 Task: Explore for Airbnb stays in Lake Arrowhead with a private hot tub.
Action: Mouse pressed left at (395, 57)
Screenshot: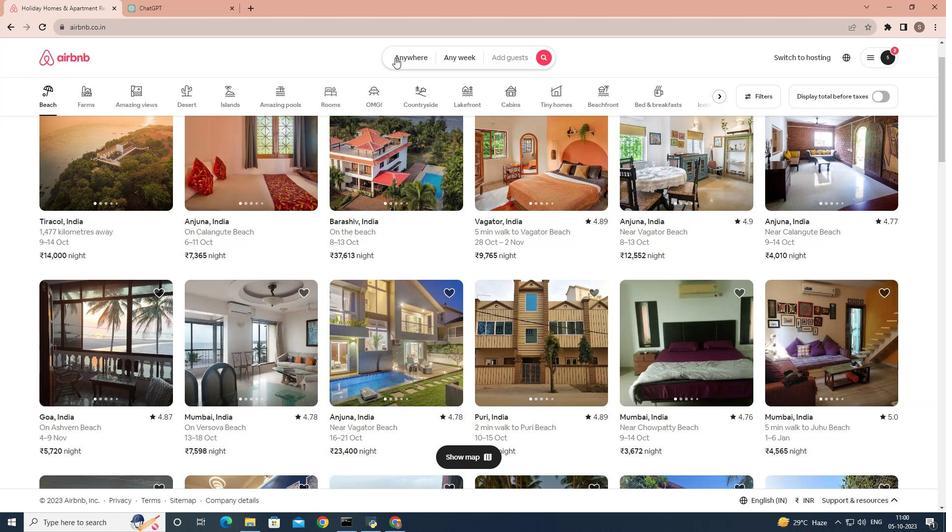 
Action: Mouse moved to (343, 93)
Screenshot: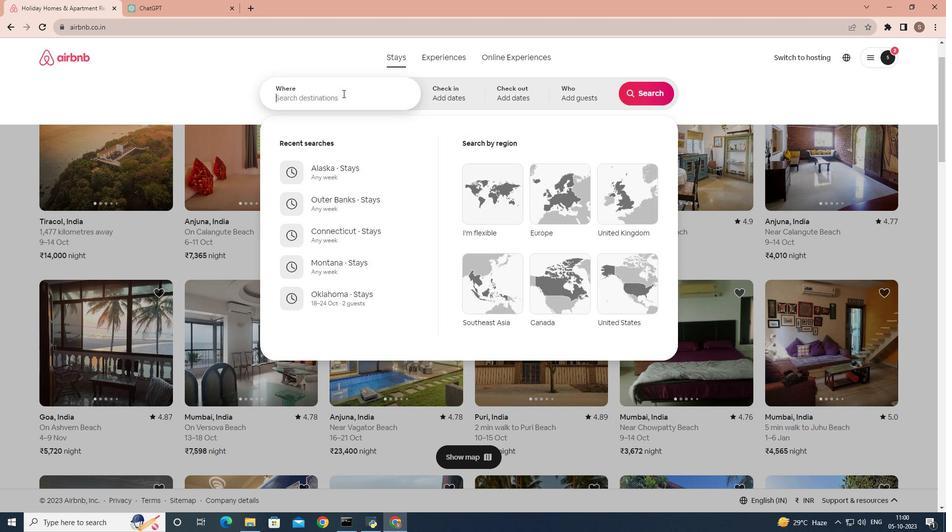 
Action: Mouse pressed left at (343, 93)
Screenshot: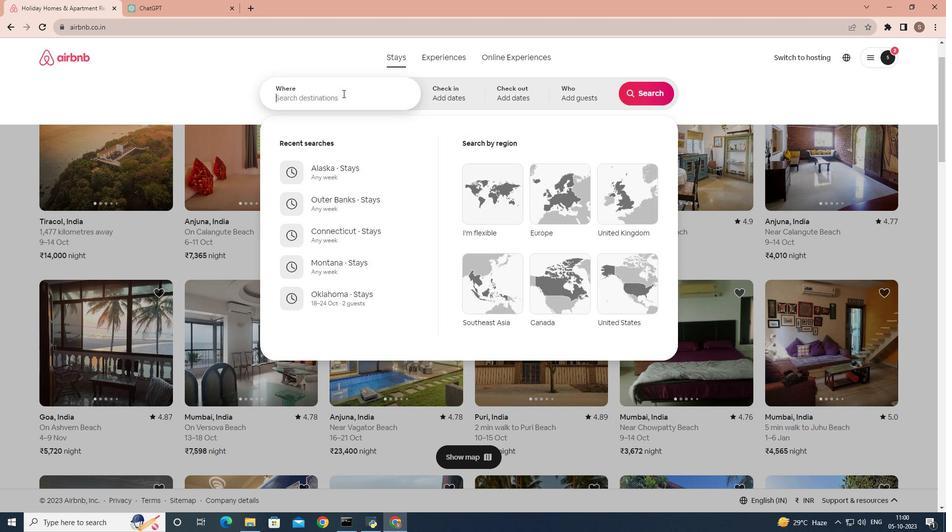 
Action: Key pressed lkake<Key.backspace><Key.backspace><Key.backspace><Key.backspace>ake<Key.space>arrowhead
Screenshot: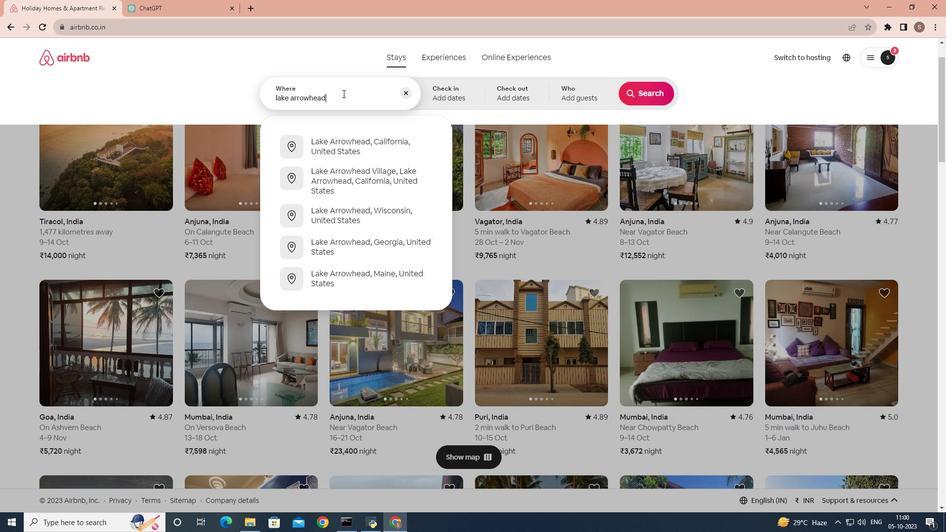 
Action: Mouse moved to (390, 145)
Screenshot: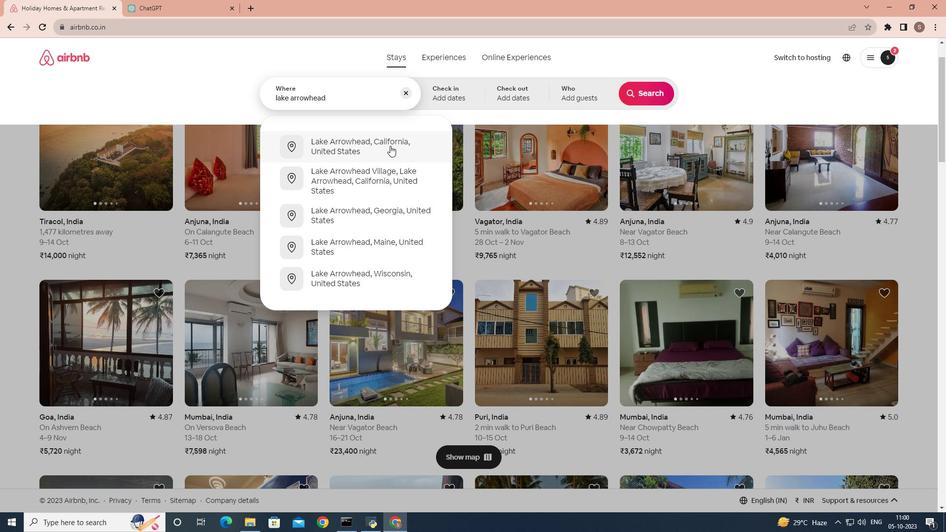 
Action: Mouse pressed left at (390, 145)
Screenshot: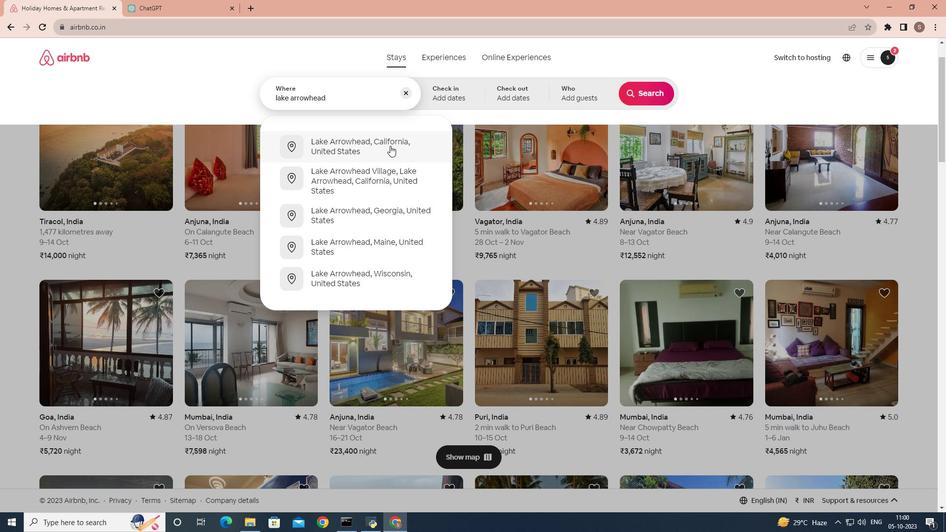 
Action: Mouse moved to (663, 95)
Screenshot: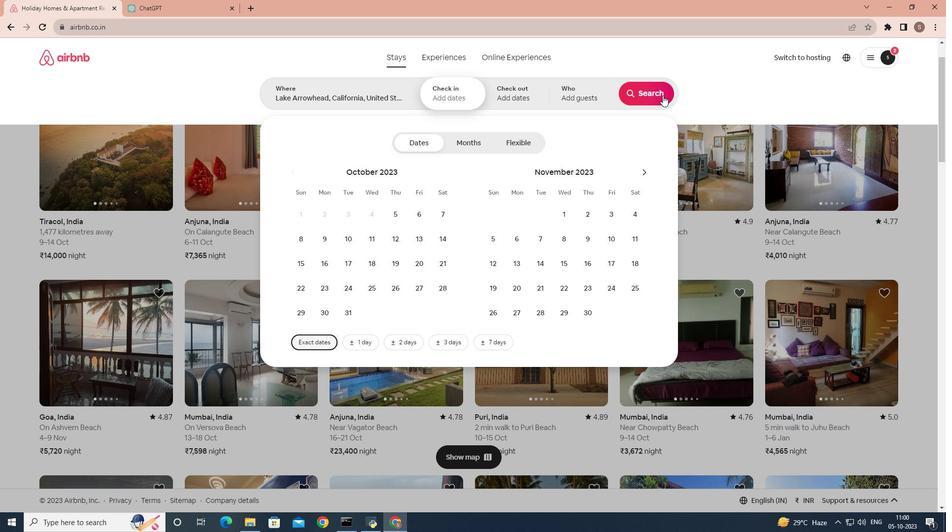 
Action: Mouse pressed left at (663, 95)
Screenshot: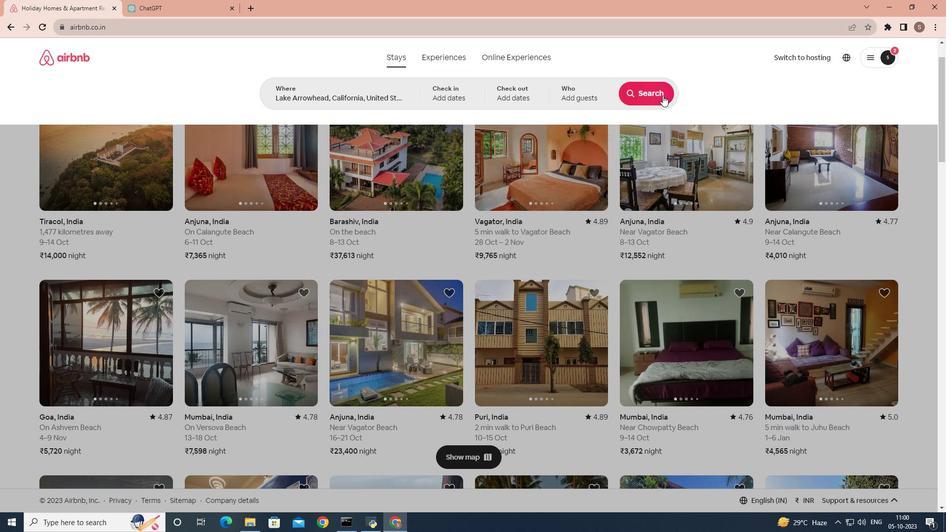 
Action: Mouse moved to (798, 105)
Screenshot: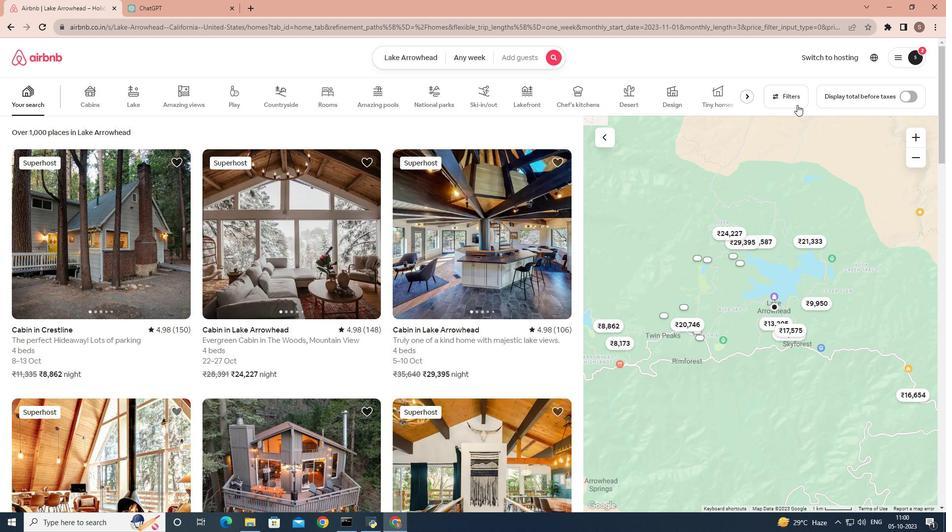 
Action: Mouse pressed left at (798, 105)
Screenshot: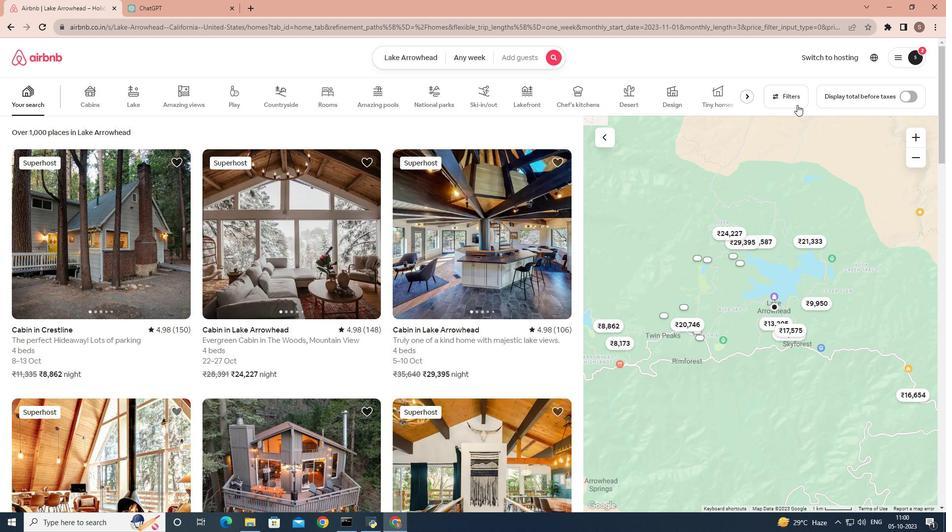 
Action: Mouse moved to (448, 330)
Screenshot: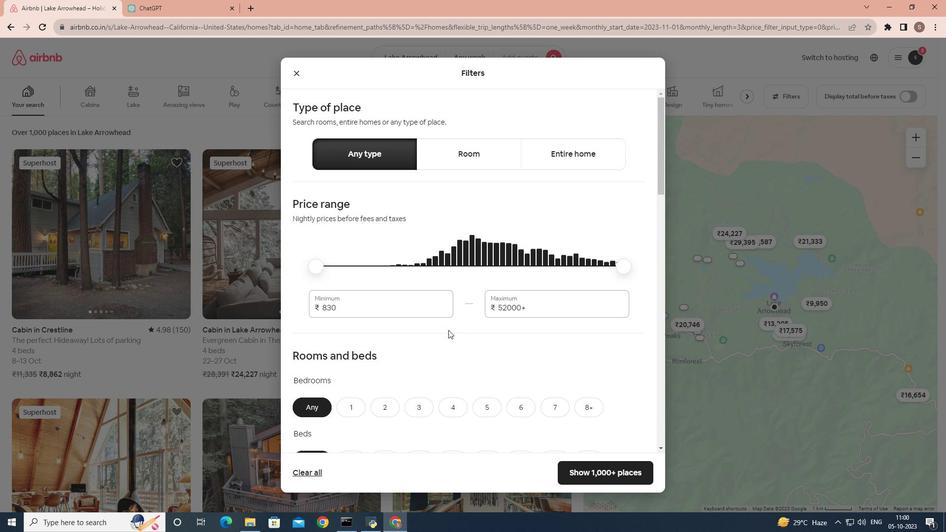 
Action: Mouse scrolled (448, 329) with delta (0, 0)
Screenshot: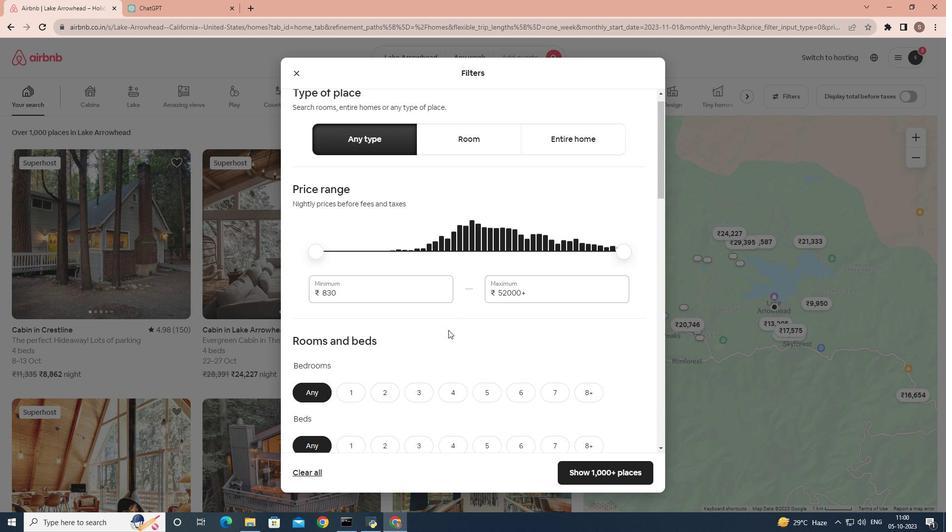 
Action: Mouse scrolled (448, 329) with delta (0, 0)
Screenshot: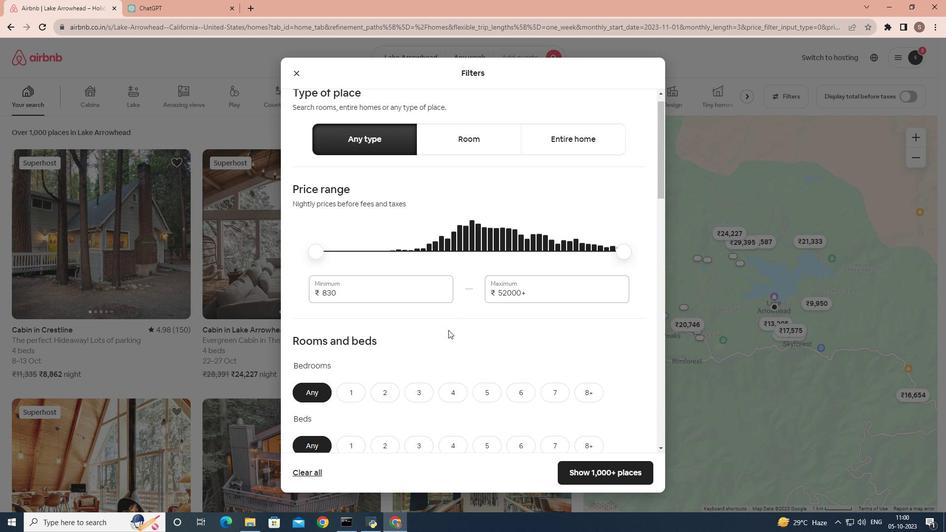 
Action: Mouse scrolled (448, 329) with delta (0, 0)
Screenshot: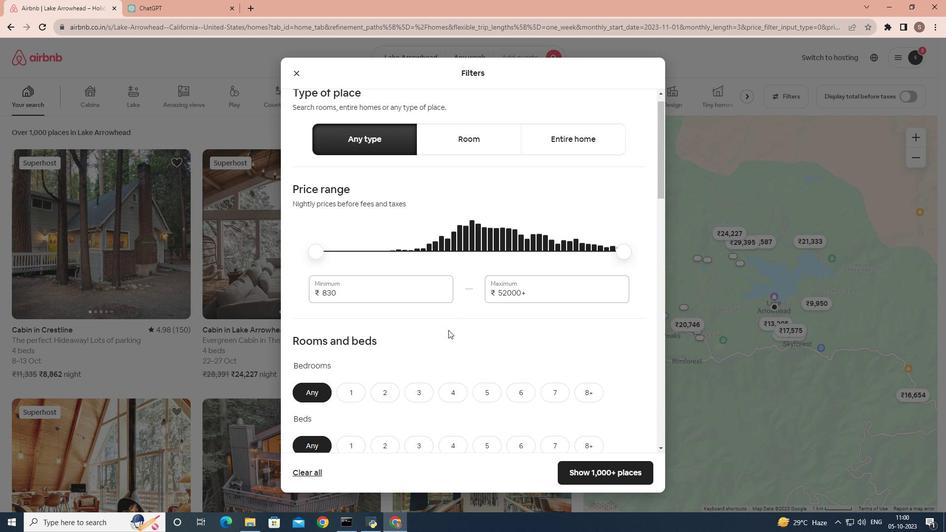 
Action: Mouse scrolled (448, 329) with delta (0, 0)
Screenshot: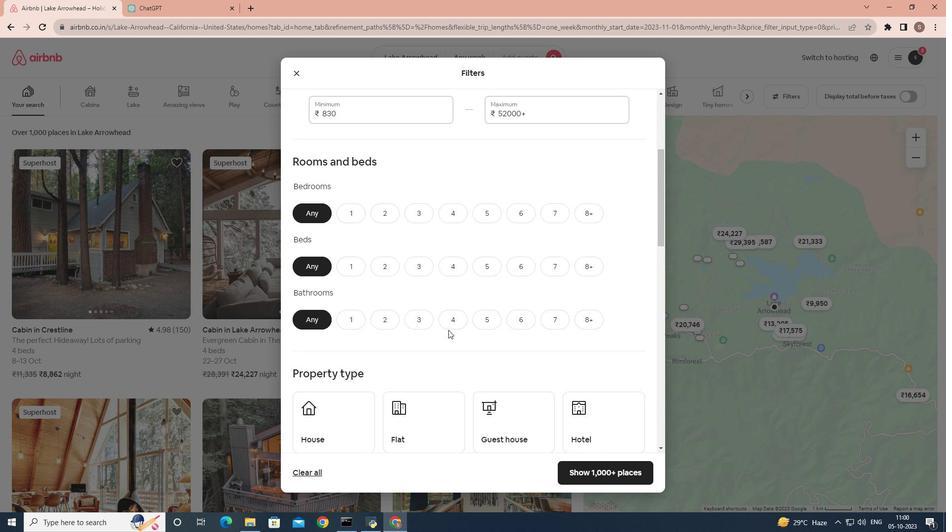 
Action: Mouse scrolled (448, 329) with delta (0, 0)
Screenshot: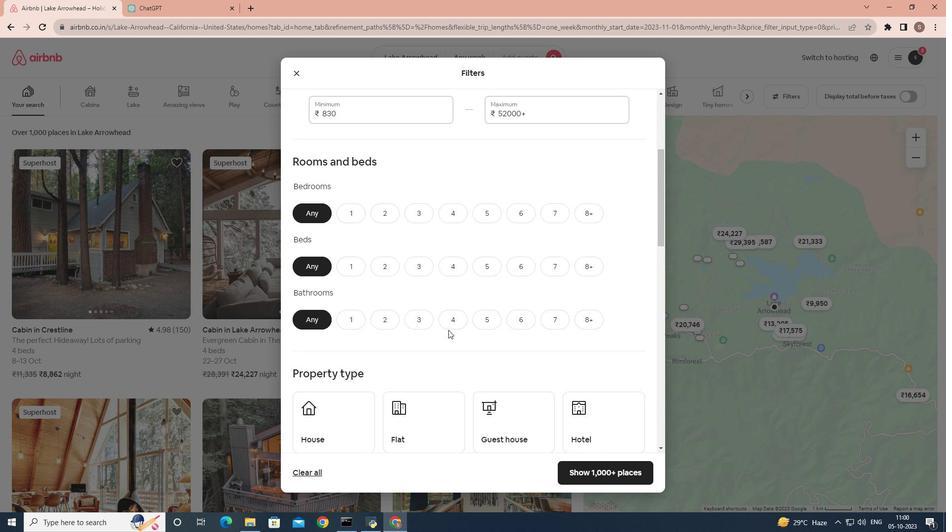 
Action: Mouse scrolled (448, 329) with delta (0, 0)
Screenshot: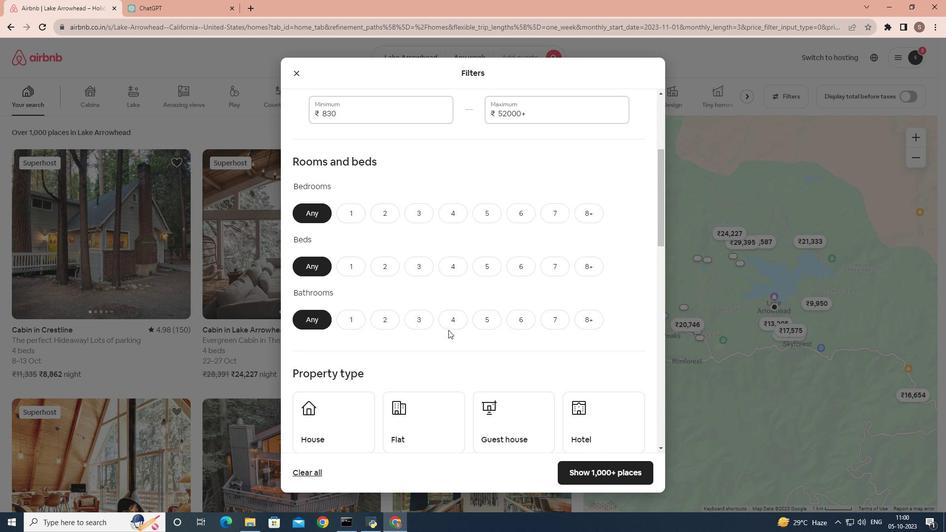 
Action: Mouse scrolled (448, 329) with delta (0, 0)
Screenshot: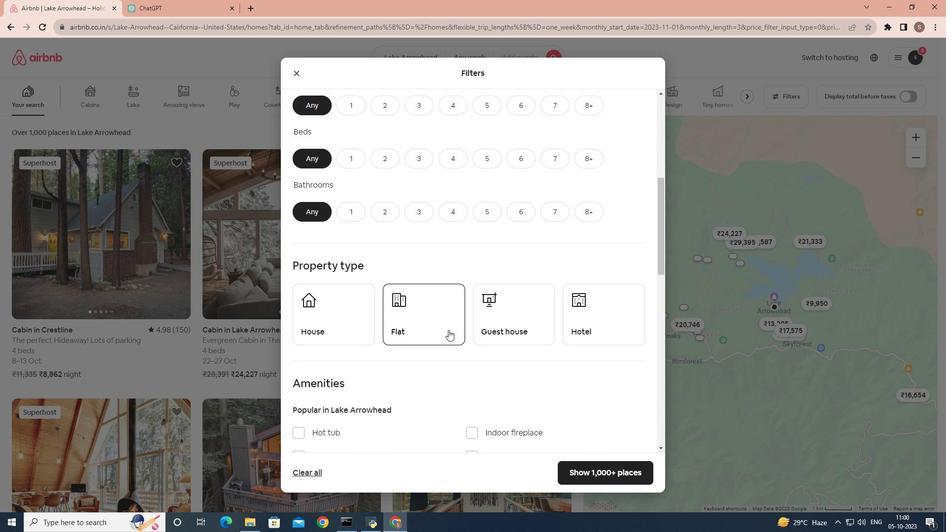 
Action: Mouse scrolled (448, 329) with delta (0, 0)
Screenshot: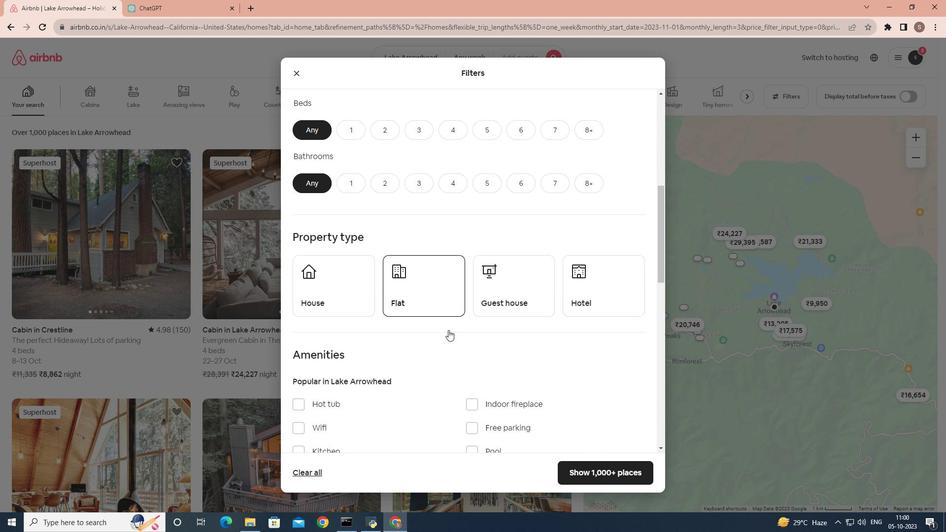 
Action: Mouse scrolled (448, 329) with delta (0, 0)
Screenshot: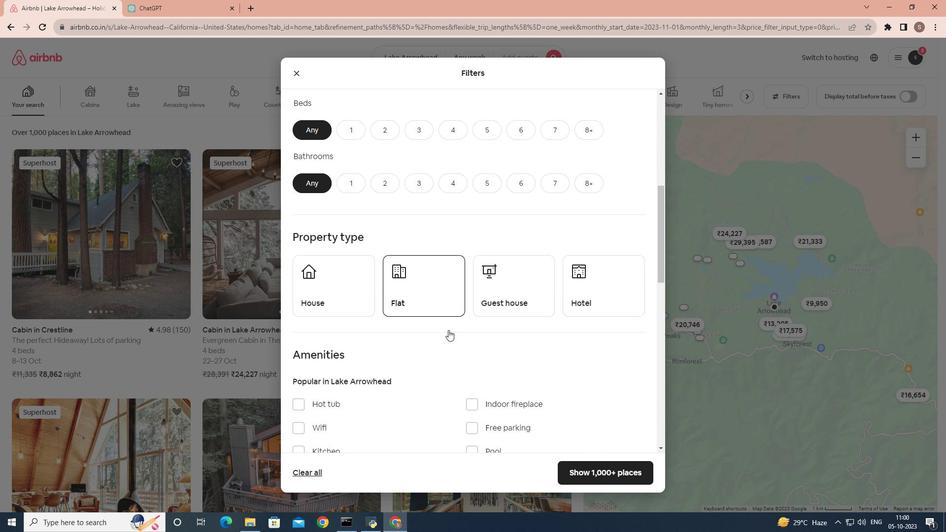 
Action: Mouse scrolled (448, 329) with delta (0, 0)
Screenshot: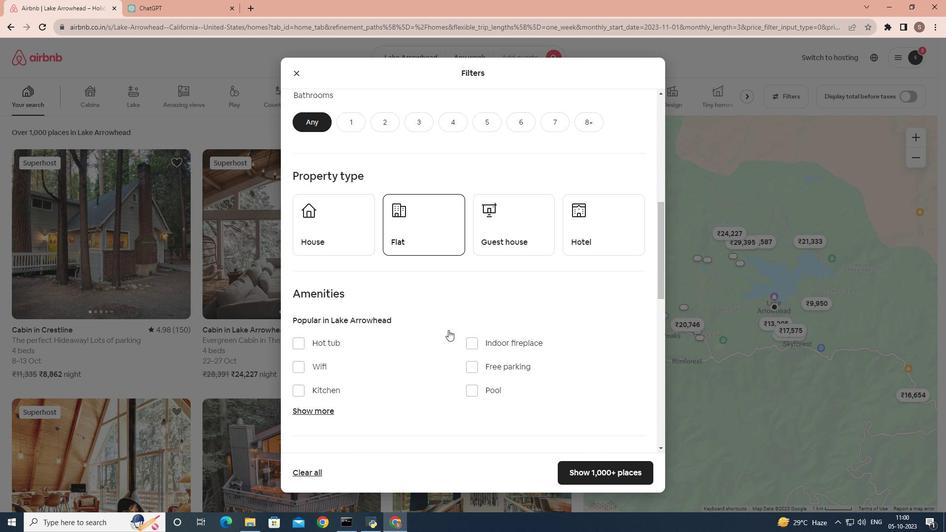 
Action: Mouse scrolled (448, 329) with delta (0, 0)
Screenshot: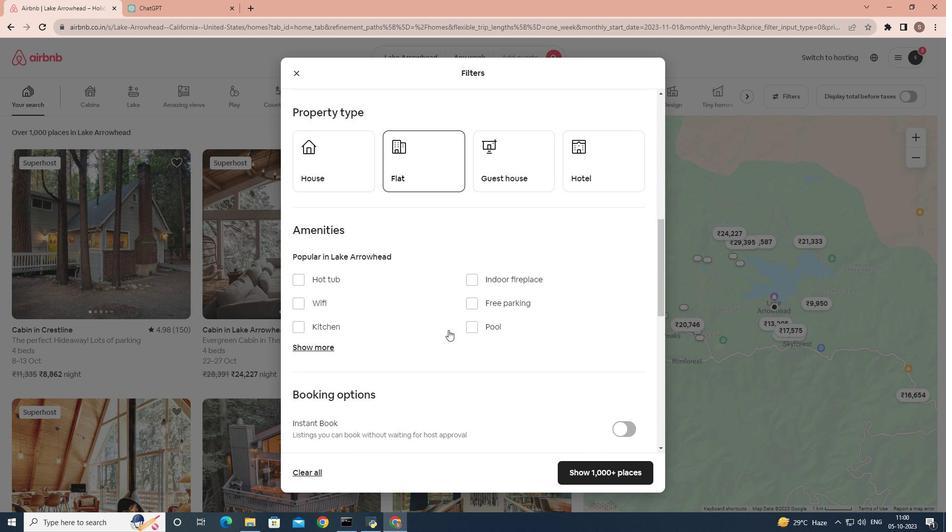 
Action: Mouse moved to (292, 259)
Screenshot: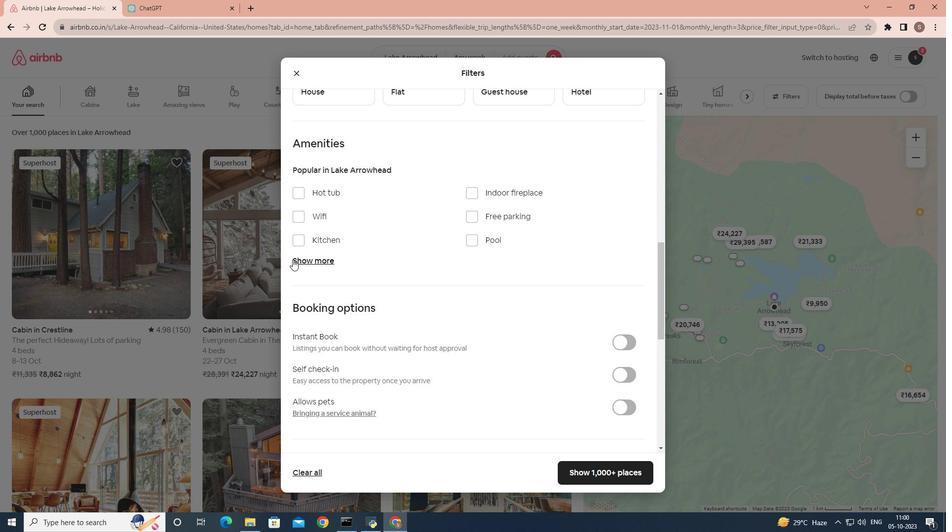 
Action: Mouse pressed left at (292, 259)
Screenshot: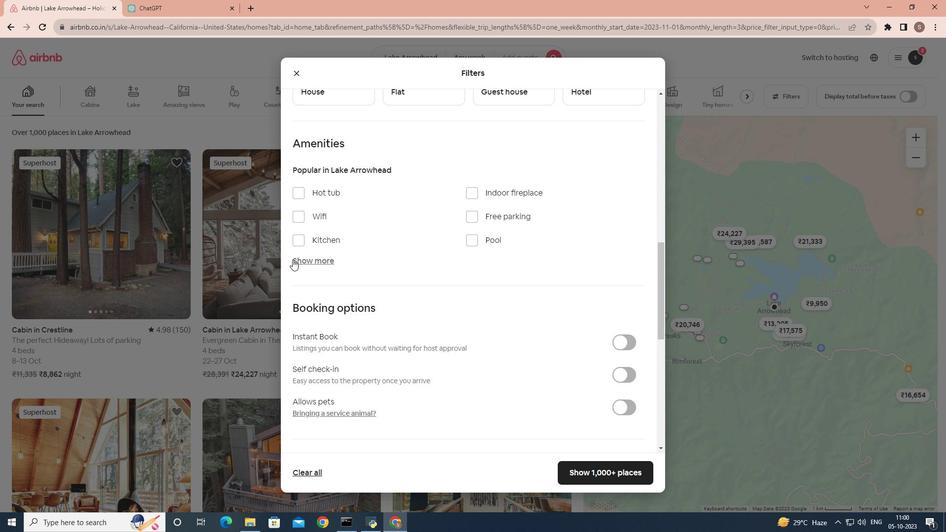 
Action: Mouse moved to (410, 300)
Screenshot: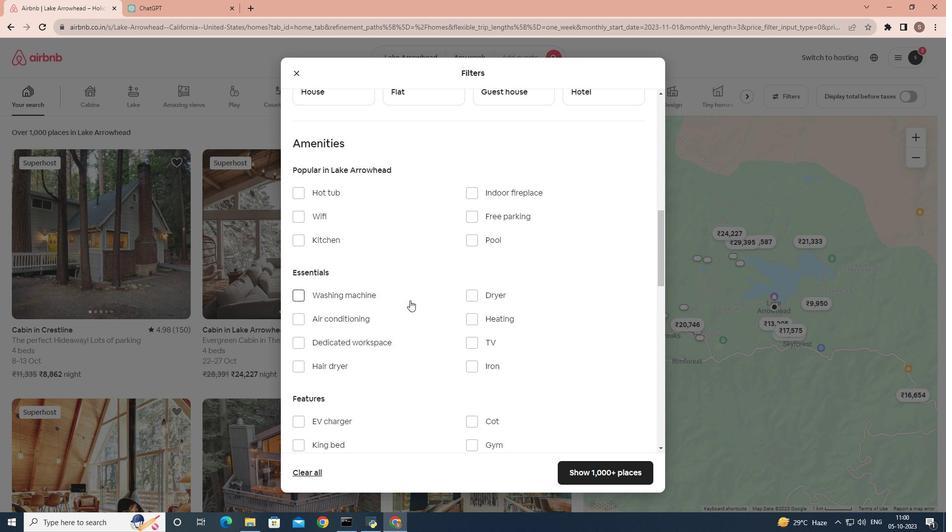 
Action: Mouse scrolled (410, 300) with delta (0, 0)
Screenshot: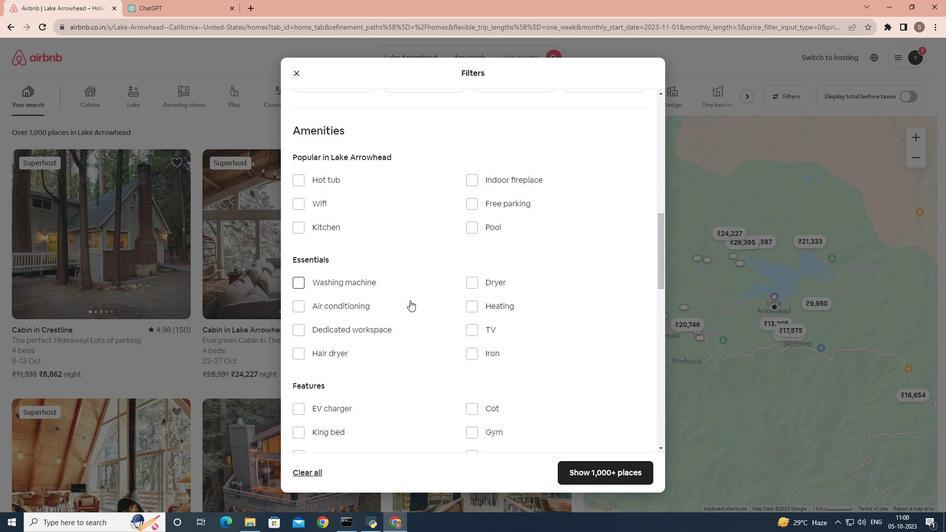 
Action: Mouse scrolled (410, 300) with delta (0, 0)
Screenshot: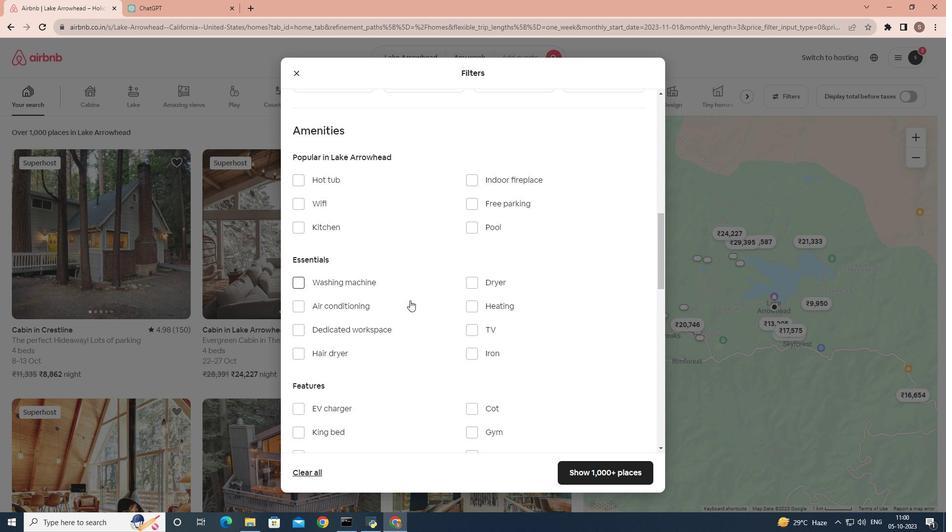 
Action: Mouse scrolled (410, 300) with delta (0, 0)
Screenshot: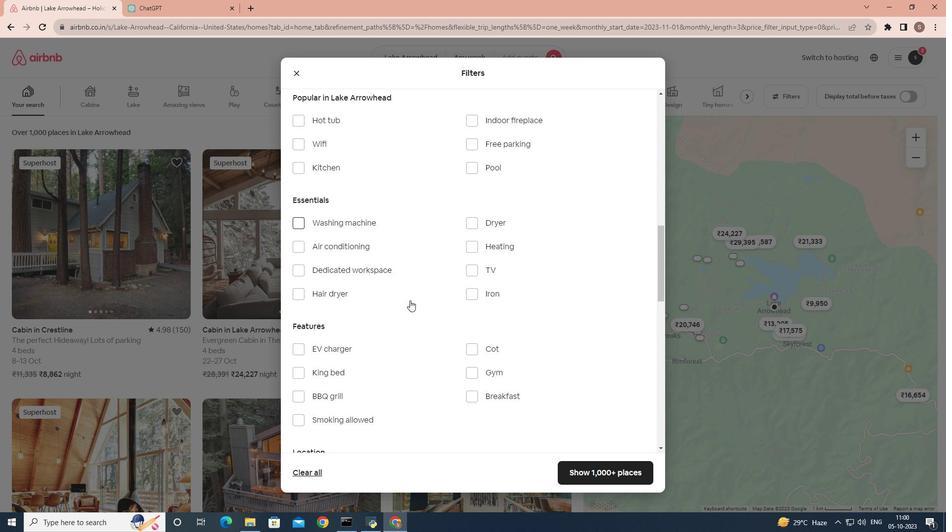 
Action: Mouse scrolled (410, 300) with delta (0, 0)
Screenshot: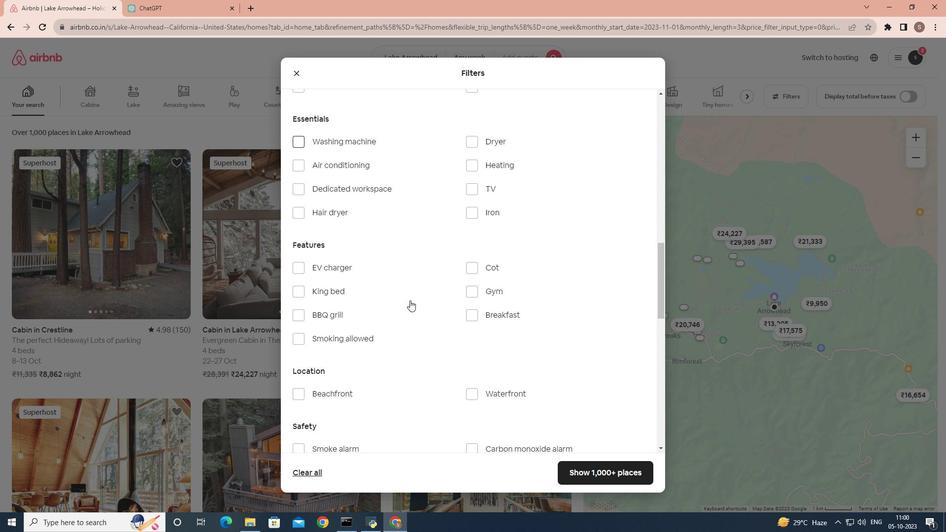 
Action: Mouse scrolled (410, 300) with delta (0, 0)
Screenshot: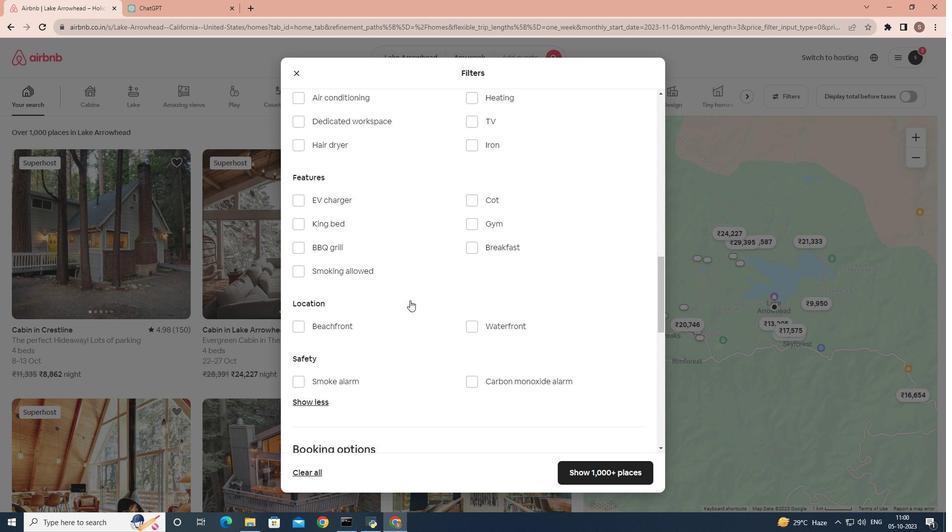 
Action: Mouse scrolled (410, 301) with delta (0, 0)
Screenshot: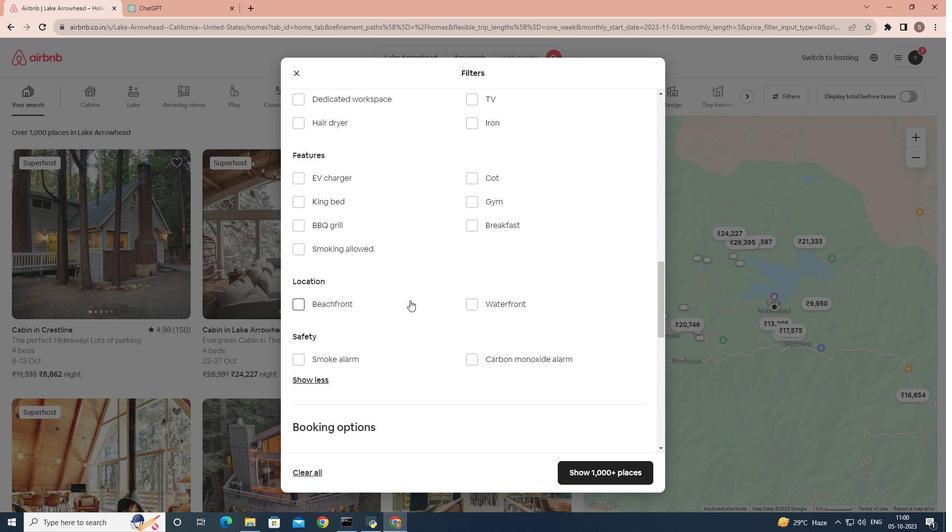 
Action: Mouse scrolled (410, 301) with delta (0, 0)
Screenshot: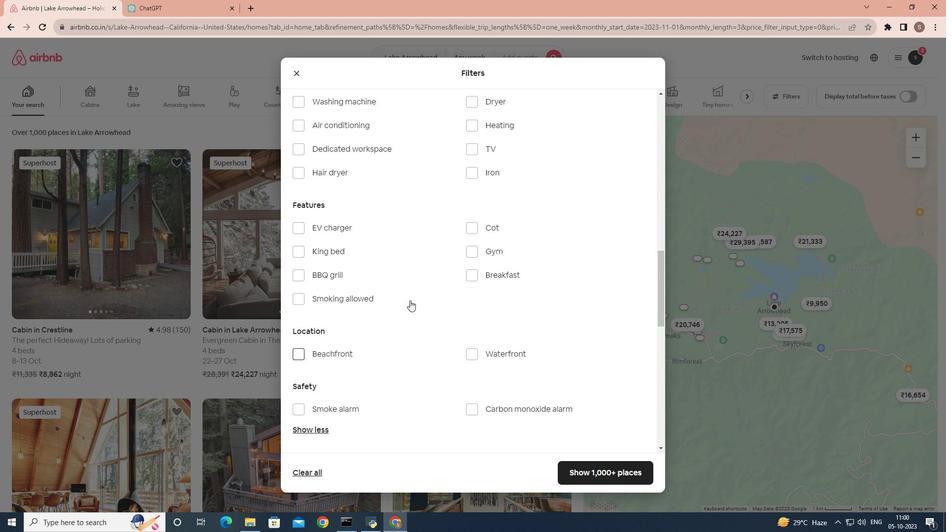 
Action: Mouse scrolled (410, 301) with delta (0, 0)
Screenshot: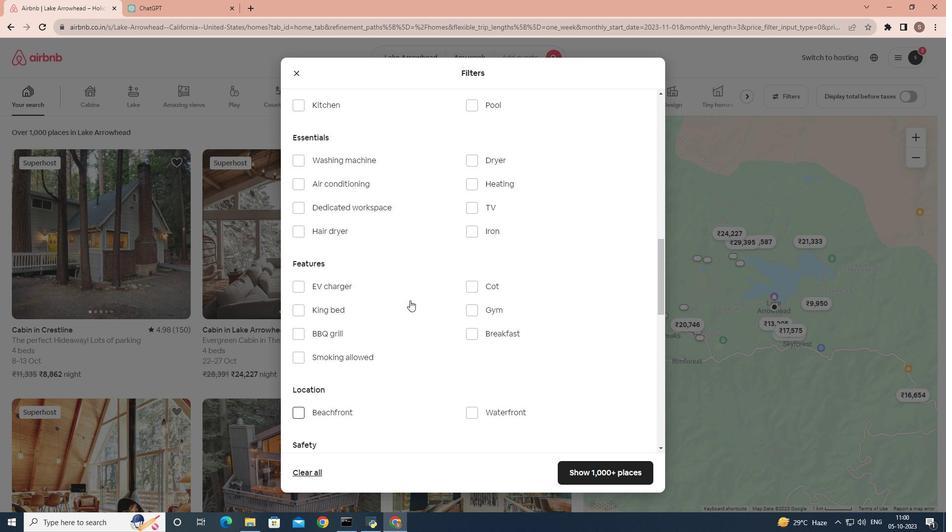 
Action: Mouse scrolled (410, 301) with delta (0, 0)
Screenshot: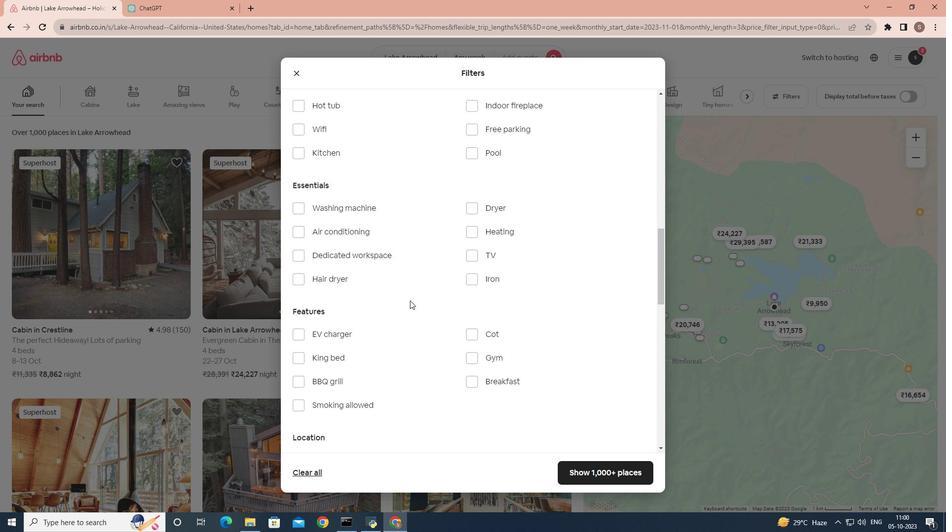 
Action: Mouse scrolled (410, 301) with delta (0, 0)
Screenshot: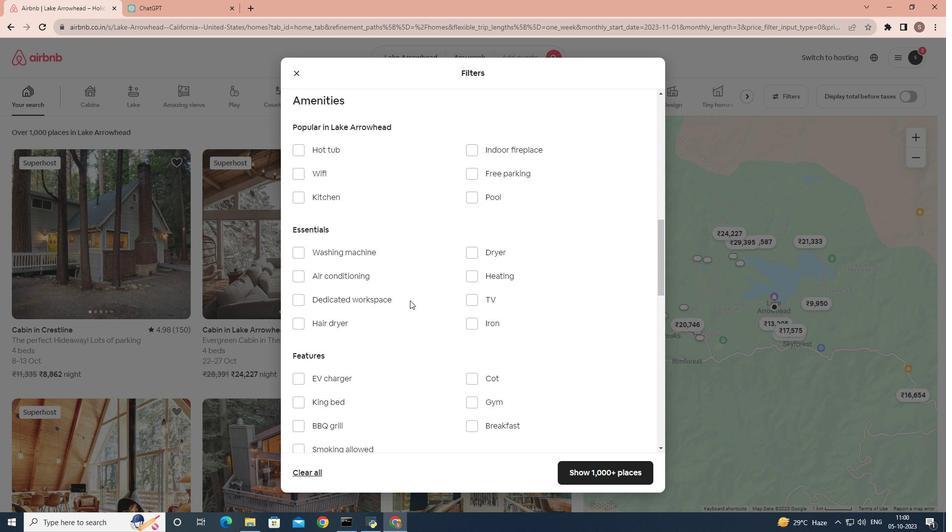 
Action: Mouse moved to (316, 193)
Screenshot: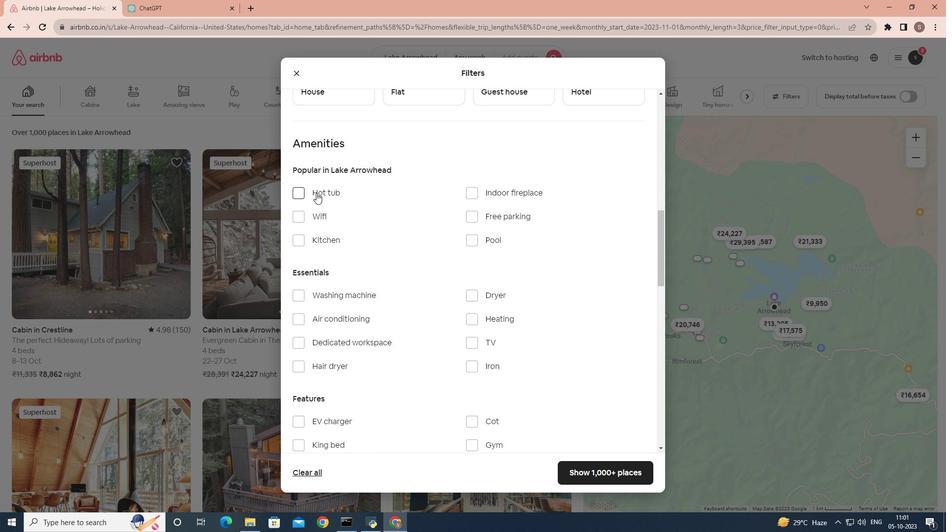 
Action: Mouse pressed left at (316, 193)
Screenshot: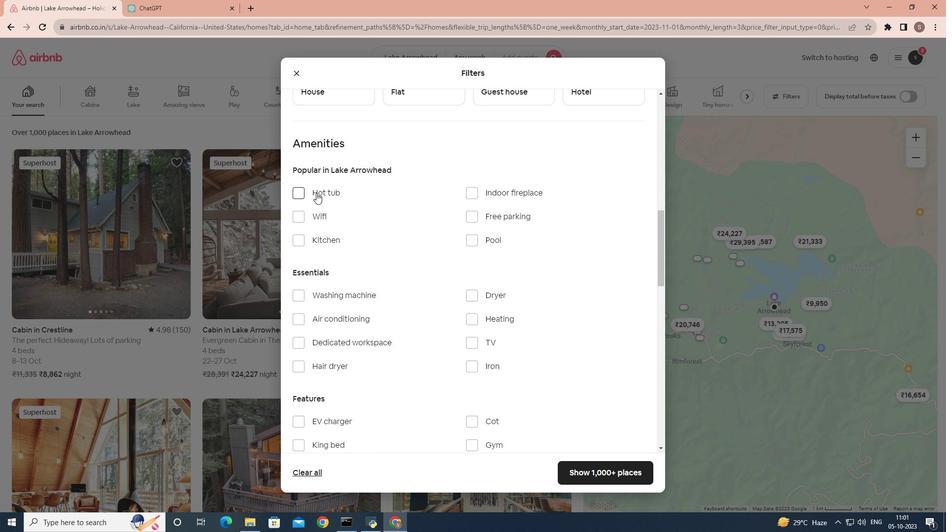 
Action: Mouse moved to (590, 472)
Screenshot: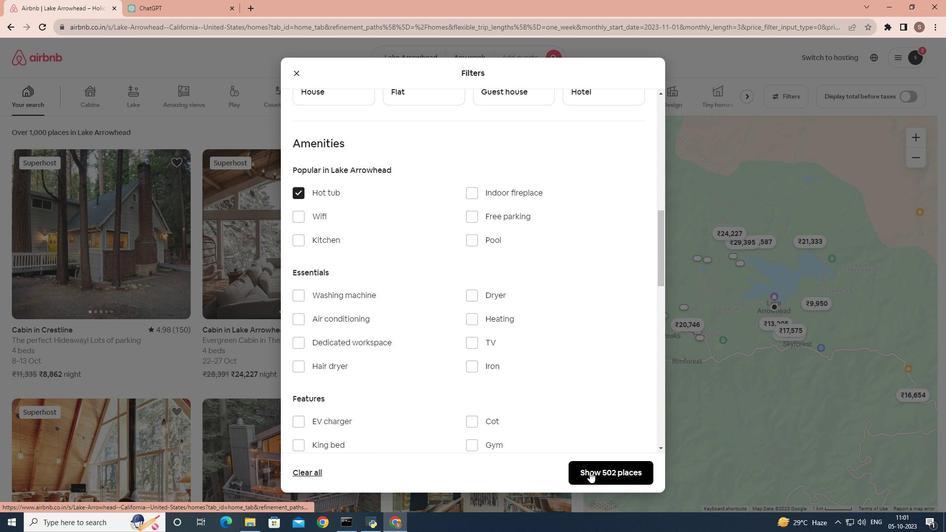 
Action: Mouse pressed left at (590, 472)
Screenshot: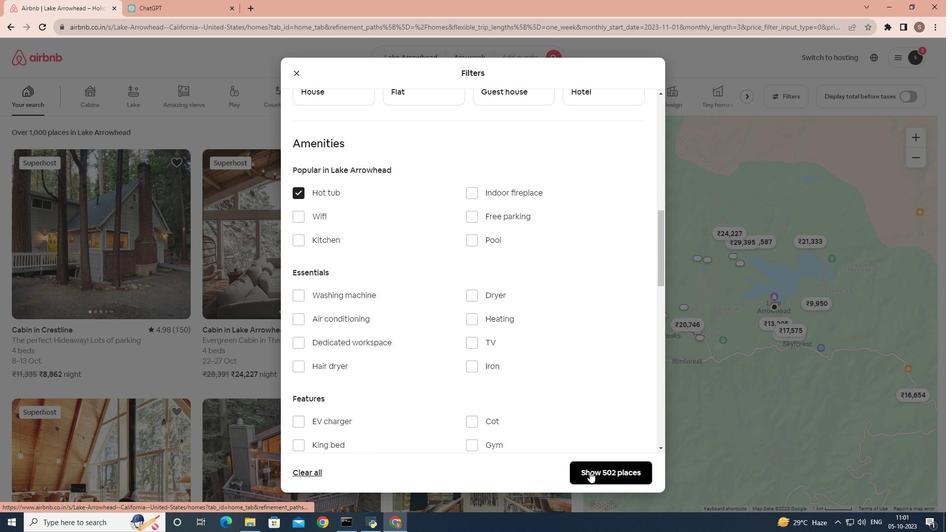 
Action: Mouse moved to (202, 301)
Screenshot: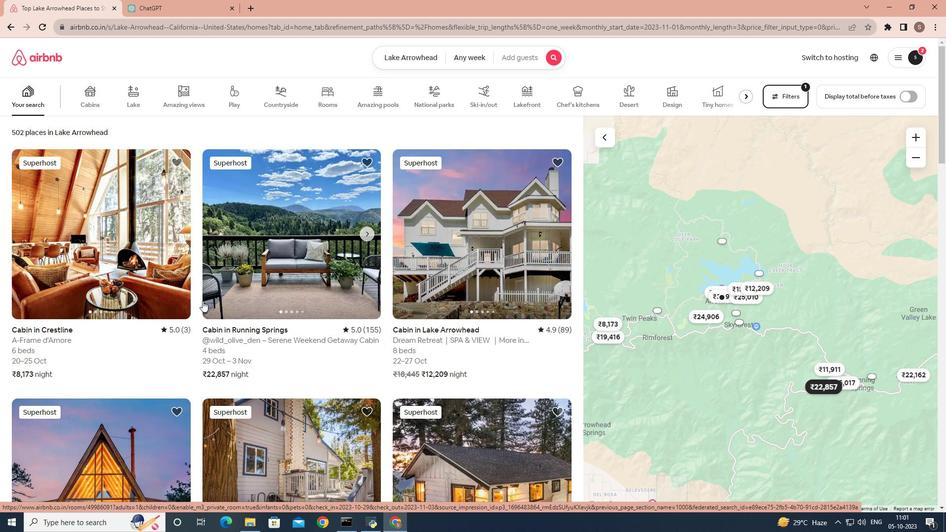 
Action: Mouse scrolled (202, 300) with delta (0, 0)
Screenshot: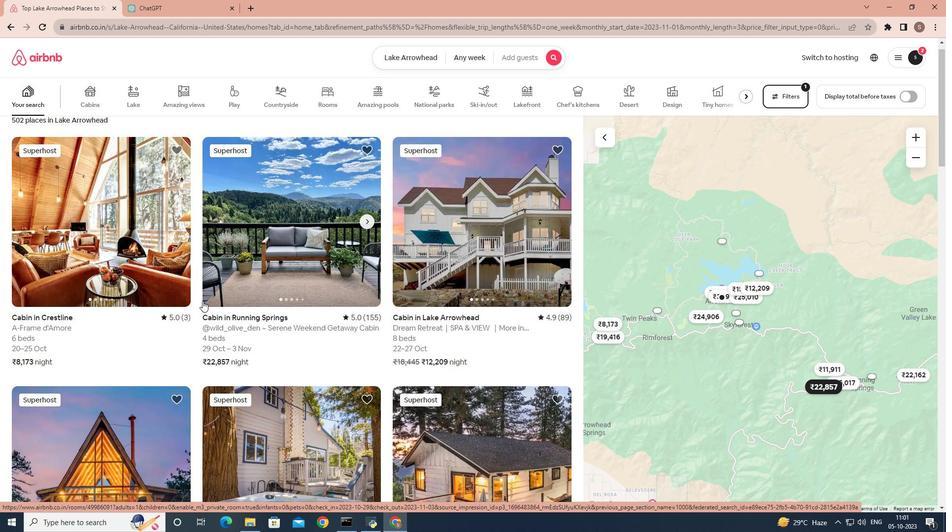 
Action: Mouse scrolled (202, 300) with delta (0, 0)
Screenshot: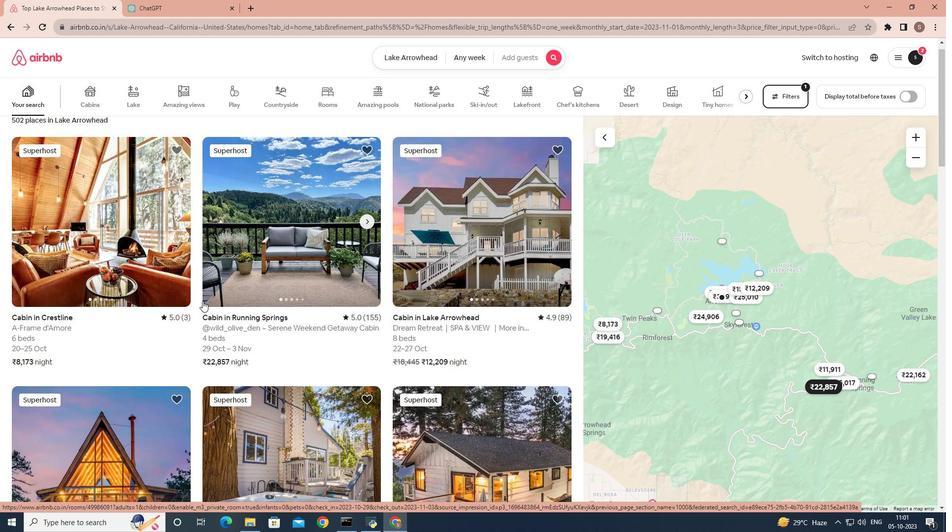 
Action: Mouse scrolled (202, 300) with delta (0, 0)
Screenshot: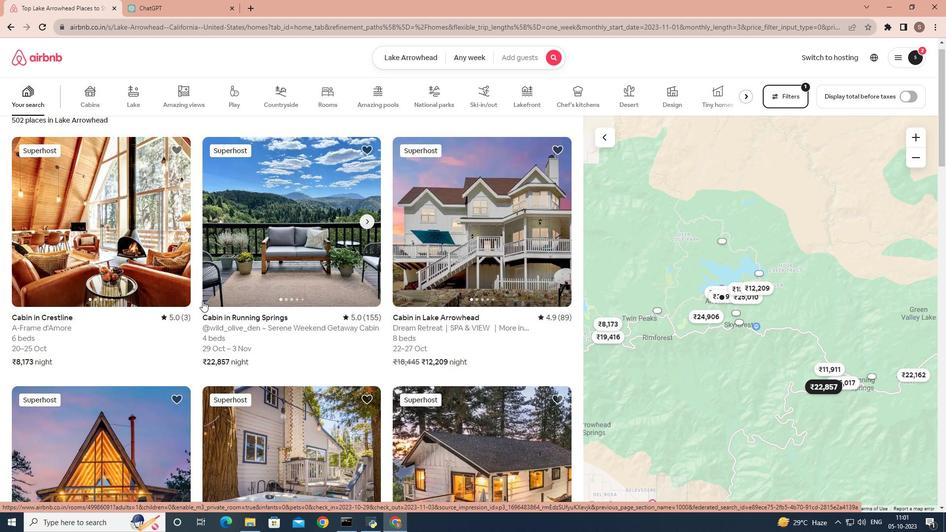 
Action: Mouse scrolled (202, 300) with delta (0, 0)
Screenshot: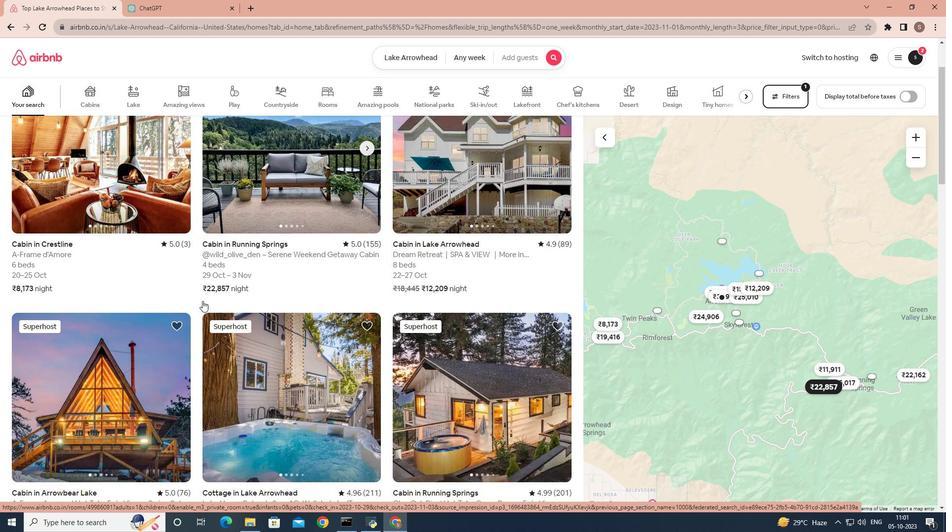 
Action: Mouse scrolled (202, 301) with delta (0, 0)
Screenshot: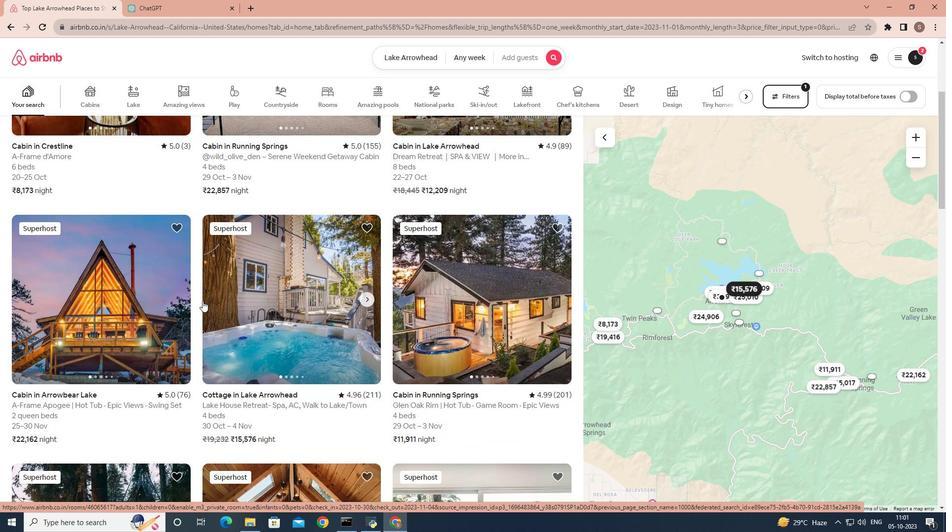 
Action: Mouse scrolled (202, 301) with delta (0, 0)
Screenshot: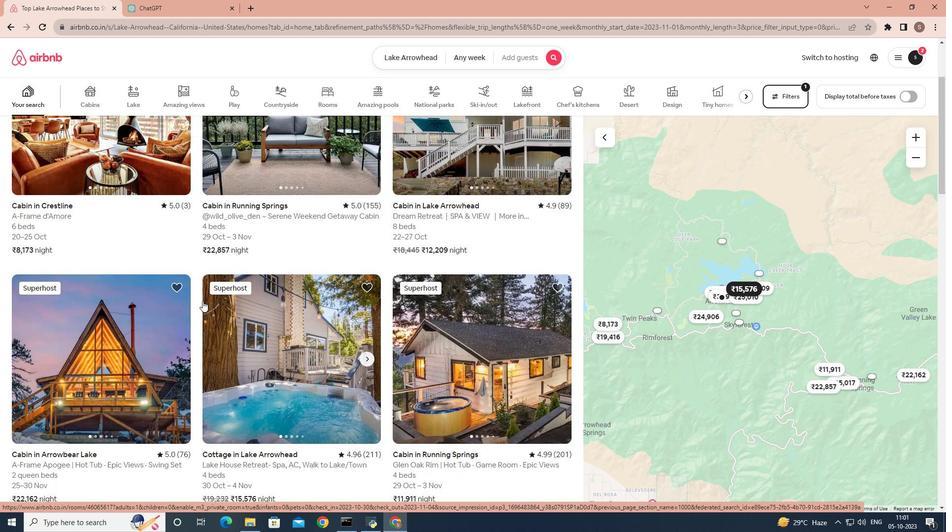 
Action: Mouse scrolled (202, 301) with delta (0, 0)
Screenshot: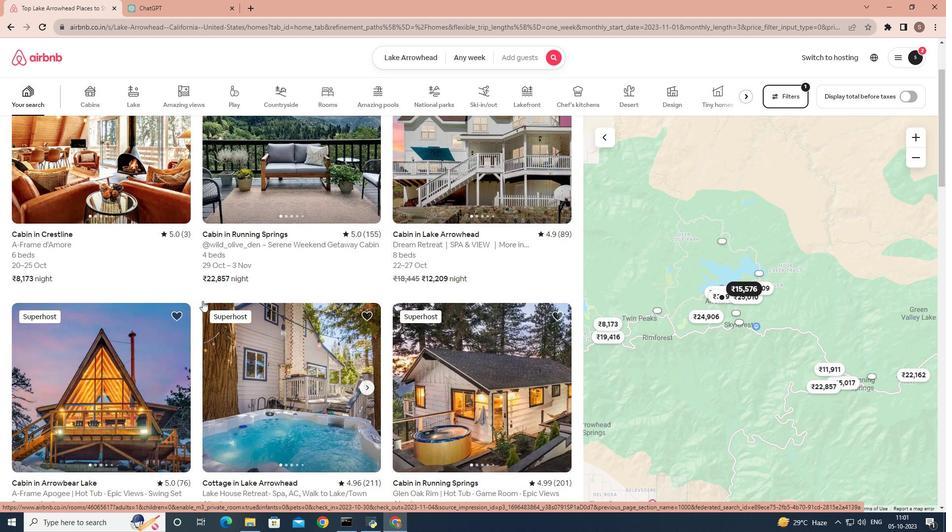
Action: Mouse scrolled (202, 301) with delta (0, 0)
Screenshot: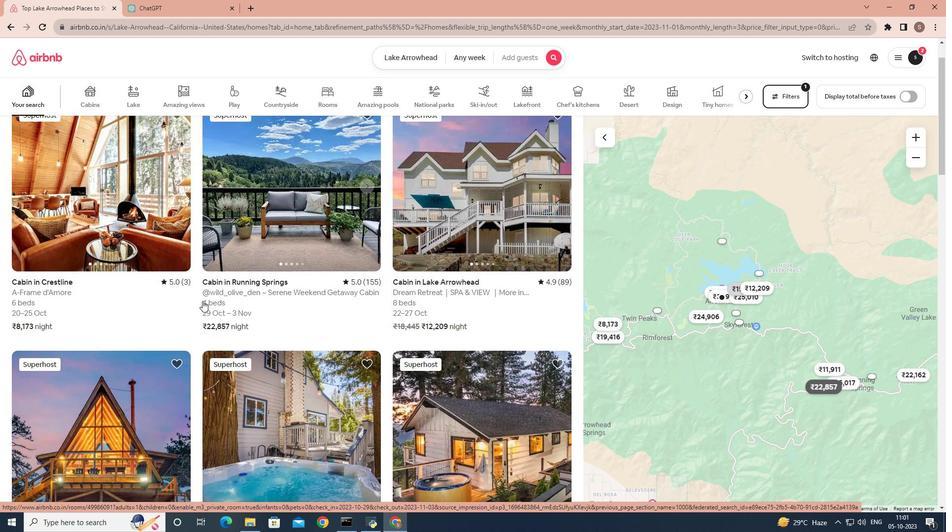 
Action: Mouse scrolled (202, 300) with delta (0, 0)
Screenshot: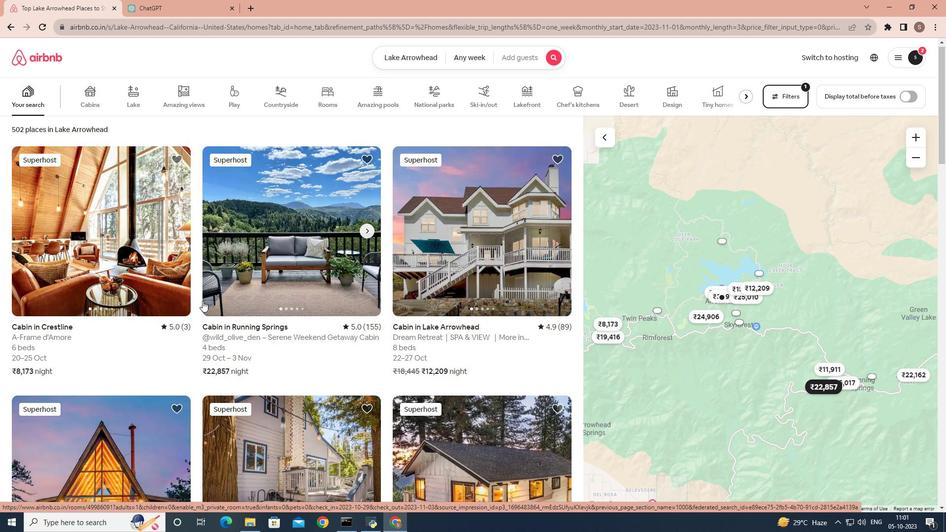 
Action: Mouse scrolled (202, 300) with delta (0, 0)
Screenshot: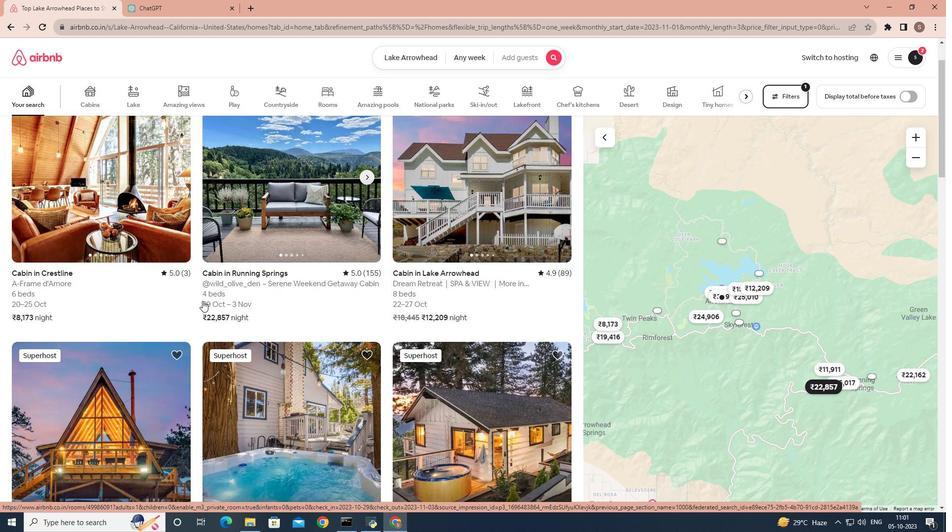
Action: Mouse scrolled (202, 300) with delta (0, 0)
Screenshot: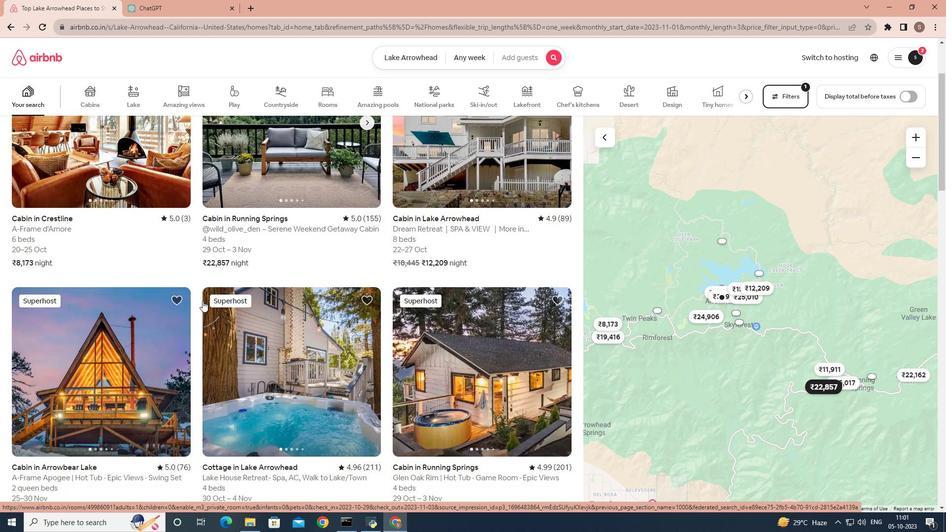 
Action: Mouse scrolled (202, 301) with delta (0, 0)
Screenshot: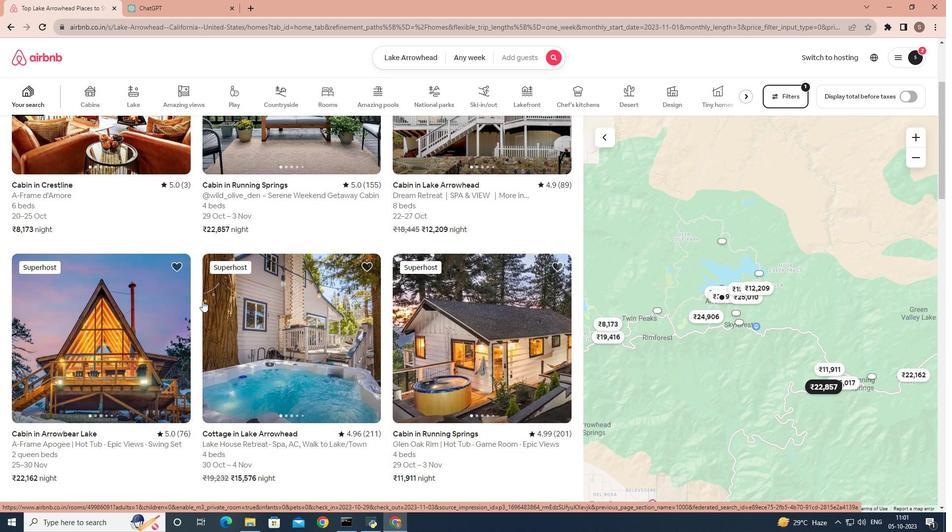 
Action: Mouse scrolled (202, 300) with delta (0, 0)
Screenshot: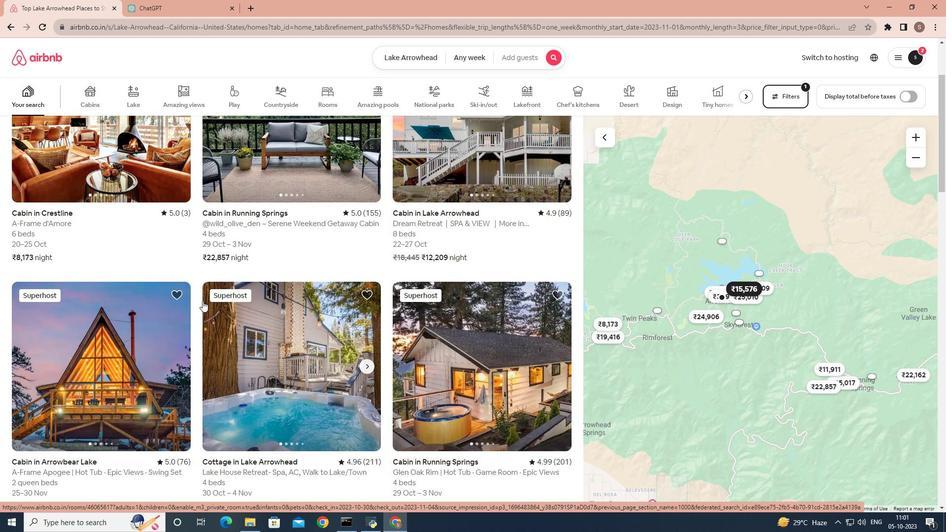 
Action: Mouse scrolled (202, 300) with delta (0, 0)
Screenshot: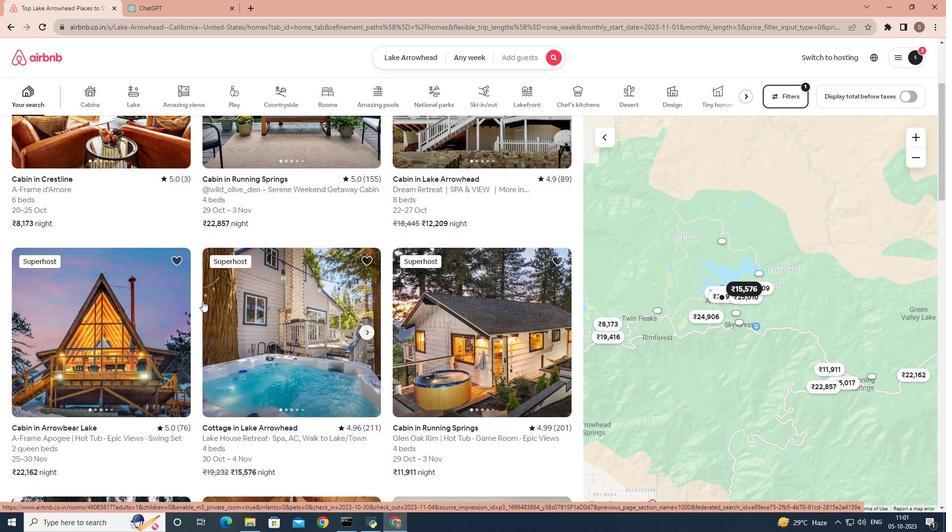 
Action: Mouse scrolled (202, 300) with delta (0, 0)
Screenshot: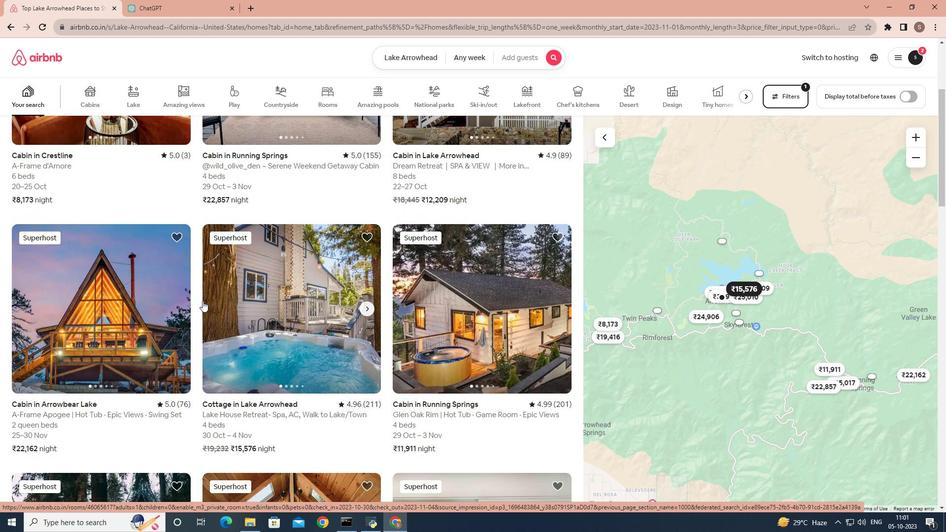 
Action: Mouse moved to (240, 292)
Screenshot: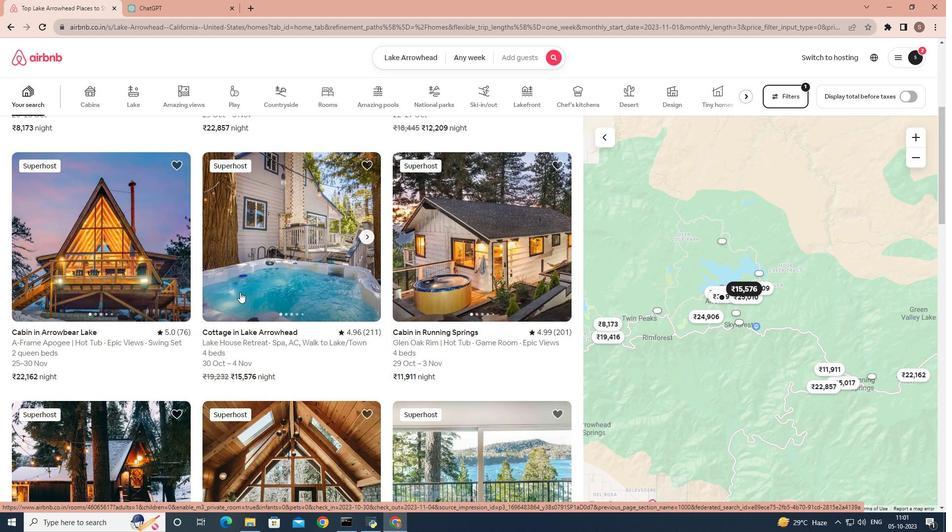 
Action: Mouse pressed left at (240, 292)
Screenshot: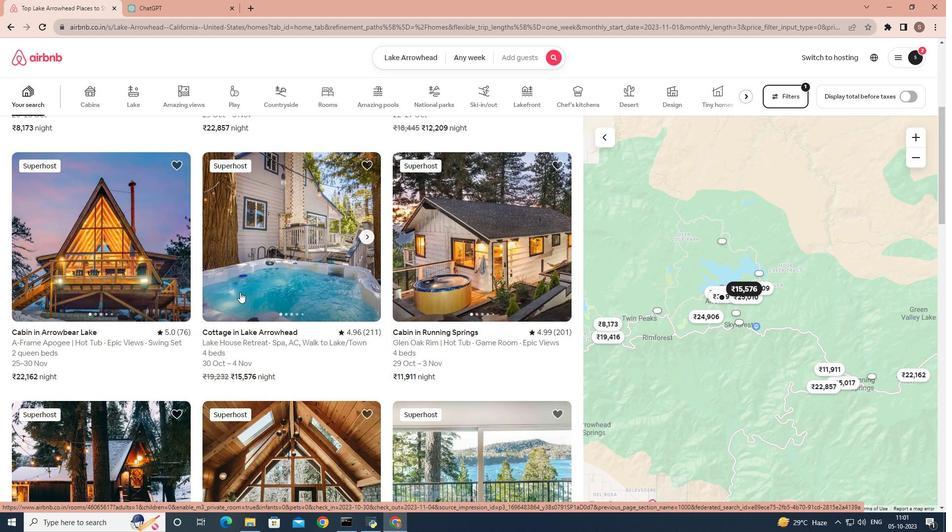 
Action: Mouse scrolled (240, 291) with delta (0, 0)
Screenshot: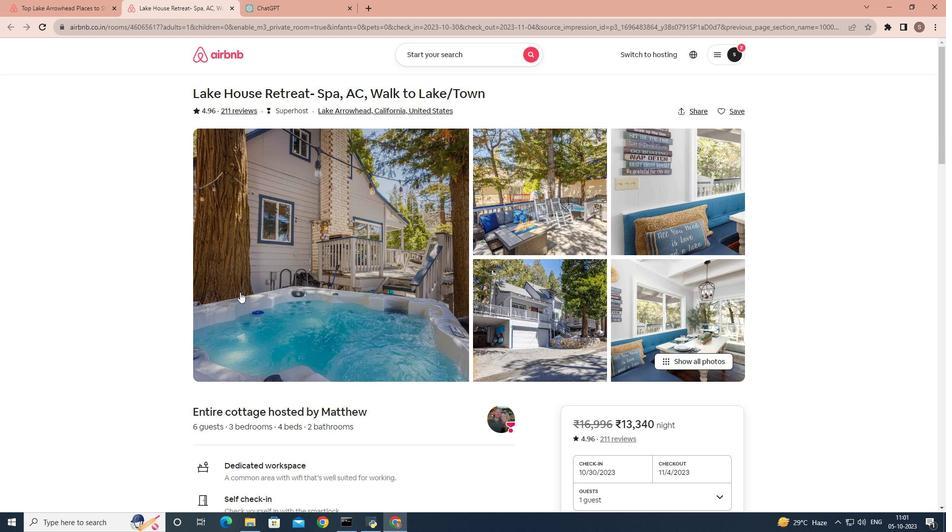 
Action: Mouse scrolled (240, 291) with delta (0, 0)
Screenshot: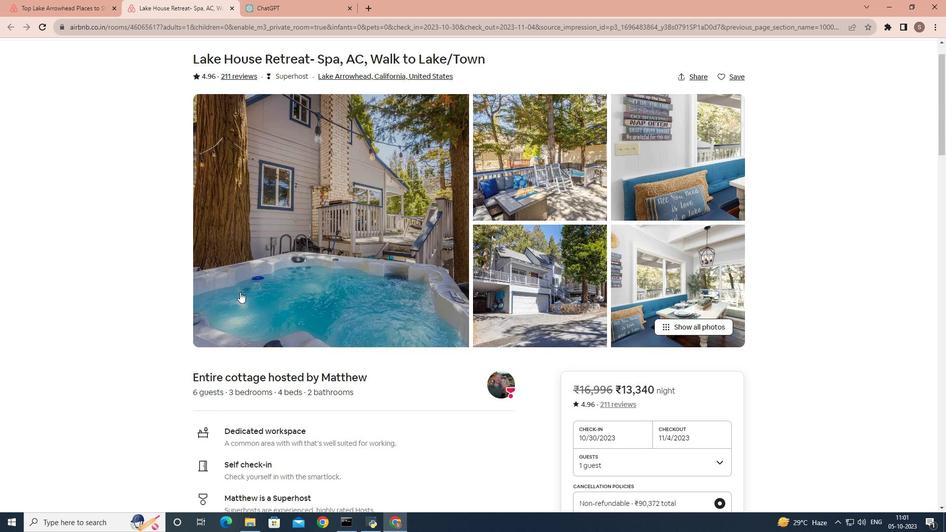 
Action: Mouse scrolled (240, 291) with delta (0, 0)
Screenshot: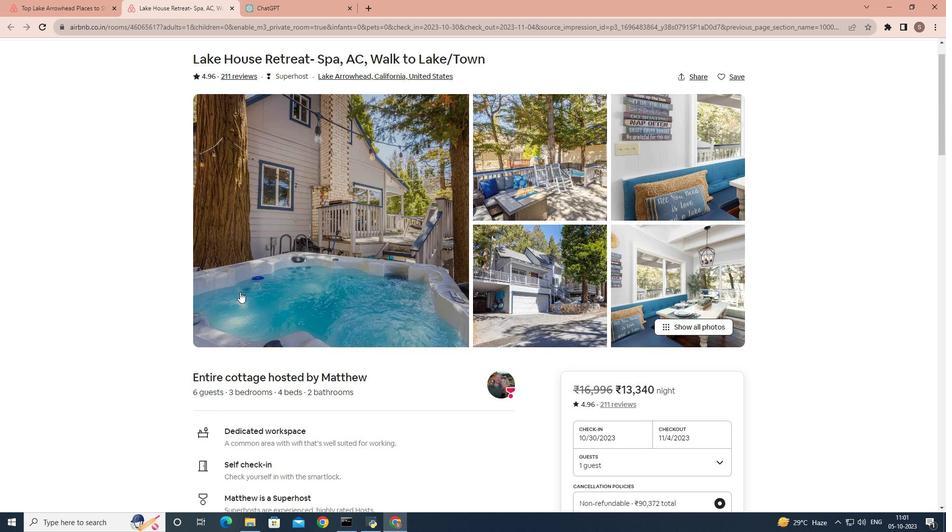
Action: Mouse scrolled (240, 291) with delta (0, 0)
Screenshot: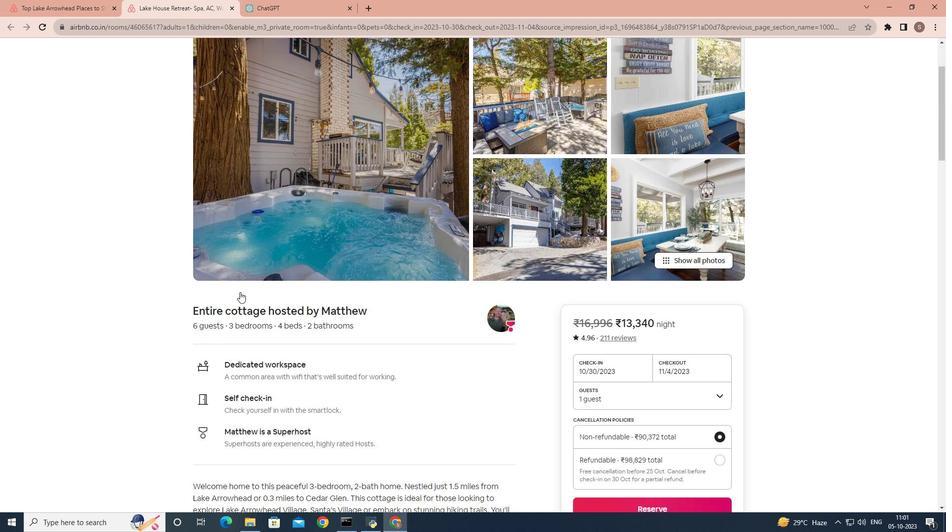 
Action: Mouse scrolled (240, 291) with delta (0, 0)
Screenshot: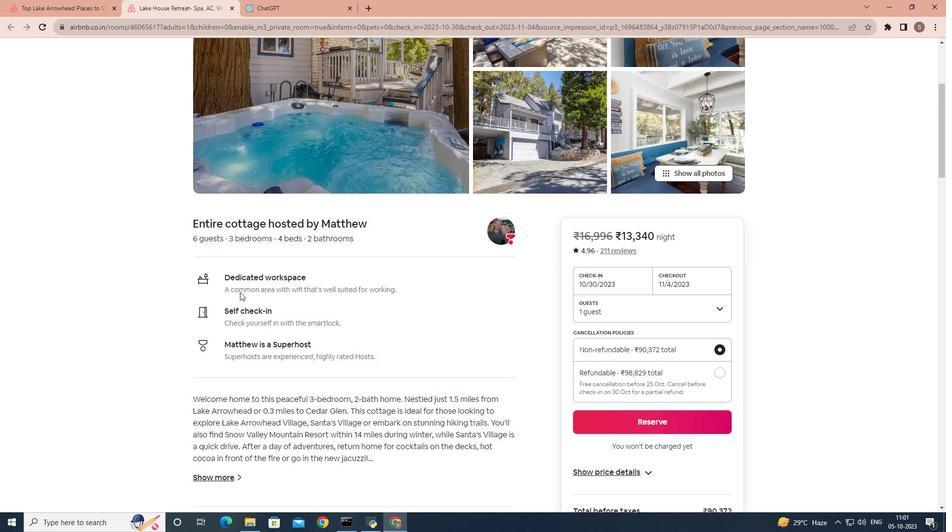 
Action: Mouse scrolled (240, 291) with delta (0, 0)
Screenshot: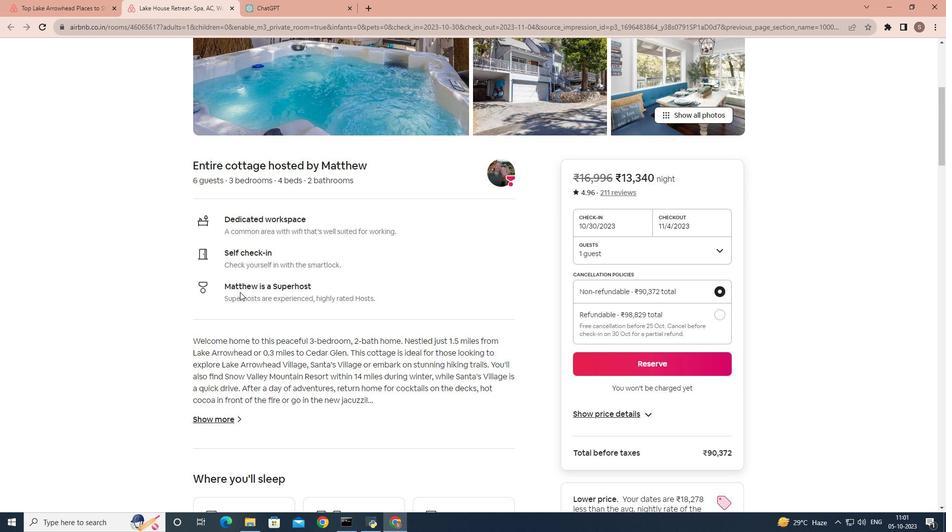 
Action: Mouse scrolled (240, 291) with delta (0, 0)
Screenshot: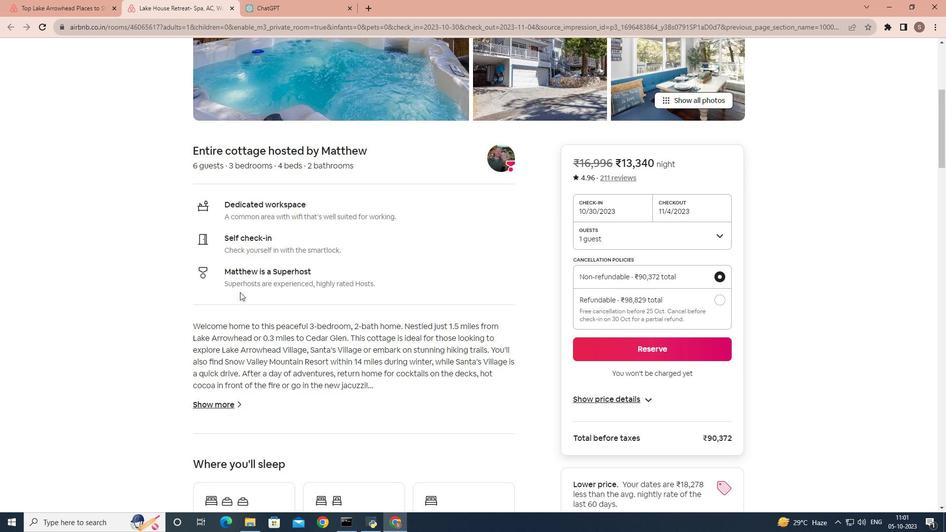 
Action: Mouse moved to (225, 324)
Screenshot: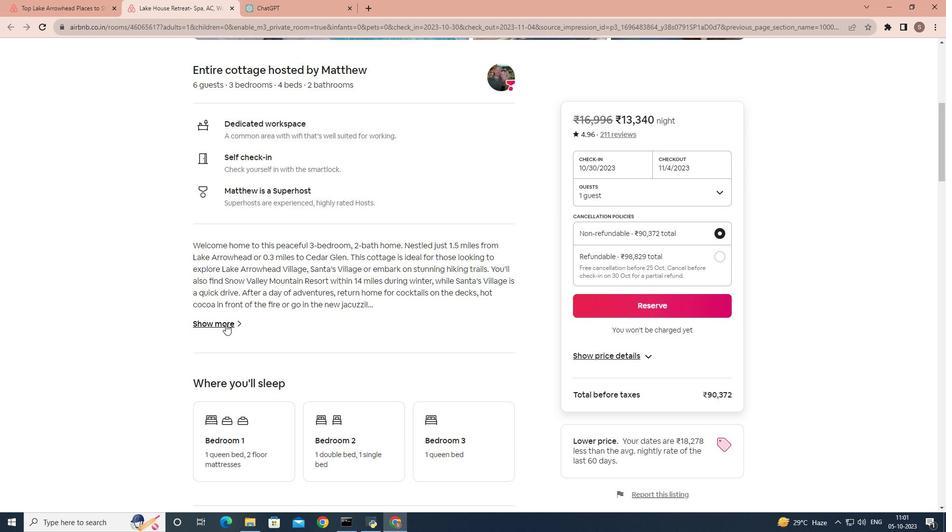 
Action: Mouse pressed left at (225, 324)
Screenshot: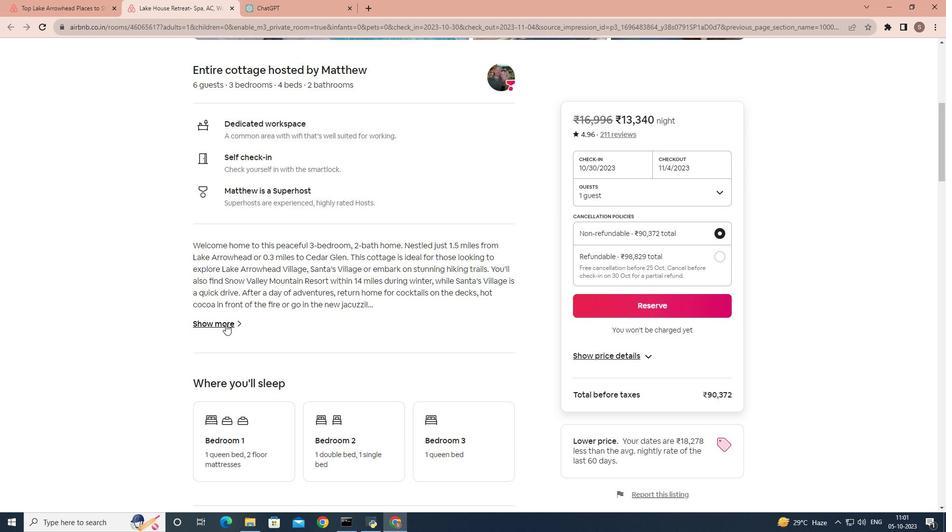 
Action: Mouse moved to (320, 305)
Screenshot: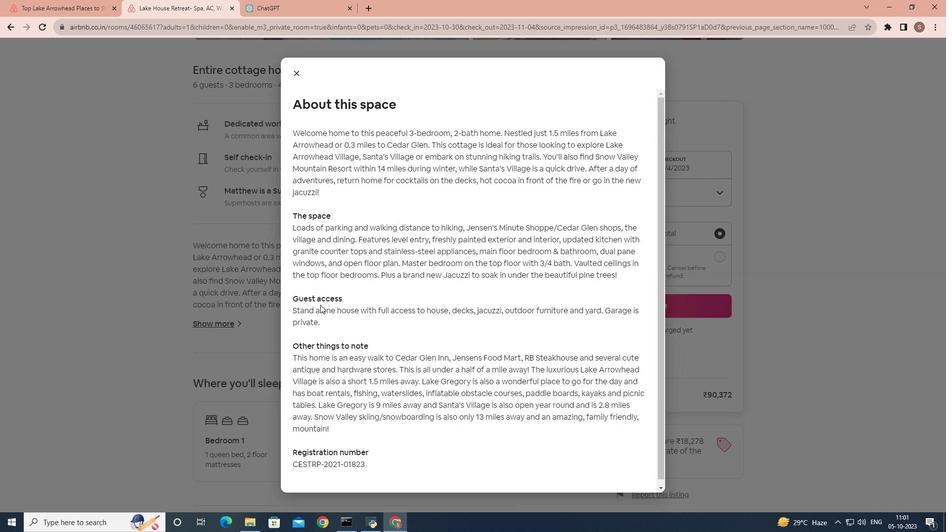
Action: Mouse scrolled (320, 304) with delta (0, 0)
Screenshot: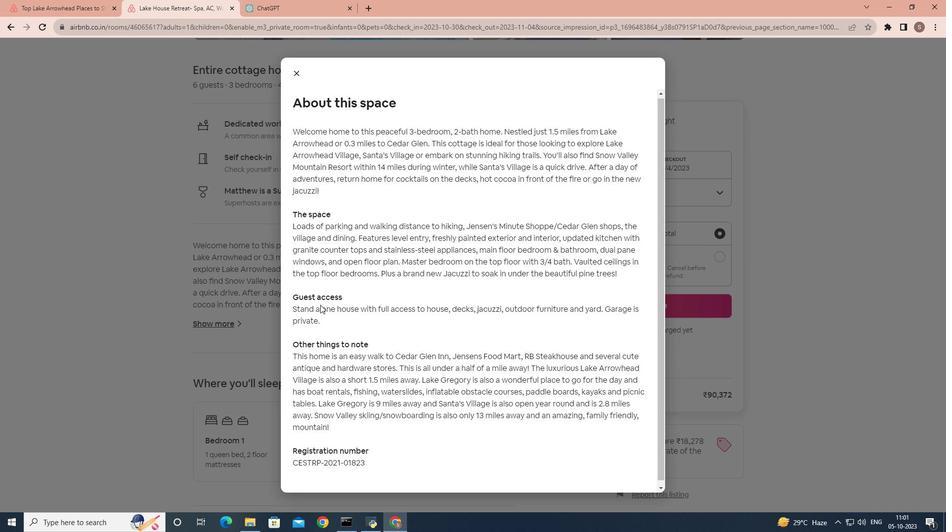 
Action: Mouse scrolled (320, 304) with delta (0, 0)
Screenshot: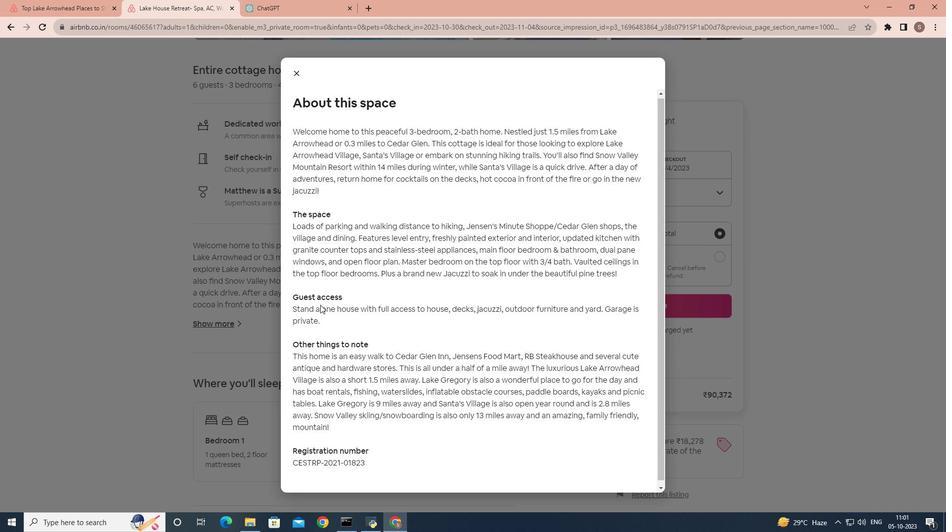 
Action: Mouse scrolled (320, 304) with delta (0, 0)
Screenshot: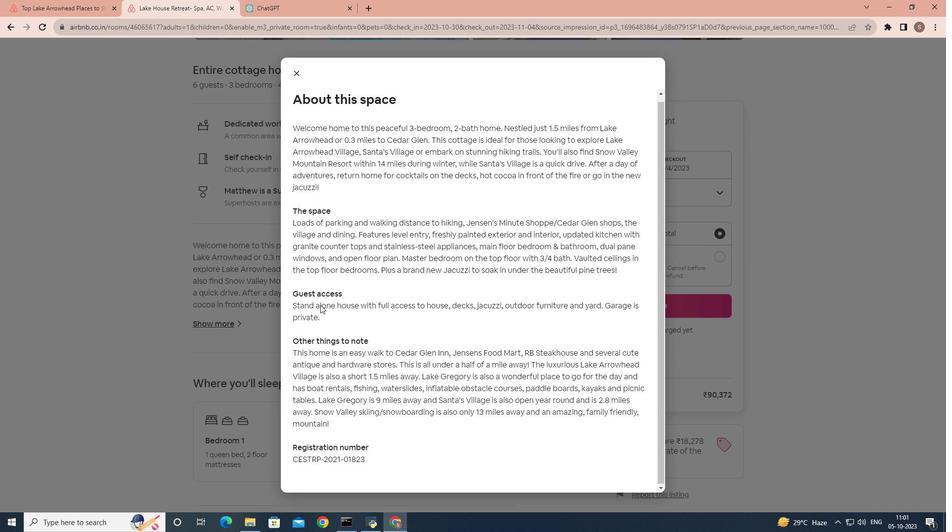 
Action: Mouse scrolled (320, 304) with delta (0, 0)
Screenshot: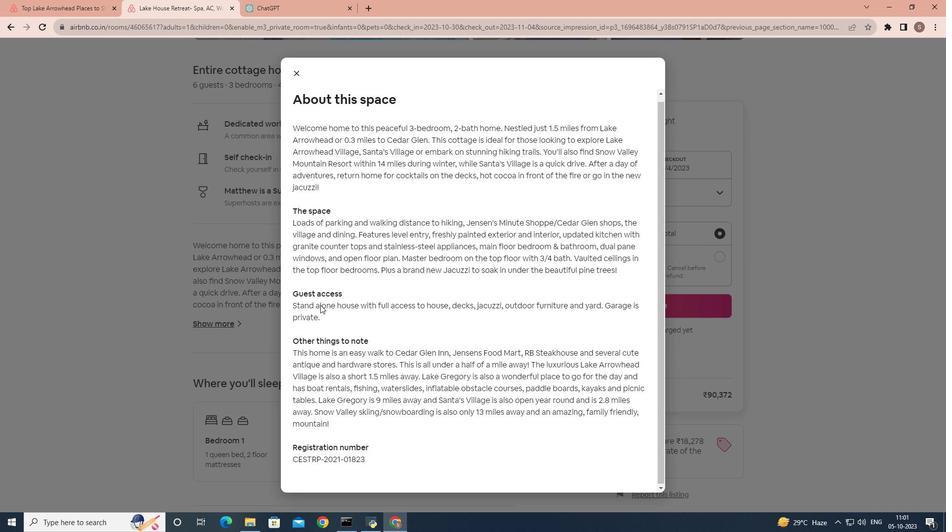 
Action: Mouse scrolled (320, 304) with delta (0, 0)
Screenshot: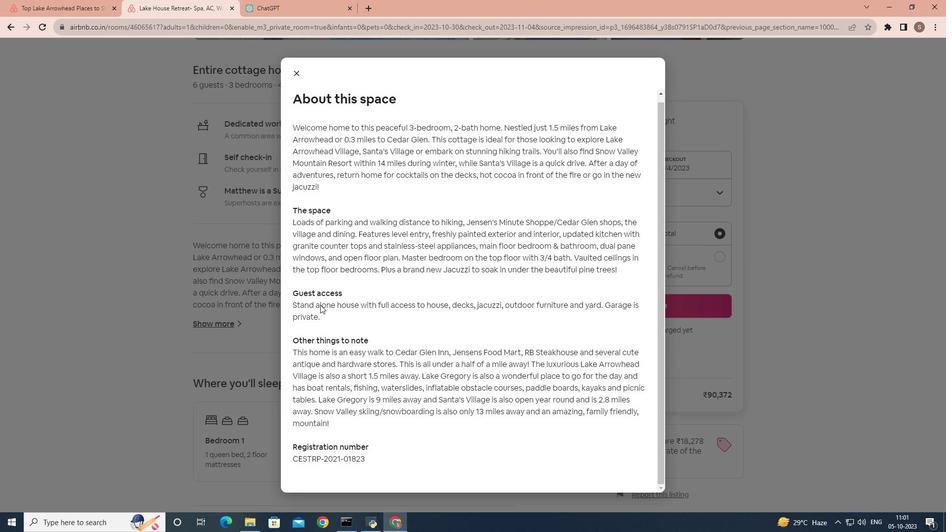 
Action: Mouse moved to (300, 77)
Screenshot: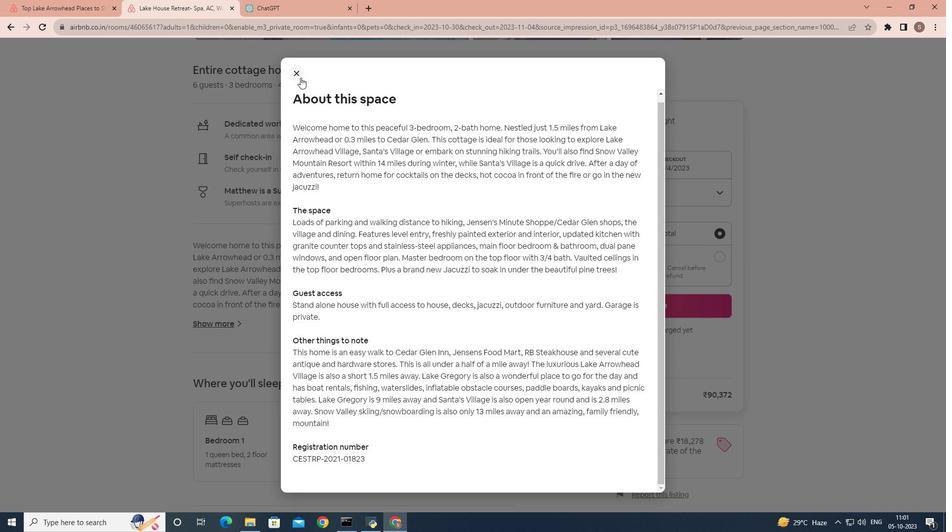 
Action: Mouse pressed left at (300, 77)
Screenshot: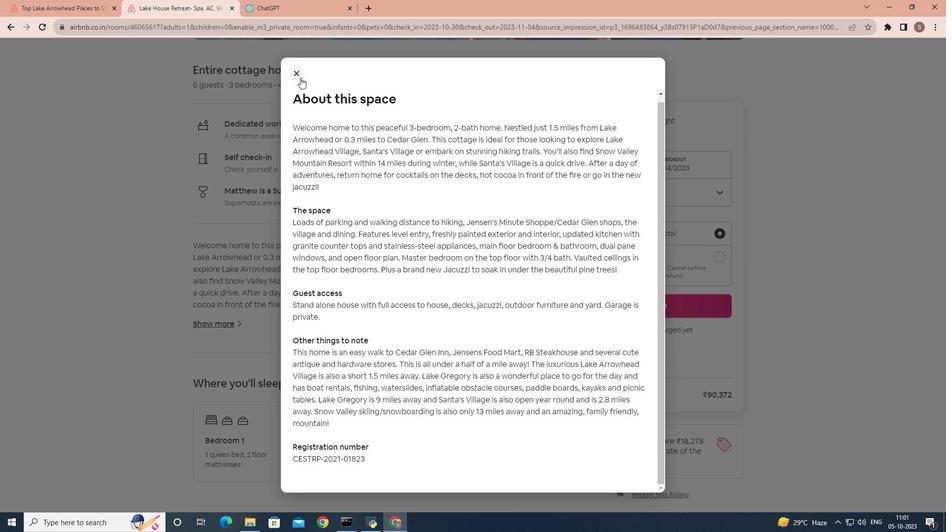 
Action: Mouse moved to (322, 385)
Screenshot: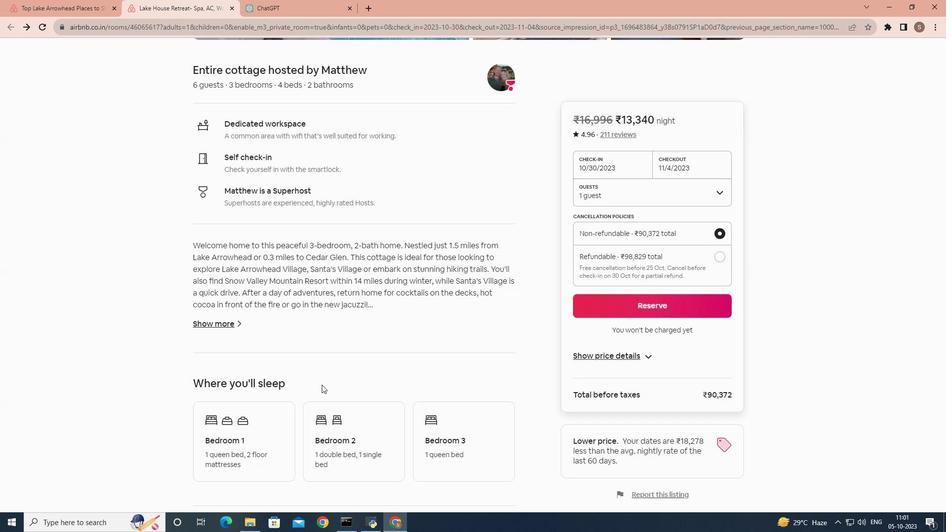 
Action: Mouse scrolled (322, 384) with delta (0, 0)
Screenshot: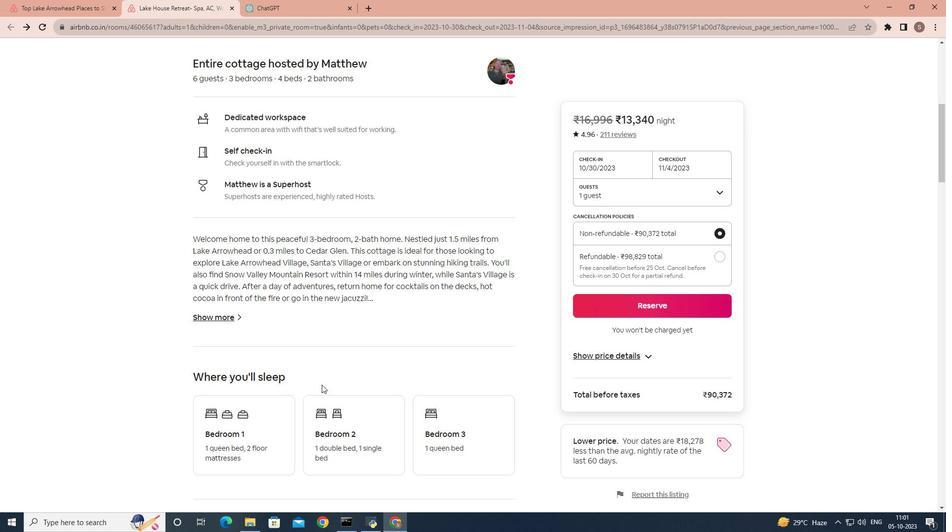 
Action: Mouse scrolled (322, 384) with delta (0, 0)
Screenshot: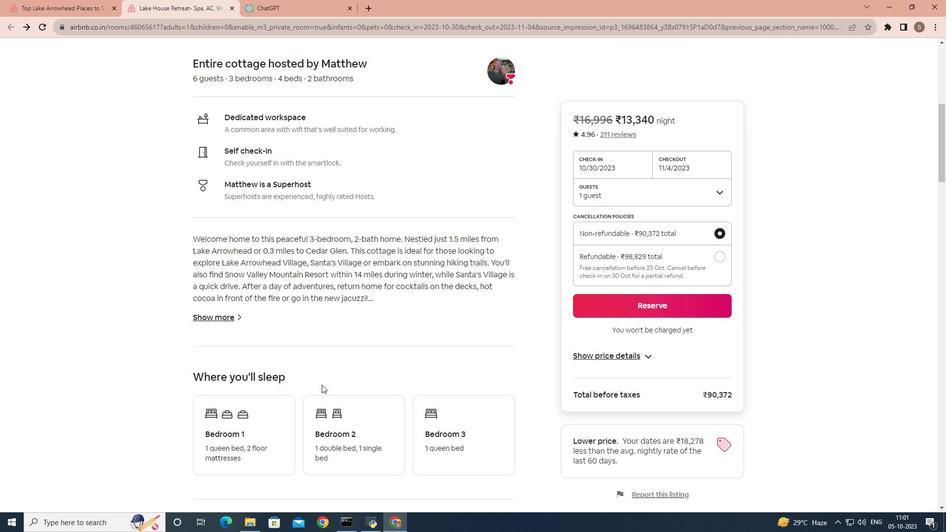 
Action: Mouse scrolled (322, 384) with delta (0, 0)
Screenshot: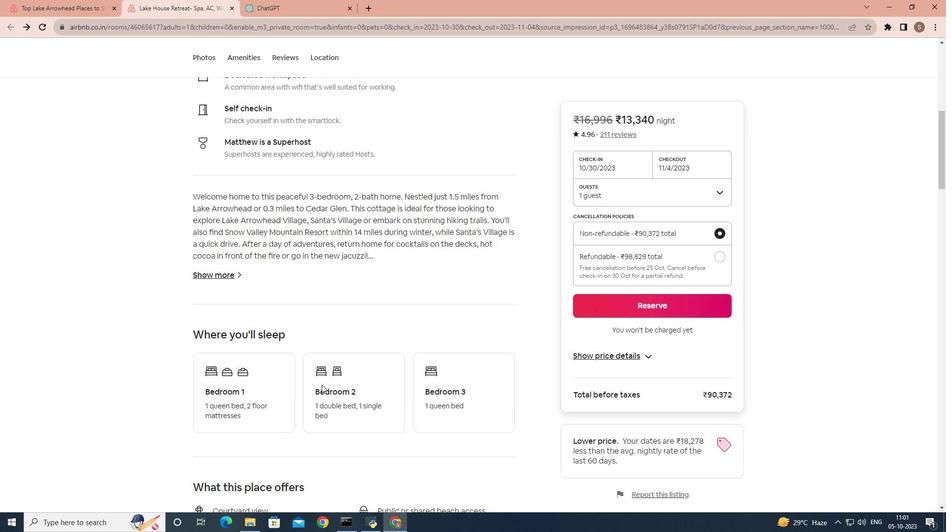 
Action: Mouse scrolled (322, 384) with delta (0, 0)
Screenshot: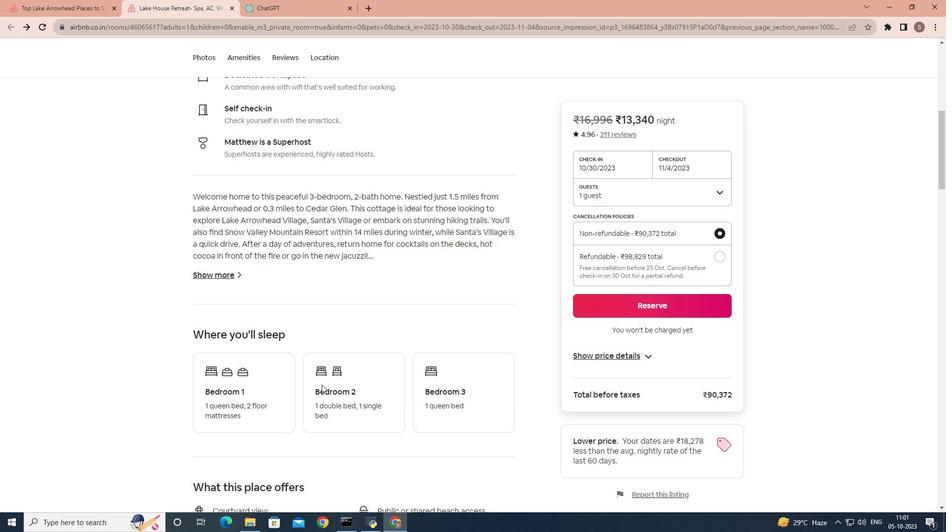 
Action: Mouse scrolled (322, 384) with delta (0, 0)
Screenshot: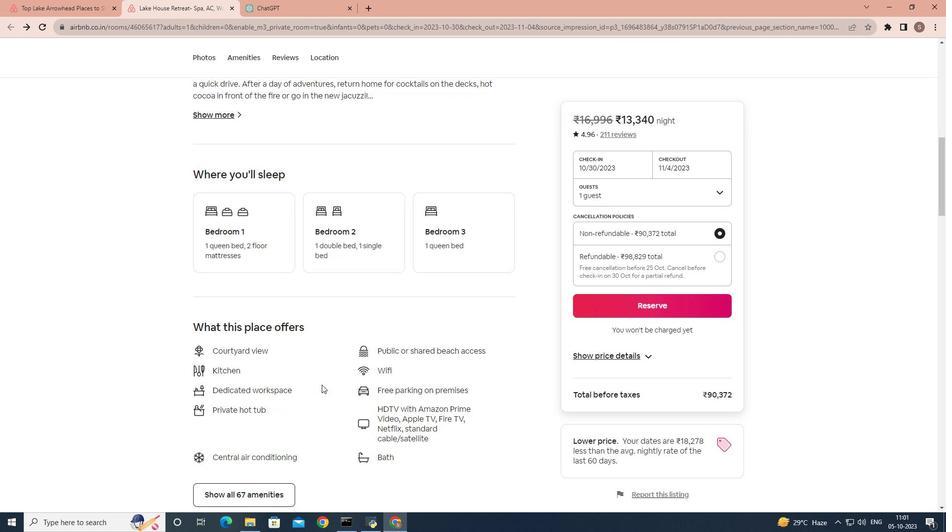 
Action: Mouse scrolled (322, 384) with delta (0, 0)
Screenshot: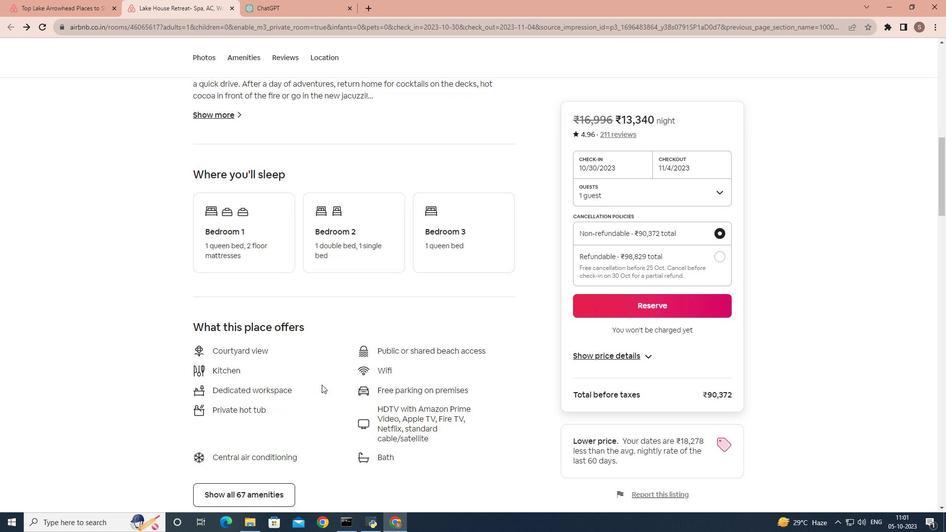 
Action: Mouse scrolled (322, 384) with delta (0, 0)
Screenshot: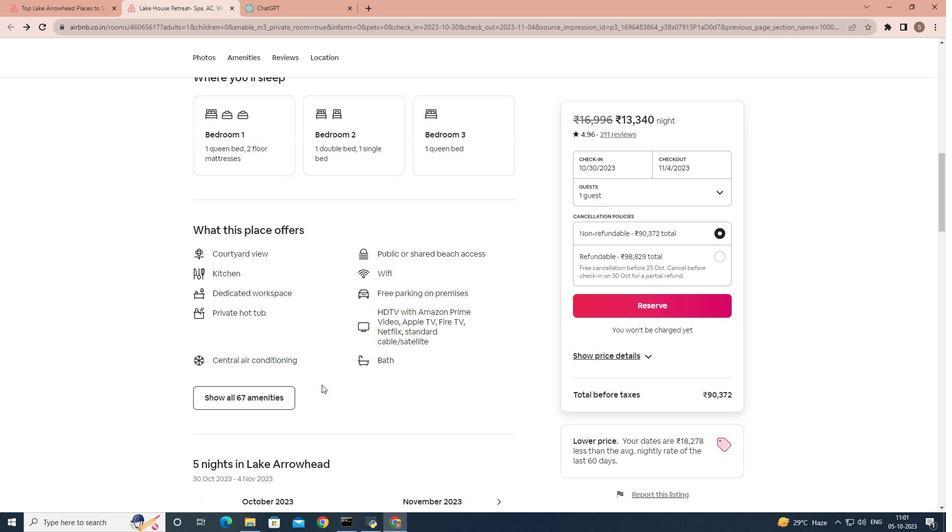
Action: Mouse moved to (277, 359)
Screenshot: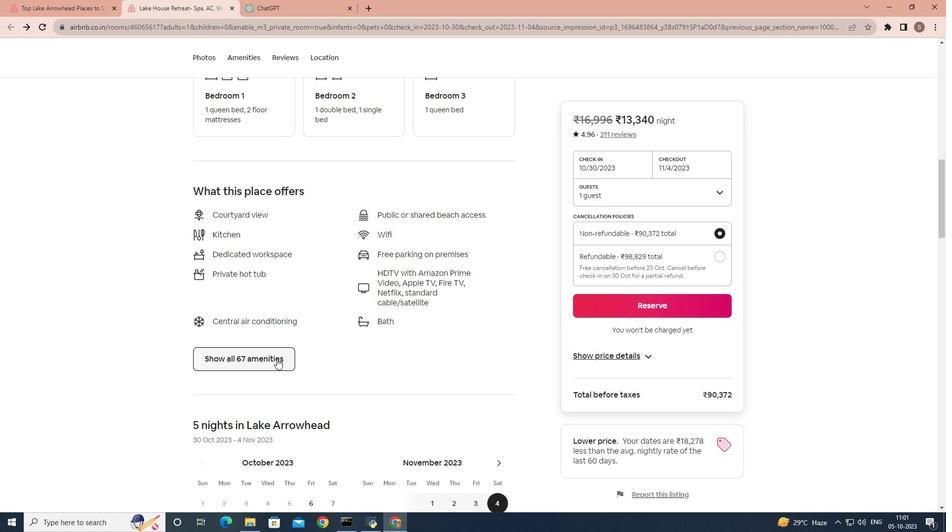 
Action: Mouse pressed left at (277, 359)
Screenshot: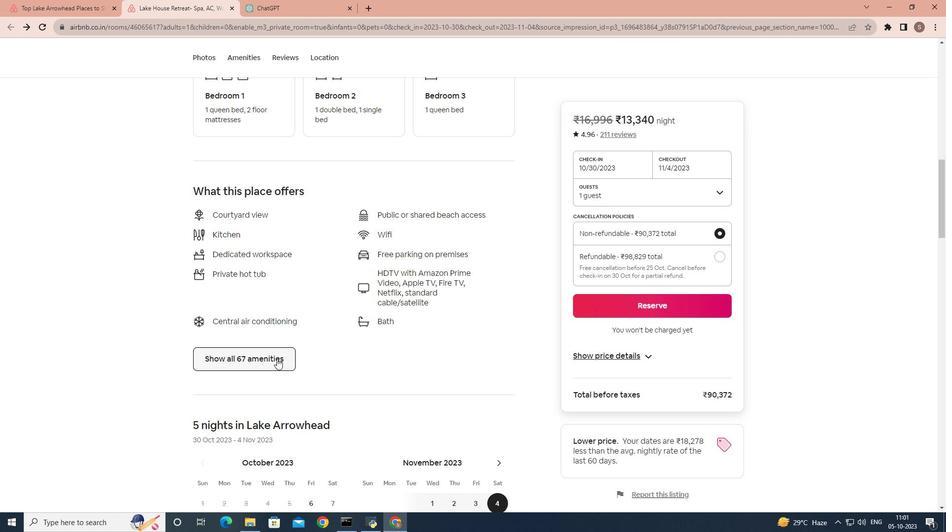 
Action: Mouse moved to (486, 364)
Screenshot: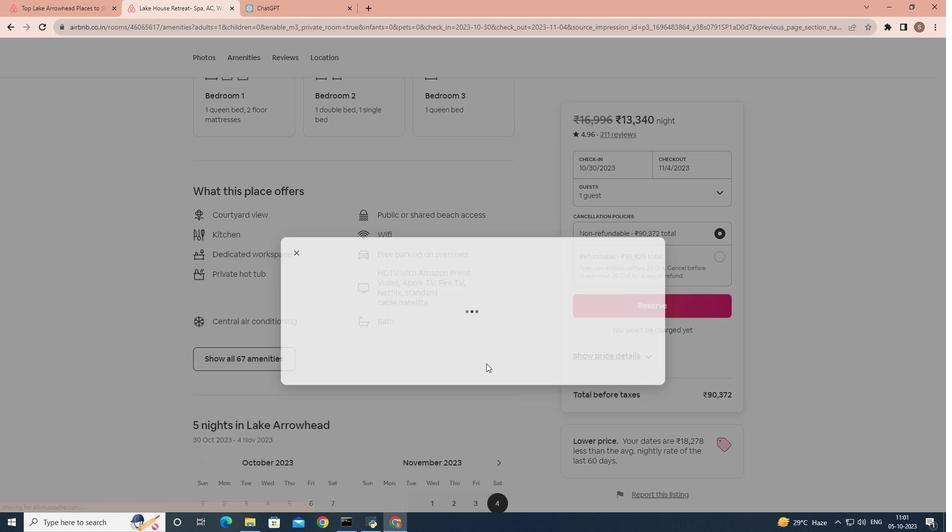 
Action: Mouse scrolled (486, 363) with delta (0, 0)
Screenshot: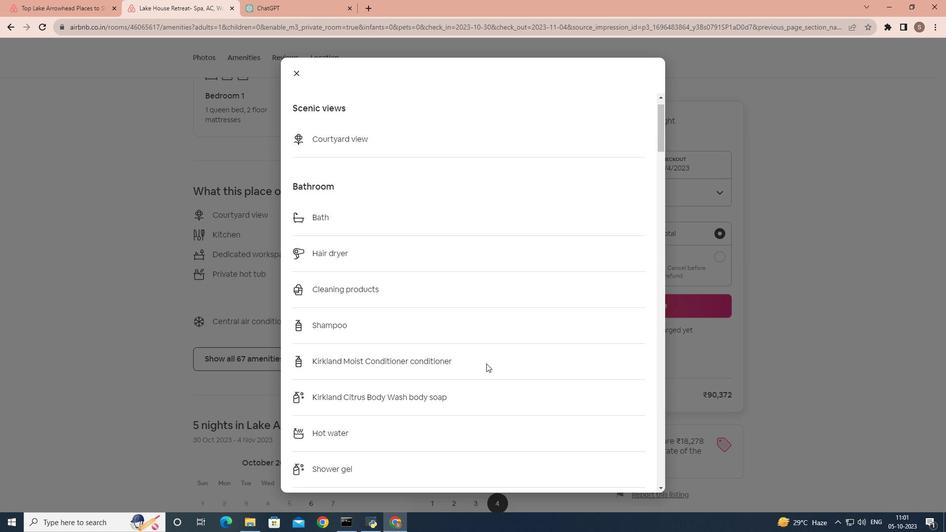 
Action: Mouse scrolled (486, 363) with delta (0, 0)
Screenshot: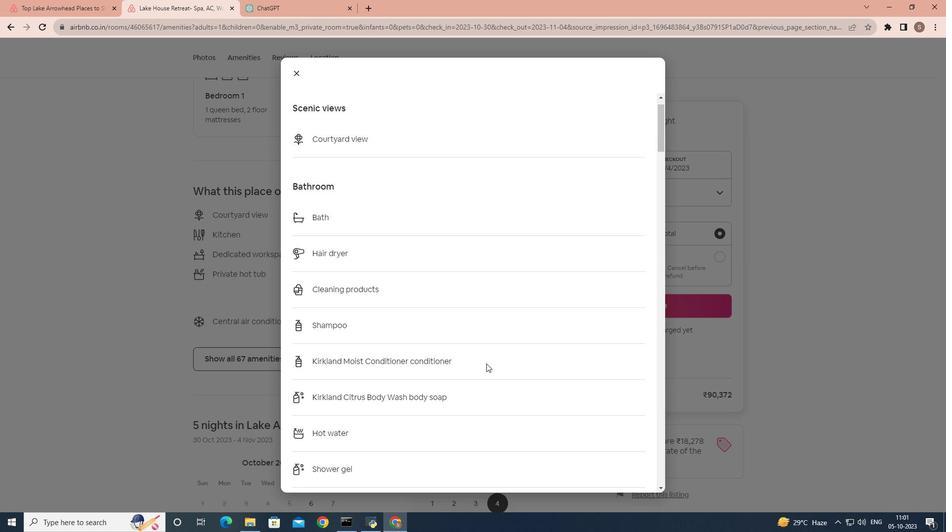 
Action: Mouse scrolled (486, 363) with delta (0, 0)
Screenshot: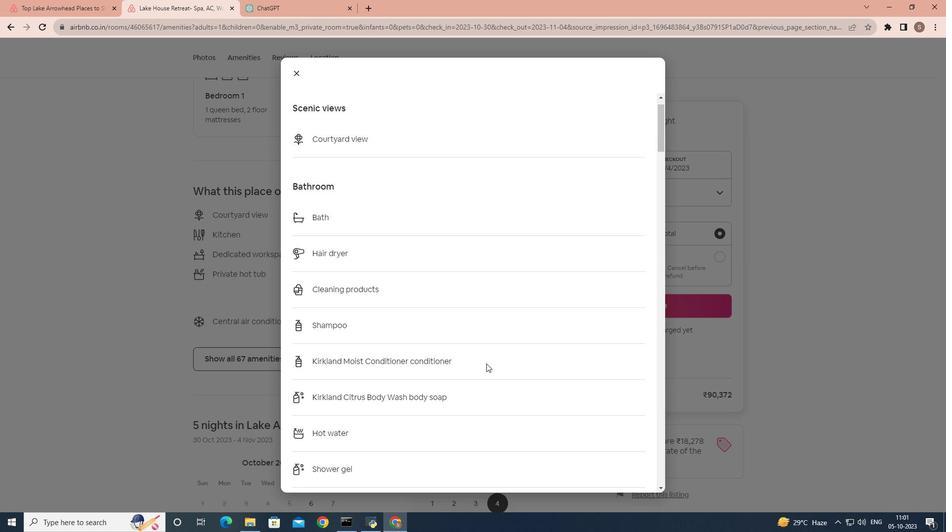 
Action: Mouse scrolled (486, 363) with delta (0, 0)
Screenshot: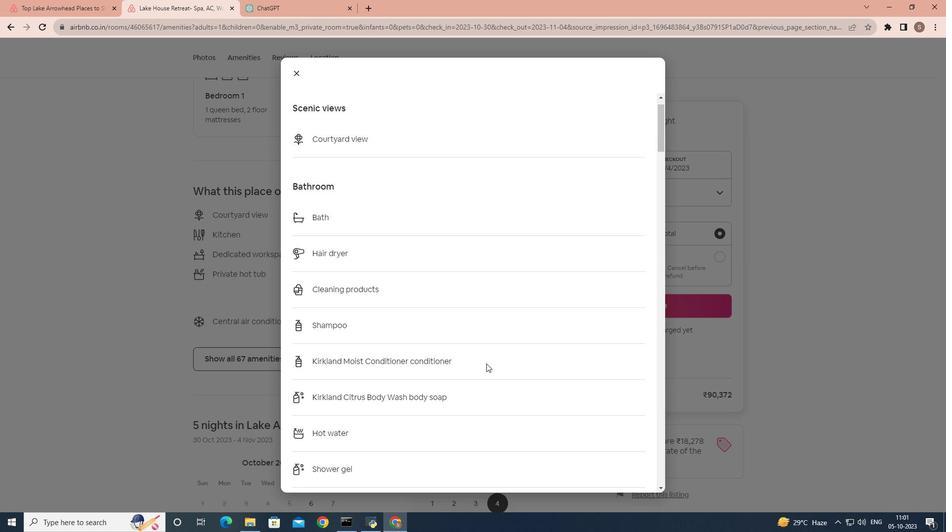 
Action: Mouse scrolled (486, 363) with delta (0, 0)
Screenshot: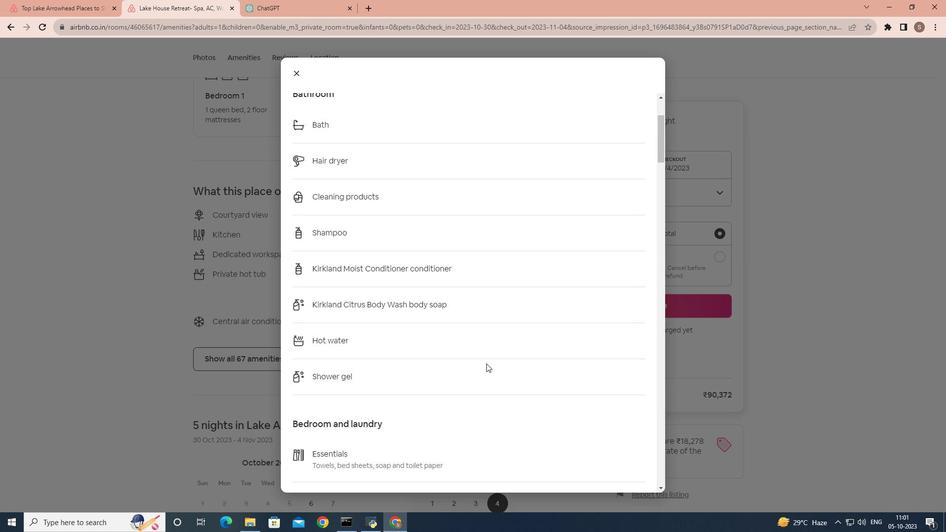 
Action: Mouse scrolled (486, 363) with delta (0, 0)
Screenshot: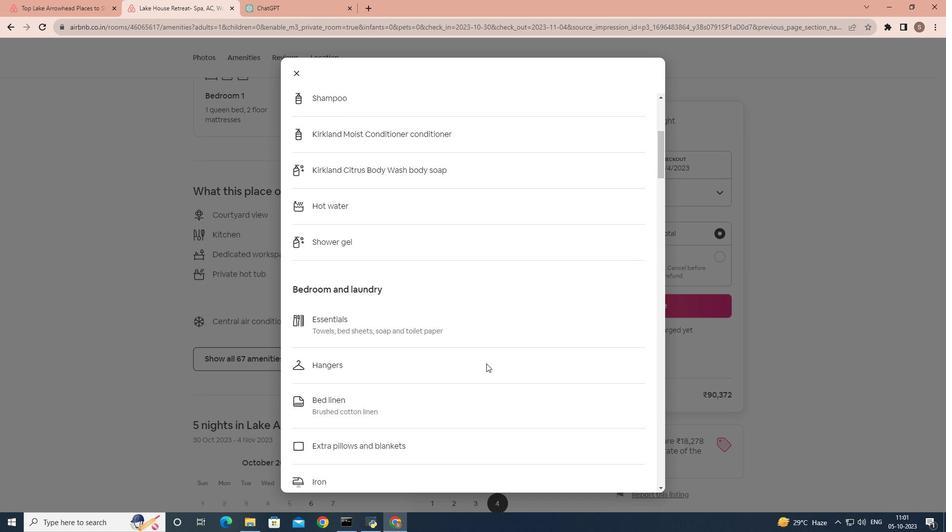 
Action: Mouse scrolled (486, 363) with delta (0, 0)
Screenshot: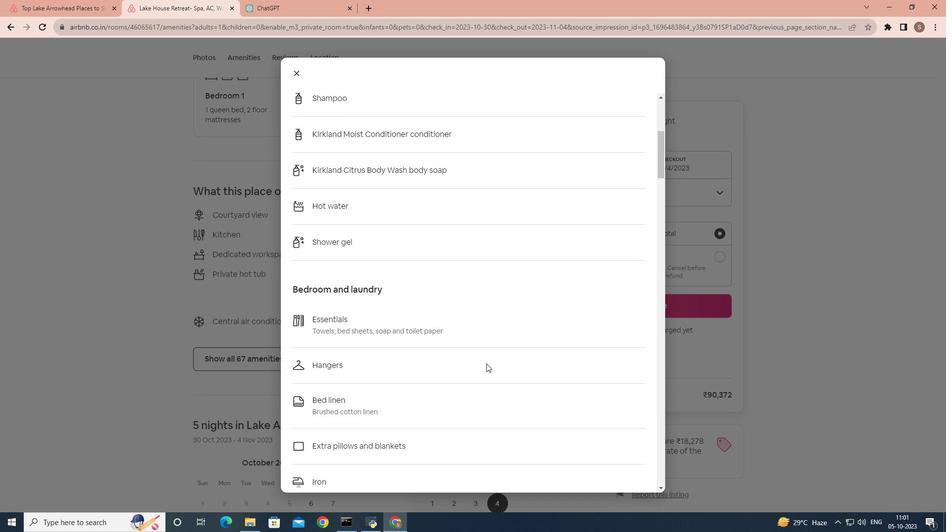 
Action: Mouse scrolled (486, 363) with delta (0, 0)
Screenshot: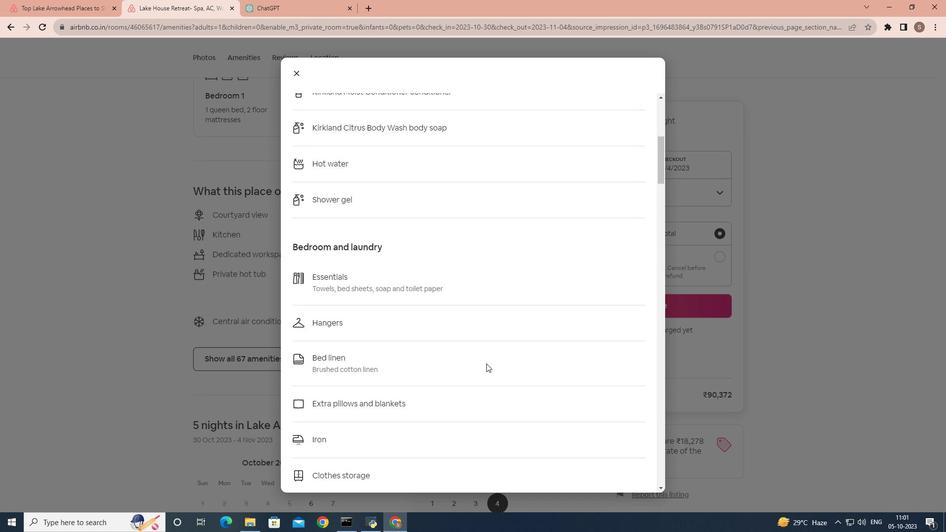 
Action: Mouse scrolled (486, 363) with delta (0, 0)
Screenshot: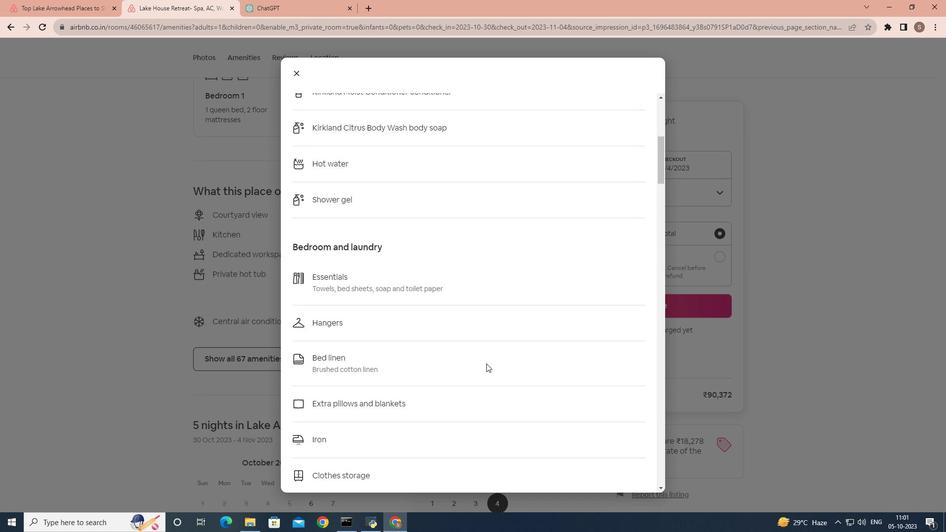 
Action: Mouse scrolled (486, 363) with delta (0, 0)
Screenshot: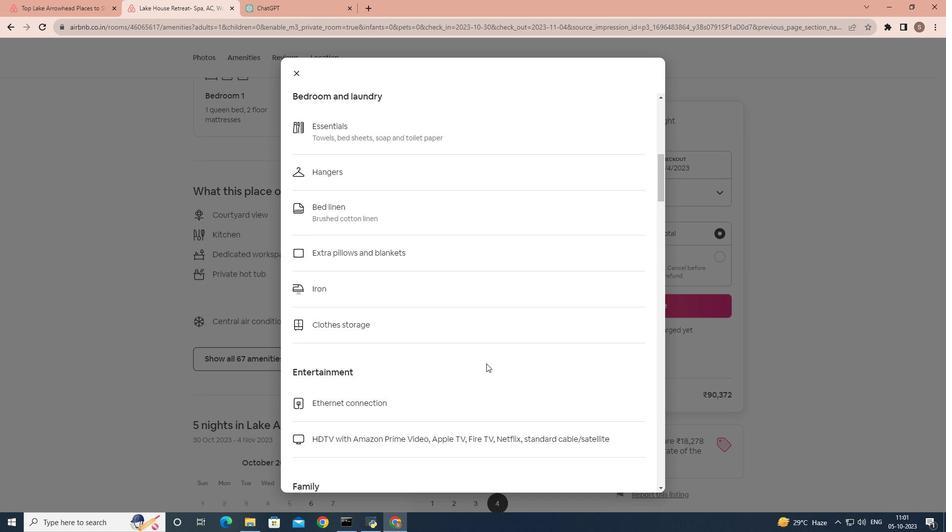 
Action: Mouse scrolled (486, 363) with delta (0, 0)
Screenshot: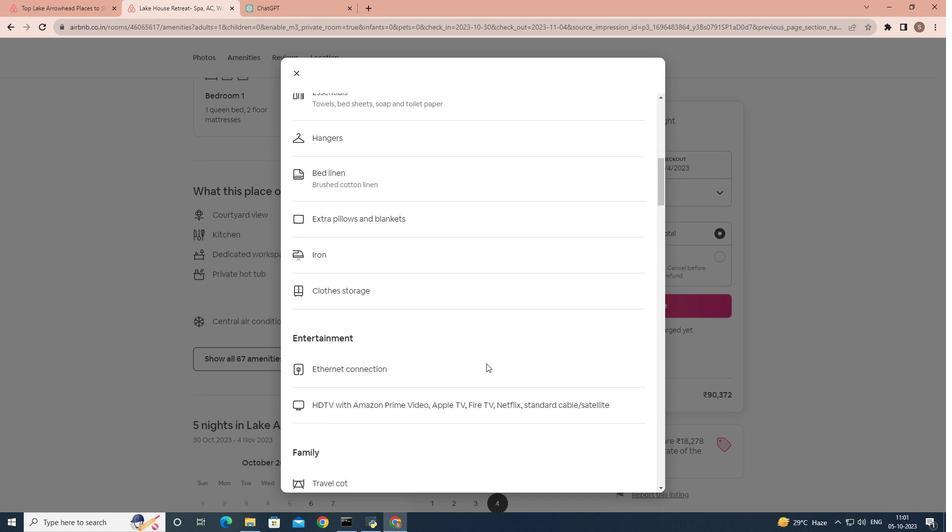 
Action: Mouse scrolled (486, 363) with delta (0, 0)
Screenshot: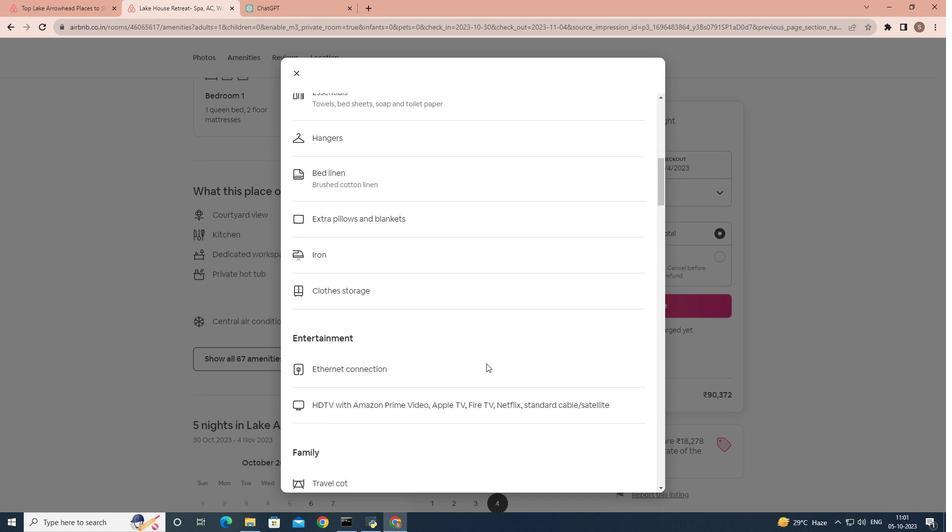 
Action: Mouse scrolled (486, 363) with delta (0, 0)
Screenshot: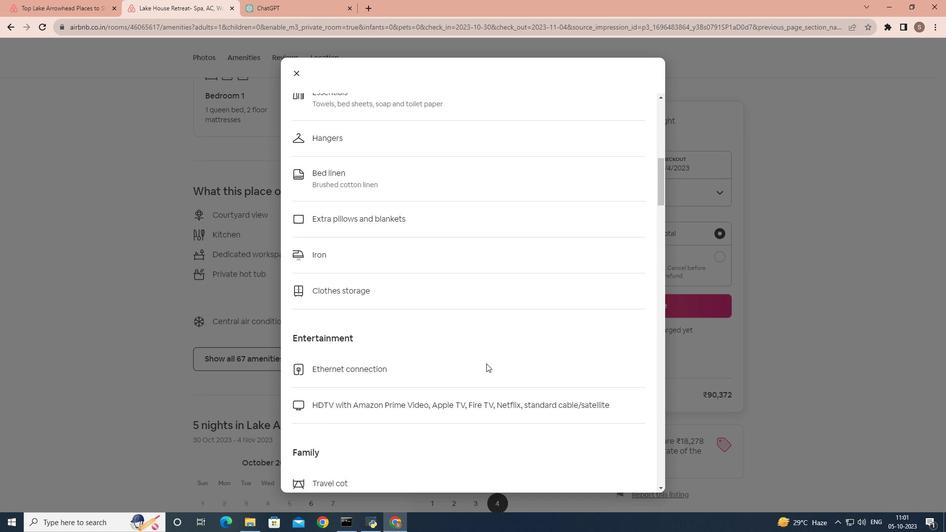 
Action: Mouse scrolled (486, 363) with delta (0, 0)
Screenshot: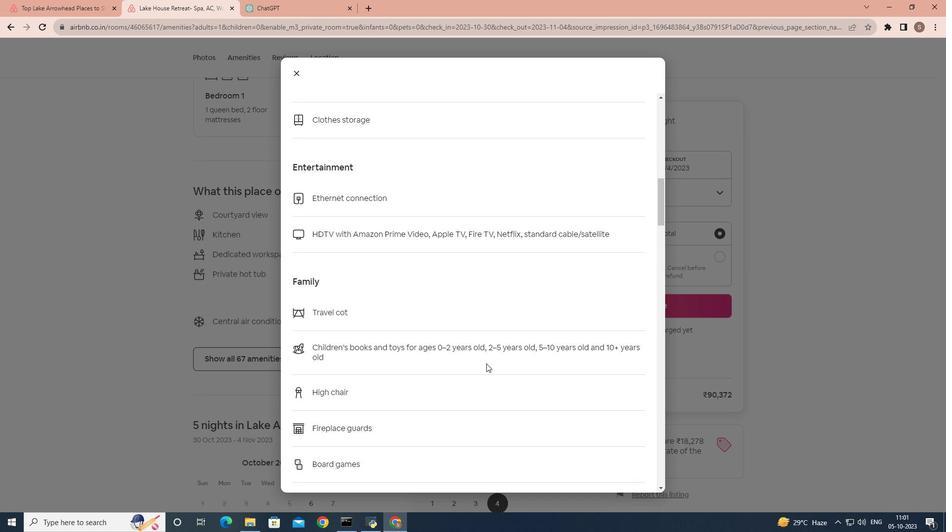 
Action: Mouse scrolled (486, 363) with delta (0, 0)
Screenshot: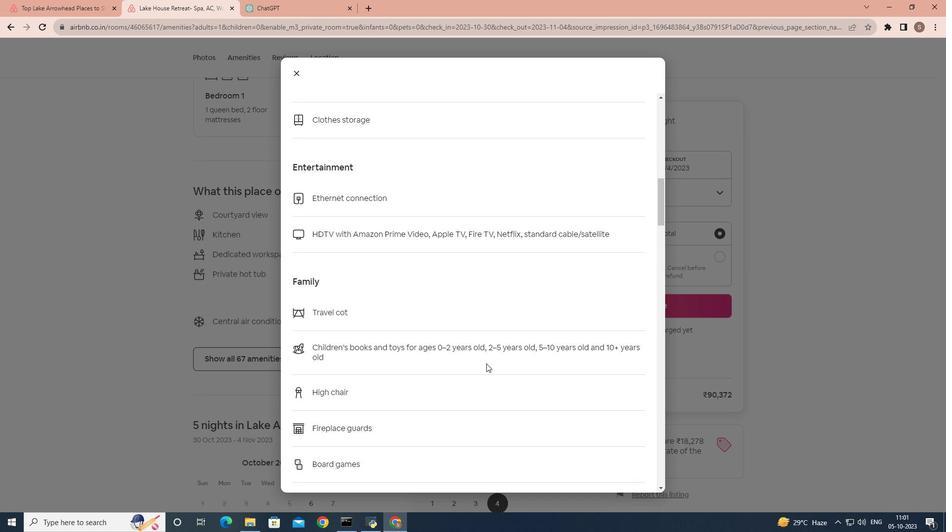 
Action: Mouse scrolled (486, 363) with delta (0, 0)
Screenshot: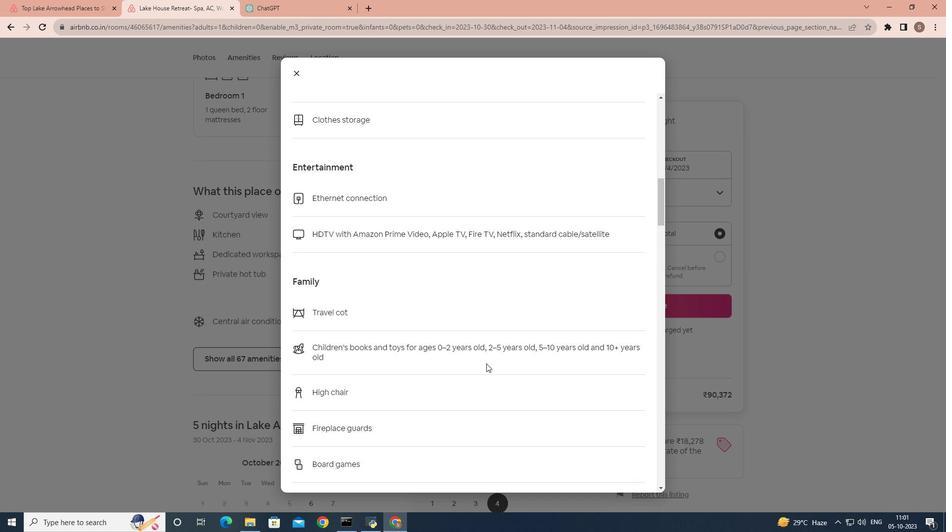 
Action: Mouse scrolled (486, 363) with delta (0, 0)
Screenshot: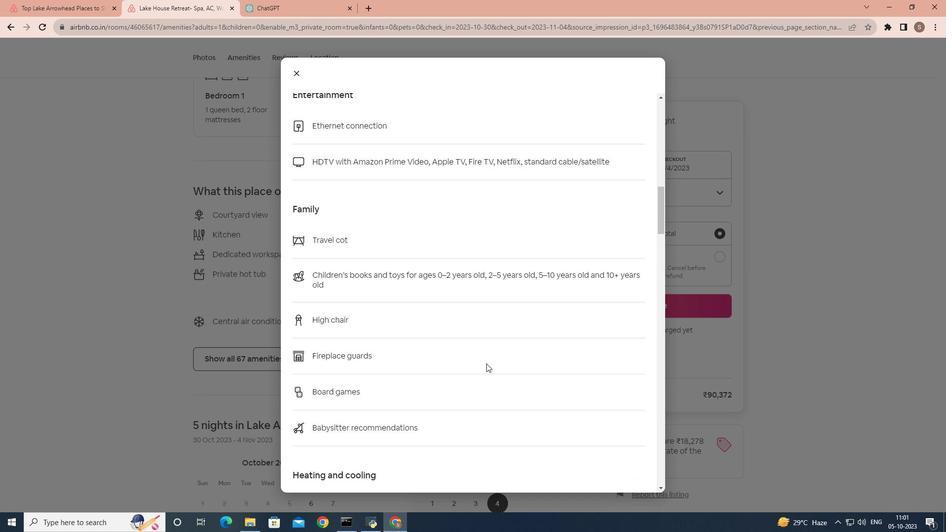 
Action: Mouse scrolled (486, 363) with delta (0, 0)
Screenshot: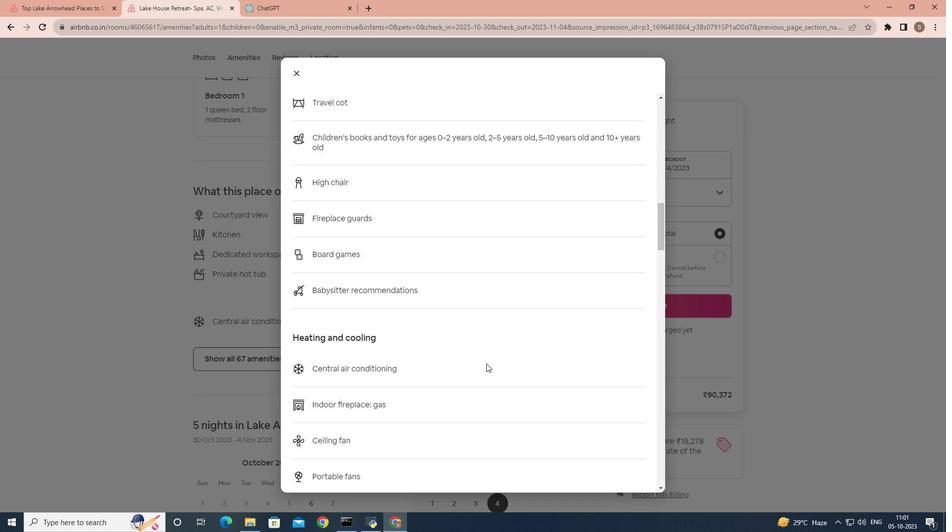 
Action: Mouse scrolled (486, 363) with delta (0, 0)
Screenshot: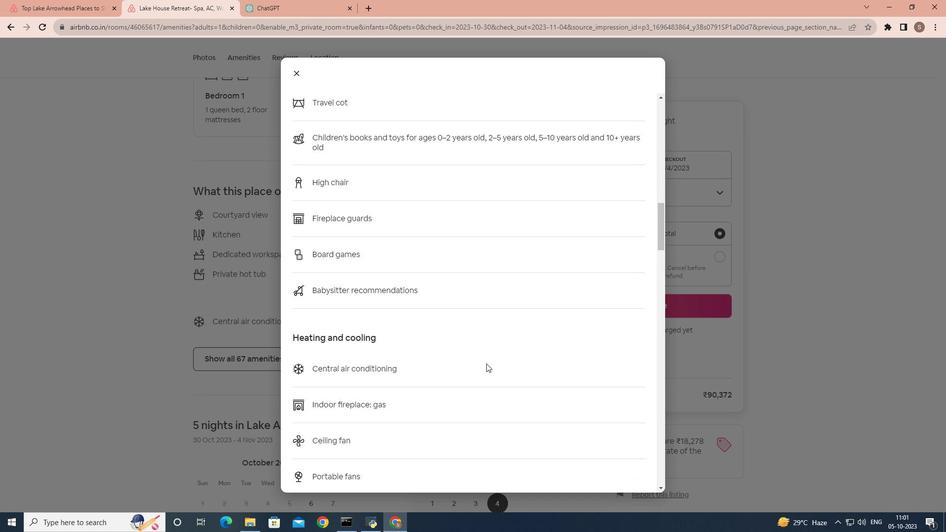 
Action: Mouse scrolled (486, 363) with delta (0, 0)
Screenshot: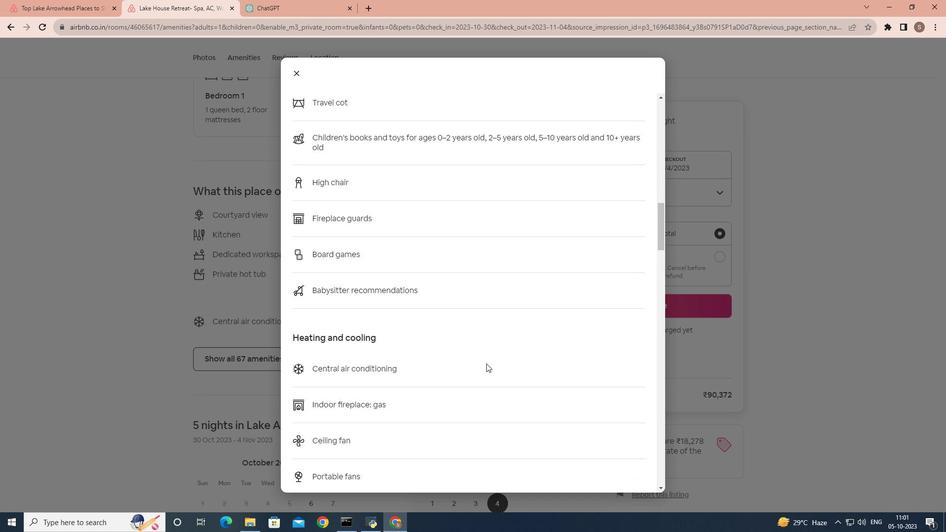 
Action: Mouse scrolled (486, 363) with delta (0, 0)
Screenshot: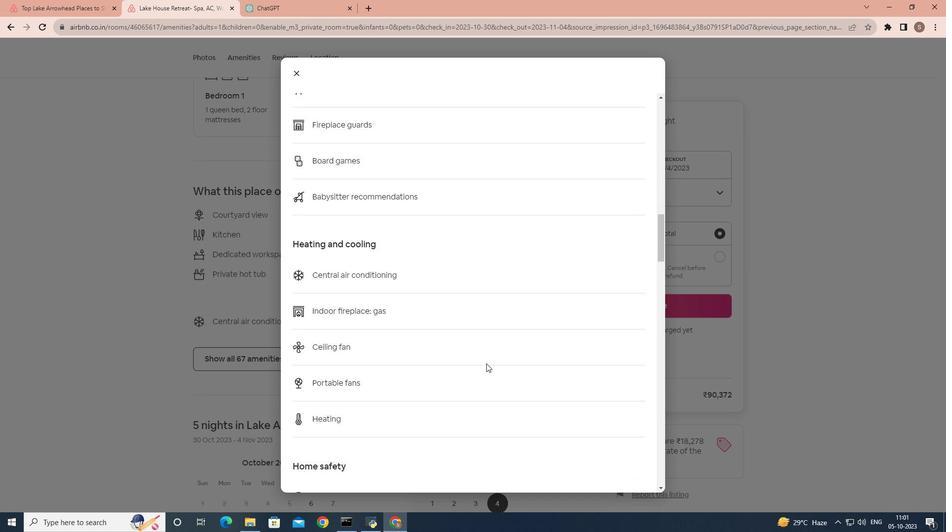 
Action: Mouse scrolled (486, 363) with delta (0, 0)
Screenshot: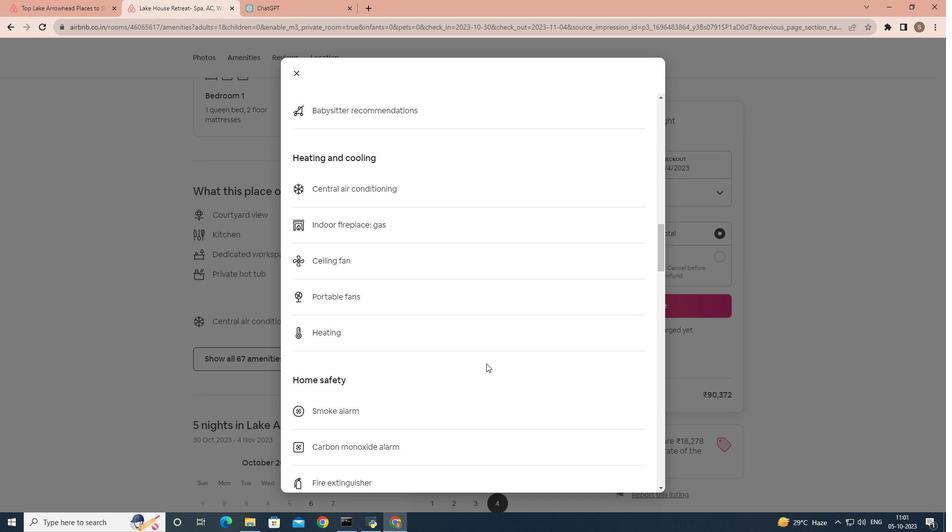 
Action: Mouse scrolled (486, 363) with delta (0, 0)
Screenshot: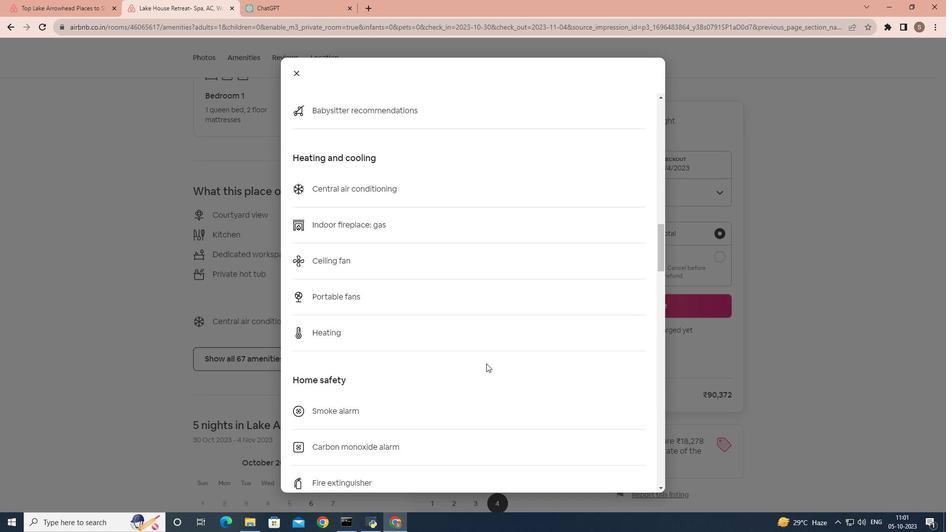 
Action: Mouse scrolled (486, 363) with delta (0, 0)
Screenshot: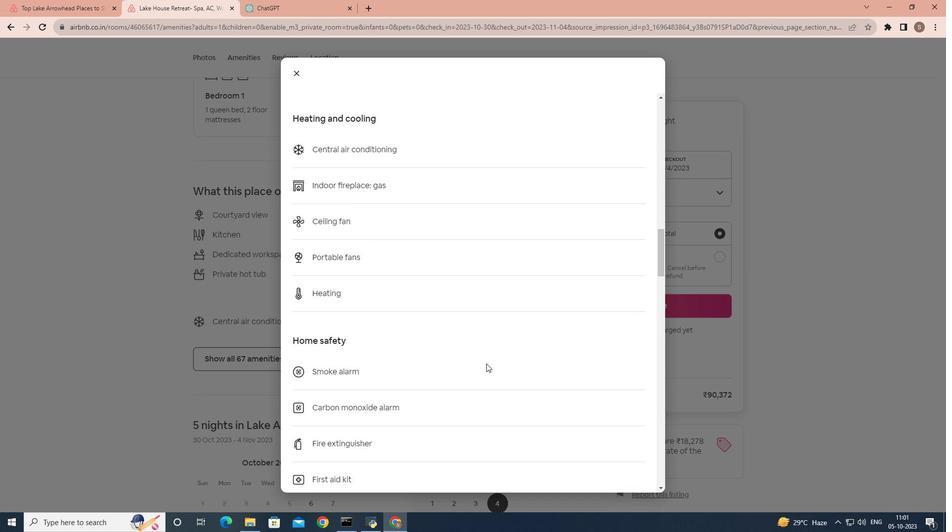 
Action: Mouse scrolled (486, 363) with delta (0, 0)
Screenshot: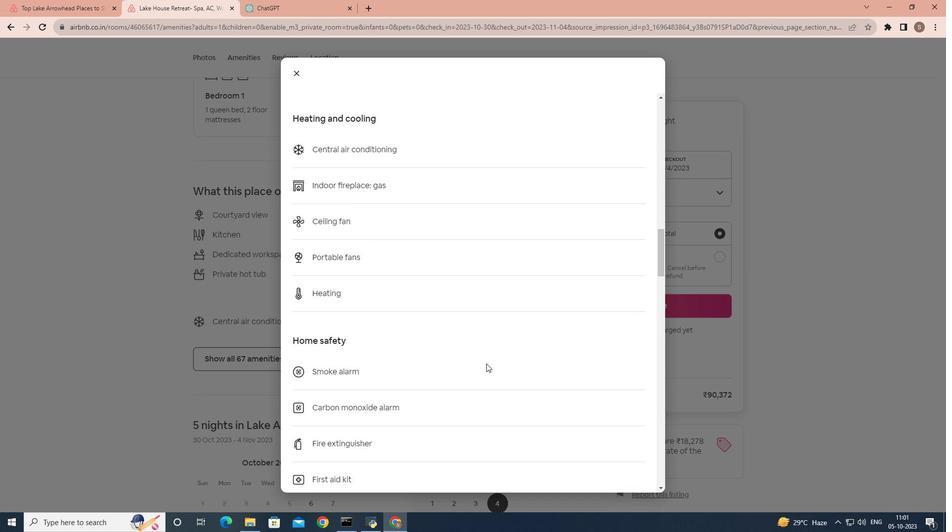 
Action: Mouse scrolled (486, 363) with delta (0, 0)
Screenshot: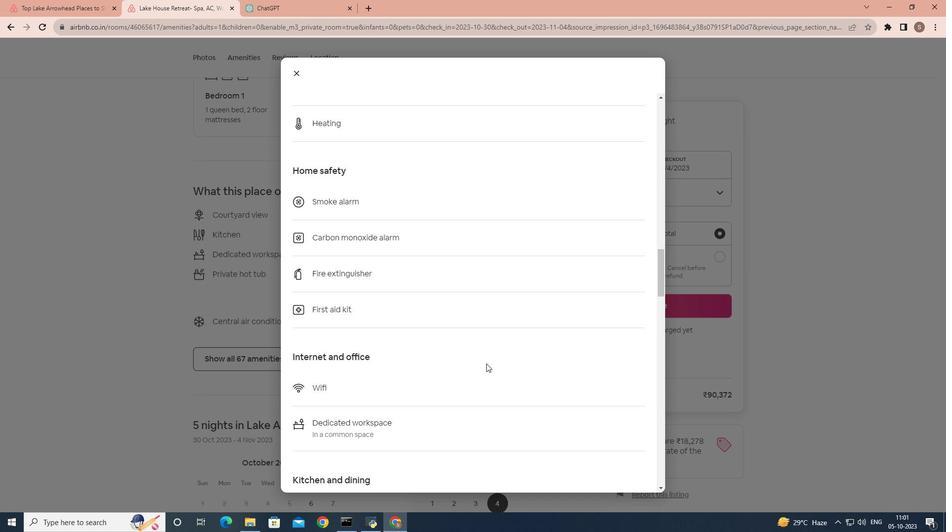 
Action: Mouse scrolled (486, 363) with delta (0, 0)
Screenshot: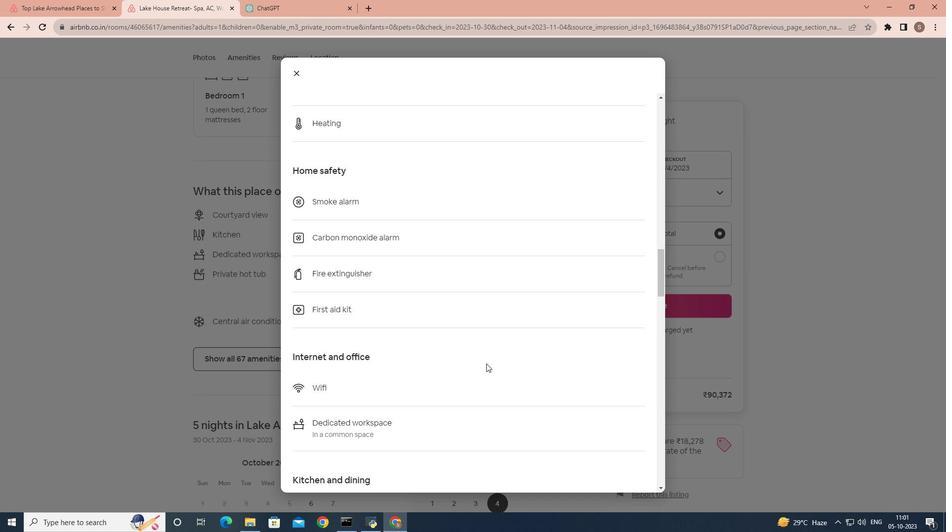
Action: Mouse scrolled (486, 363) with delta (0, 0)
Screenshot: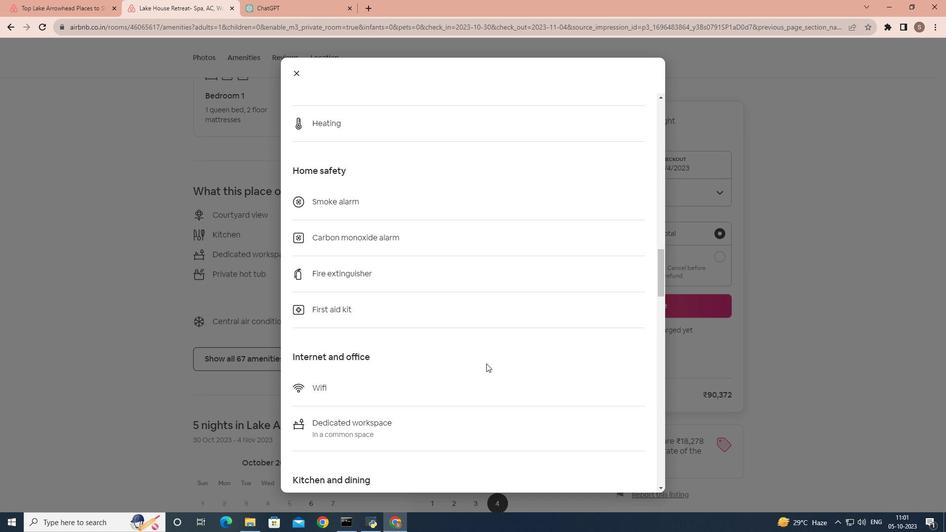 
Action: Mouse scrolled (486, 363) with delta (0, 0)
Screenshot: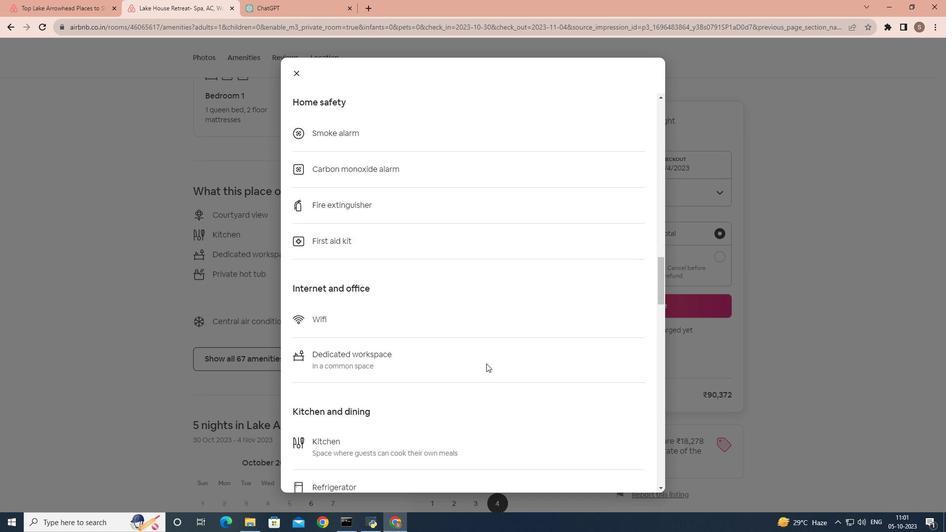 
Action: Mouse scrolled (486, 363) with delta (0, 0)
Screenshot: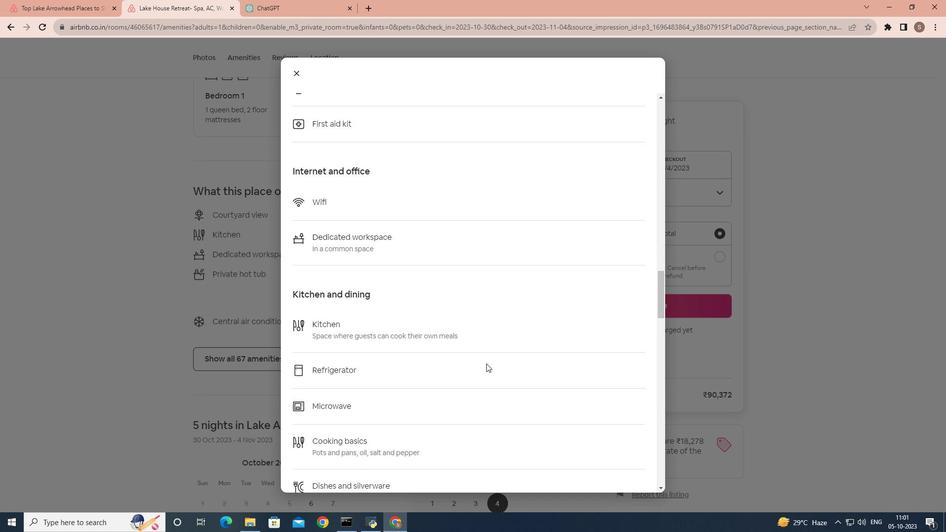 
Action: Mouse scrolled (486, 363) with delta (0, 0)
Screenshot: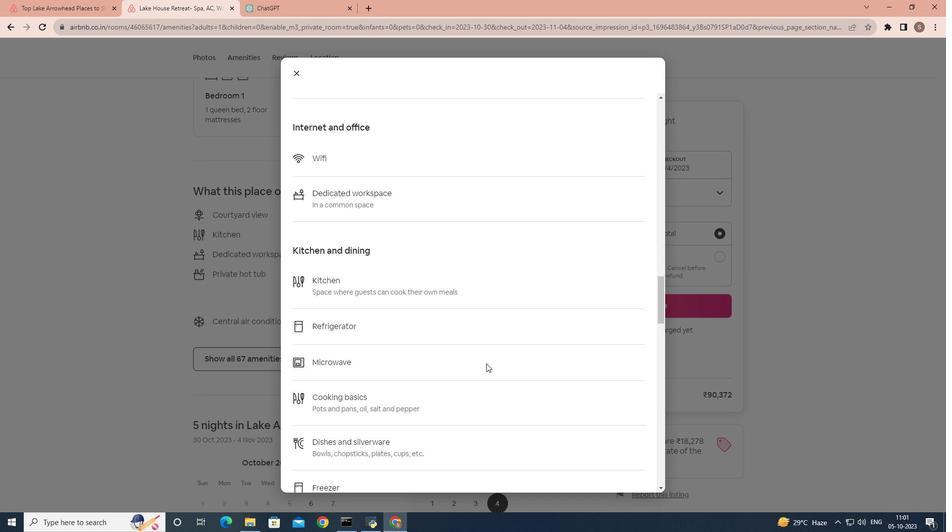 
Action: Mouse scrolled (486, 363) with delta (0, 0)
Screenshot: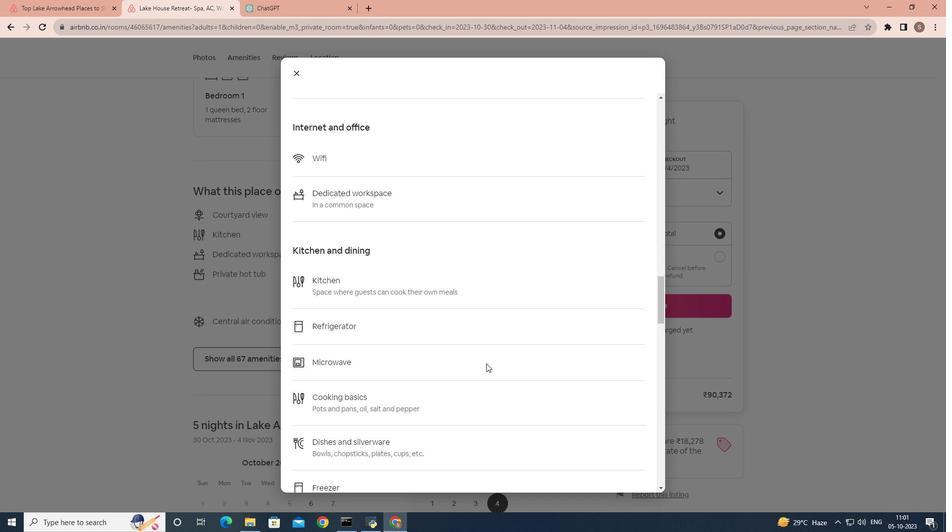 
Action: Mouse scrolled (486, 363) with delta (0, 0)
Screenshot: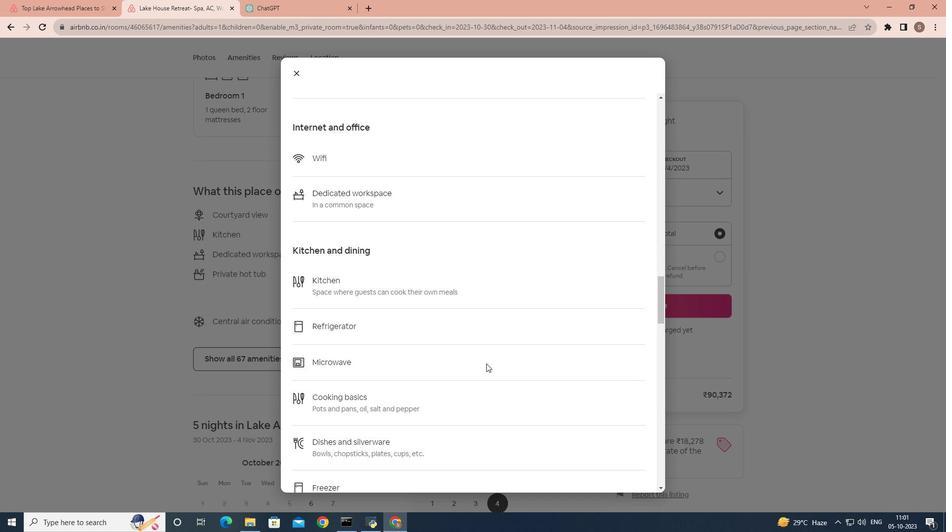 
Action: Mouse scrolled (486, 363) with delta (0, 0)
Screenshot: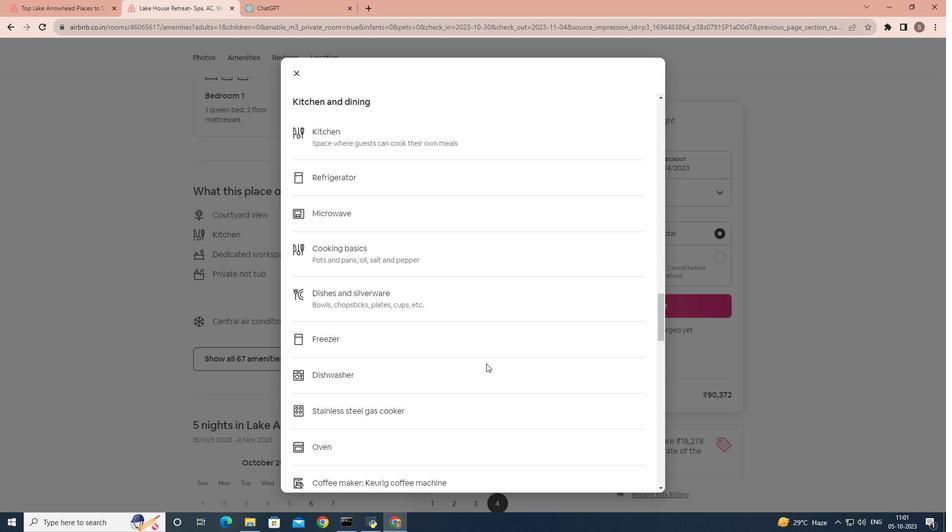 
Action: Mouse scrolled (486, 363) with delta (0, 0)
Screenshot: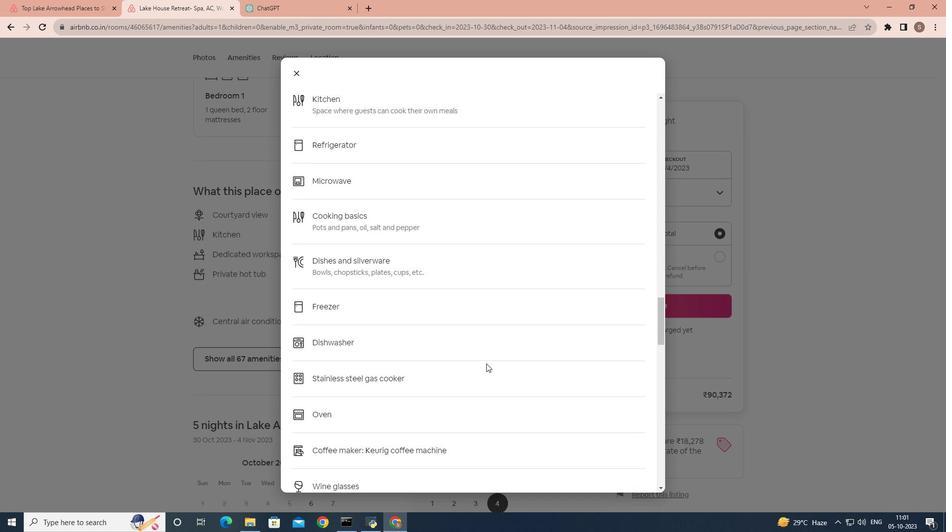 
Action: Mouse scrolled (486, 363) with delta (0, 0)
Screenshot: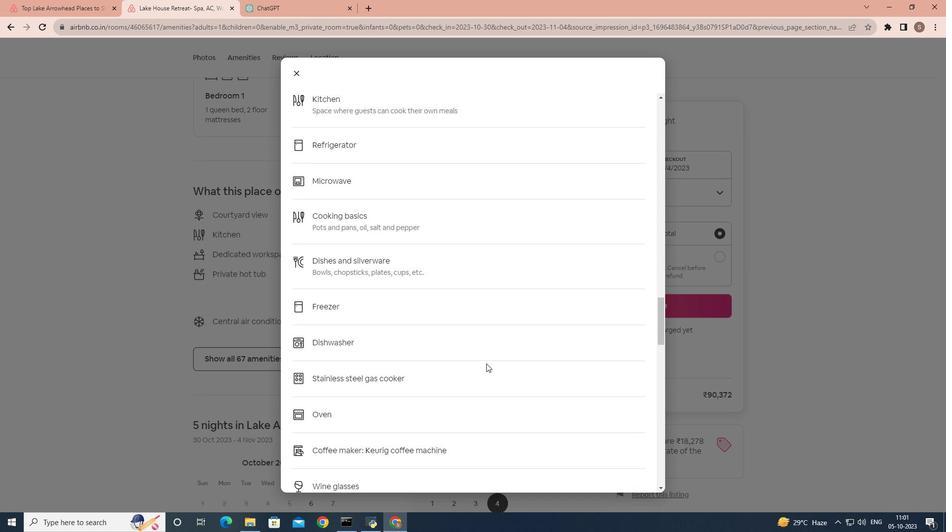 
Action: Mouse scrolled (486, 363) with delta (0, 0)
Screenshot: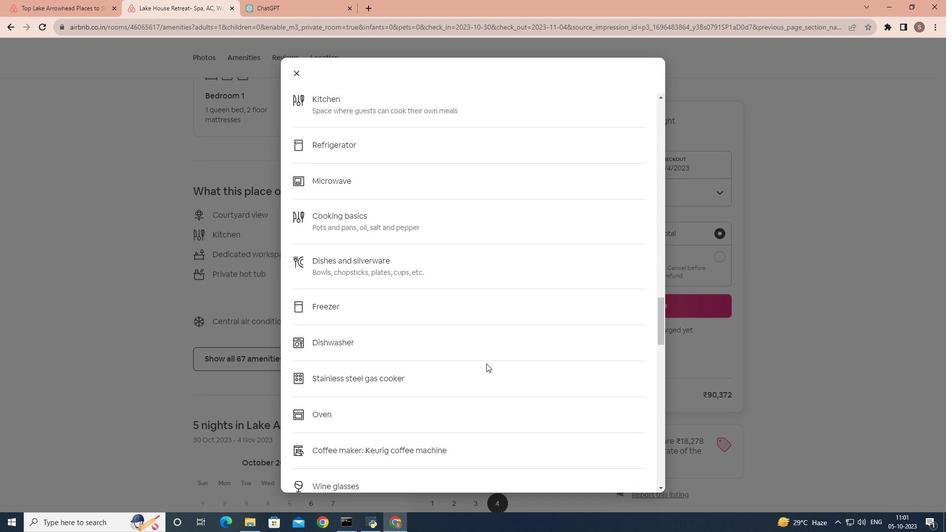 
Action: Mouse scrolled (486, 363) with delta (0, 0)
Screenshot: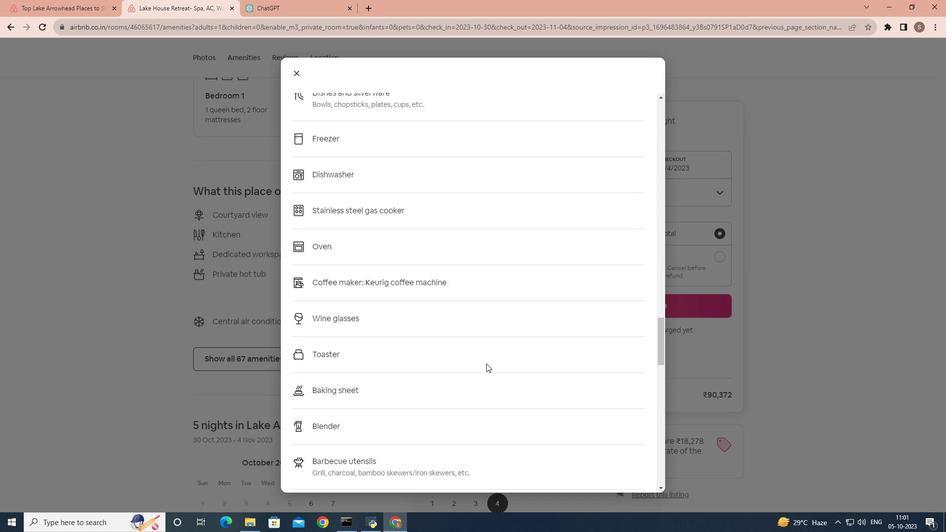 
Action: Mouse scrolled (486, 363) with delta (0, 0)
Screenshot: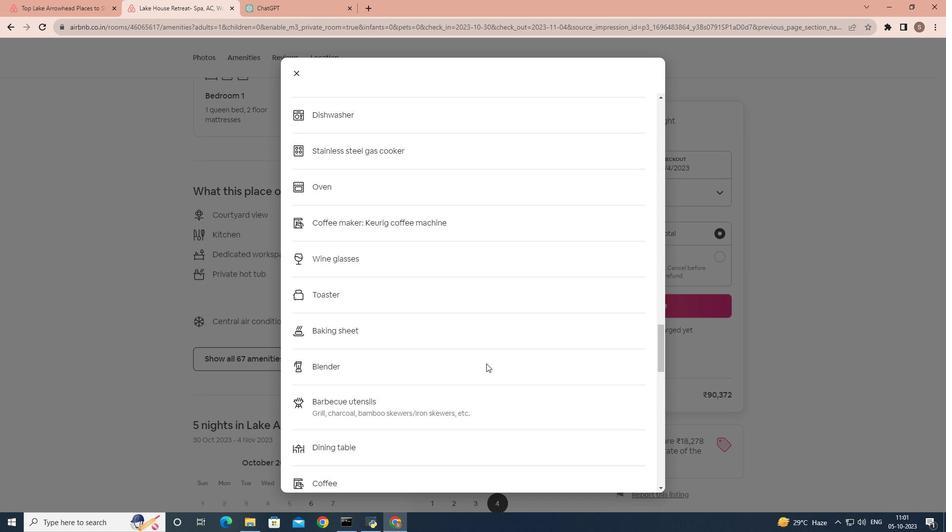 
Action: Mouse scrolled (486, 363) with delta (0, 0)
Screenshot: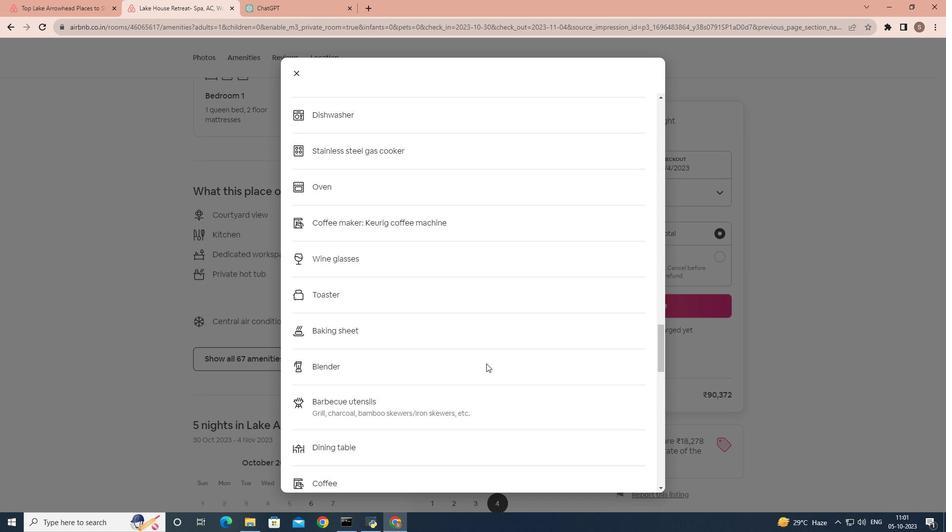 
Action: Mouse scrolled (486, 363) with delta (0, 0)
Screenshot: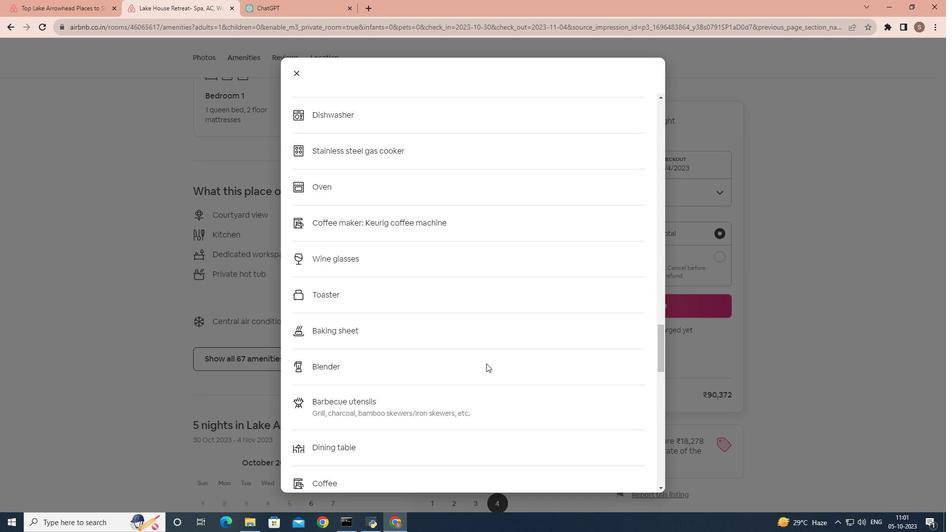 
Action: Mouse scrolled (486, 363) with delta (0, 0)
Screenshot: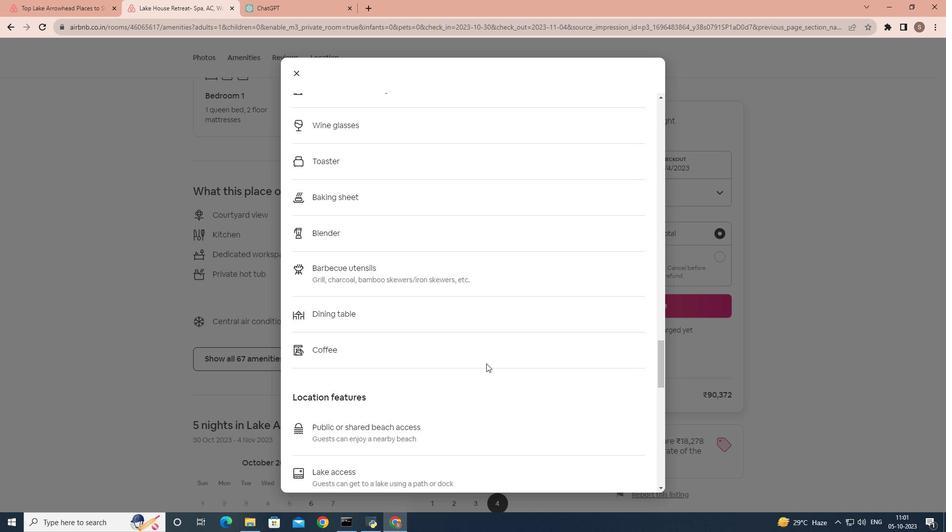
Action: Mouse scrolled (486, 363) with delta (0, 0)
Screenshot: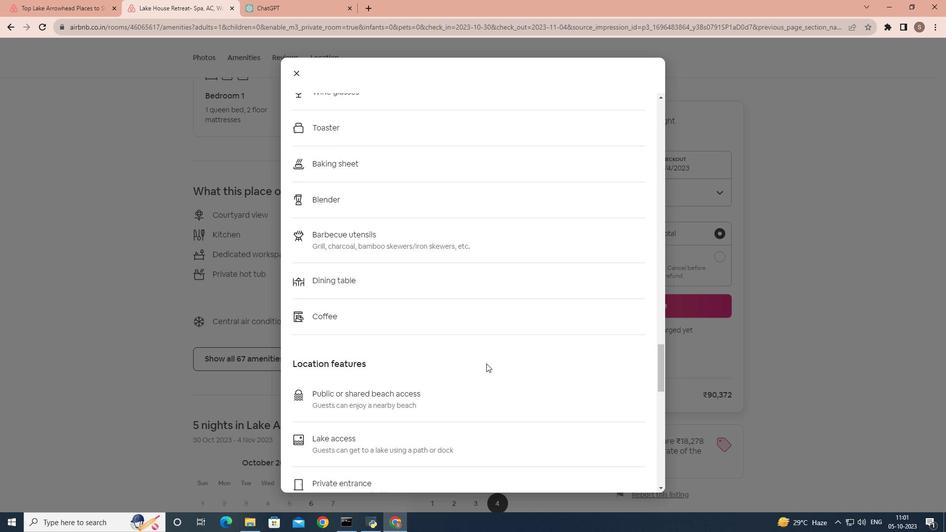 
Action: Mouse scrolled (486, 363) with delta (0, 0)
Screenshot: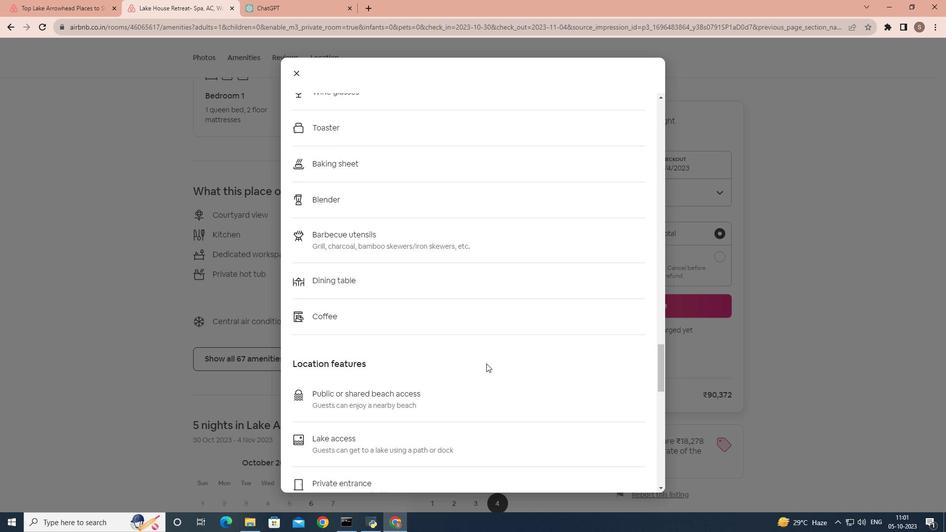 
Action: Mouse scrolled (486, 363) with delta (0, 0)
Screenshot: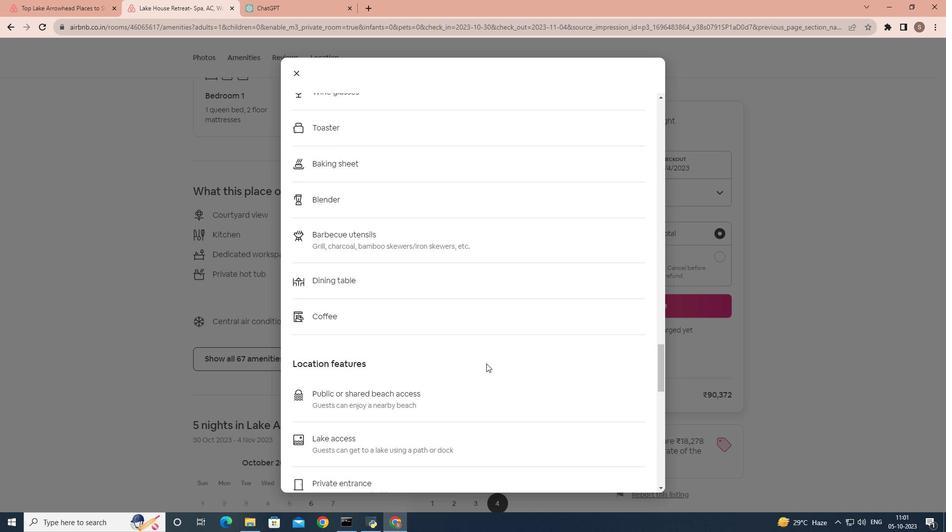 
Action: Mouse scrolled (486, 363) with delta (0, 0)
Screenshot: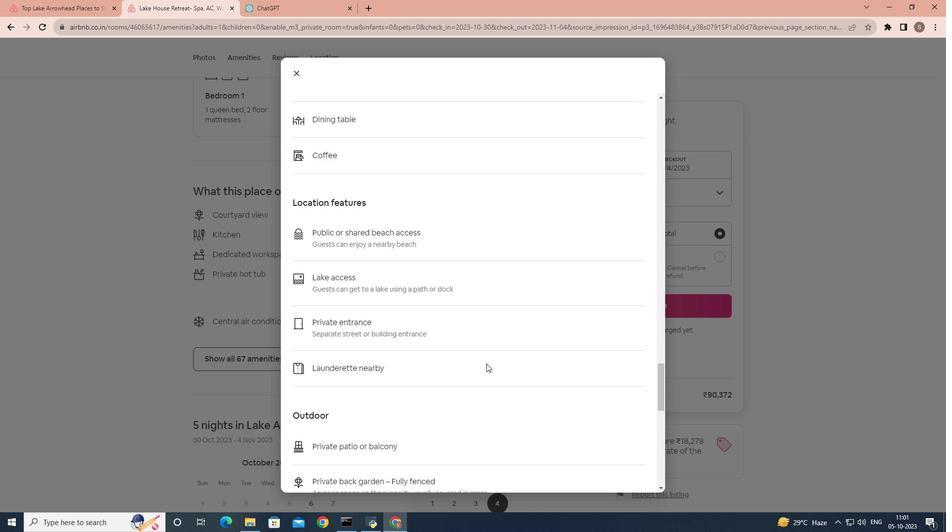 
Action: Mouse scrolled (486, 363) with delta (0, 0)
Screenshot: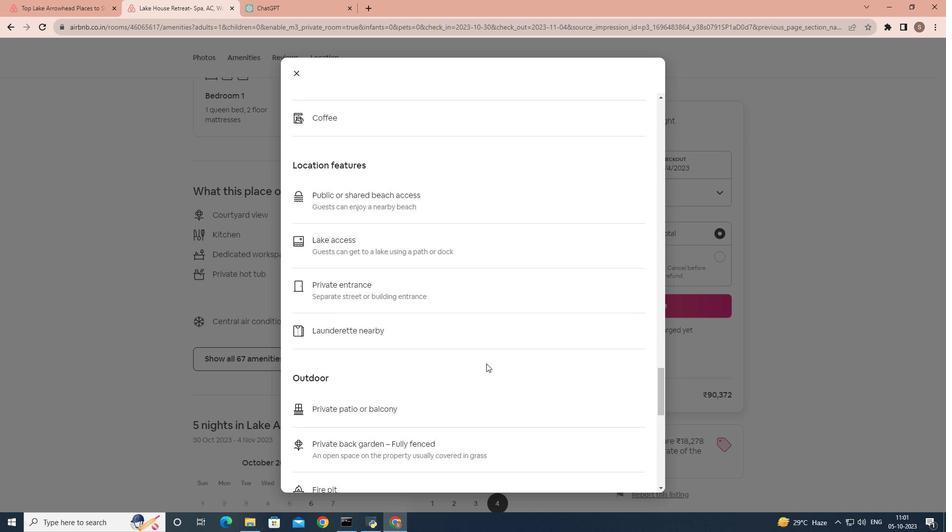 
Action: Mouse scrolled (486, 363) with delta (0, 0)
Screenshot: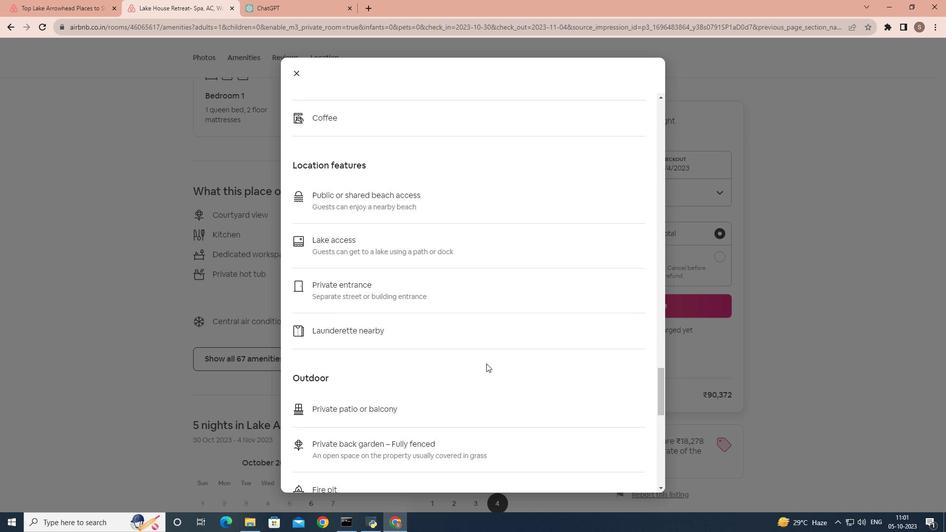 
Action: Mouse scrolled (486, 363) with delta (0, 0)
Screenshot: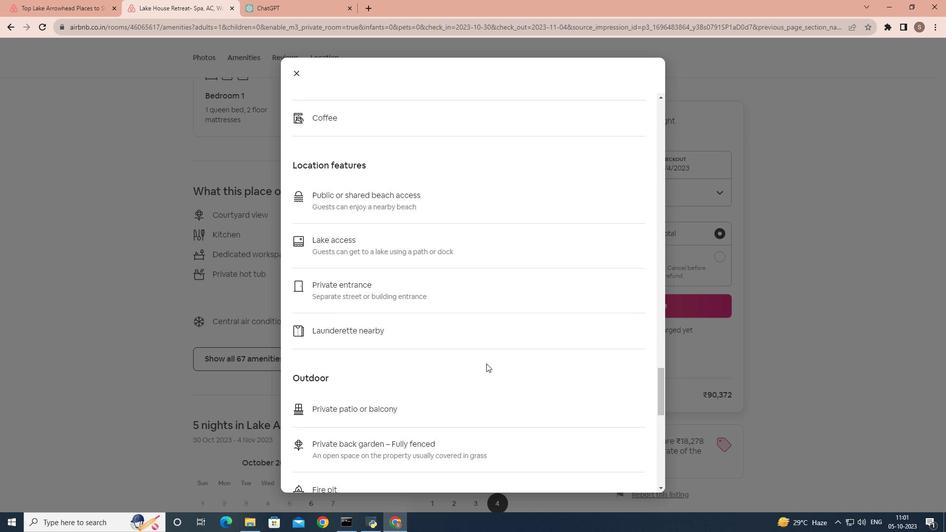 
Action: Mouse scrolled (486, 363) with delta (0, 0)
Screenshot: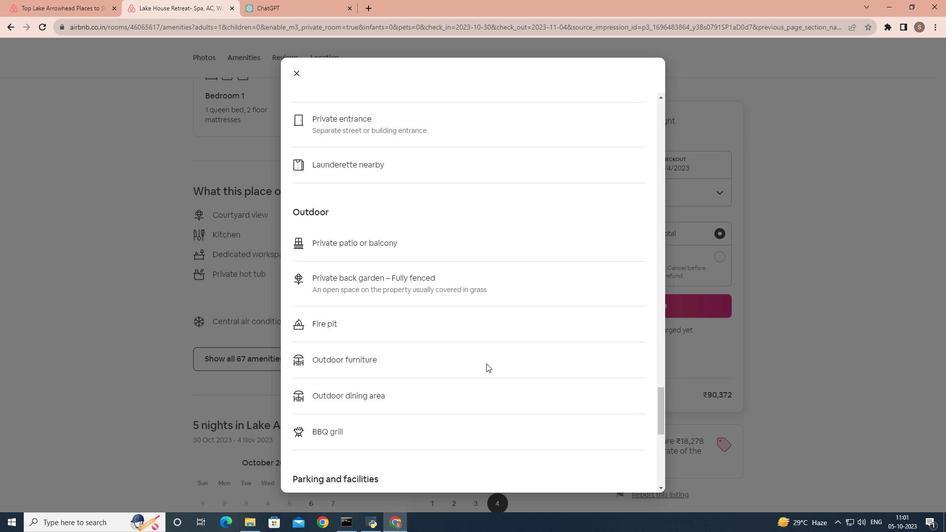 
Action: Mouse moved to (486, 363)
Screenshot: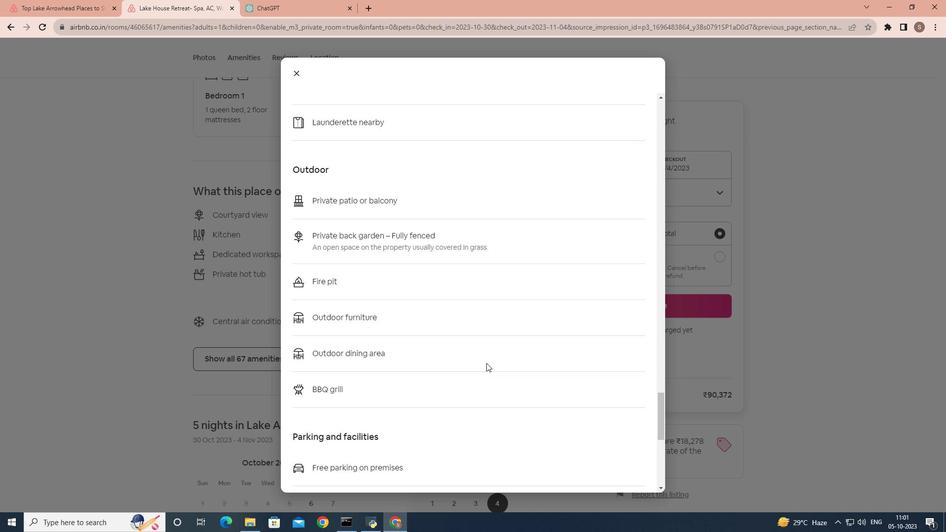 
Action: Mouse scrolled (486, 363) with delta (0, 0)
Screenshot: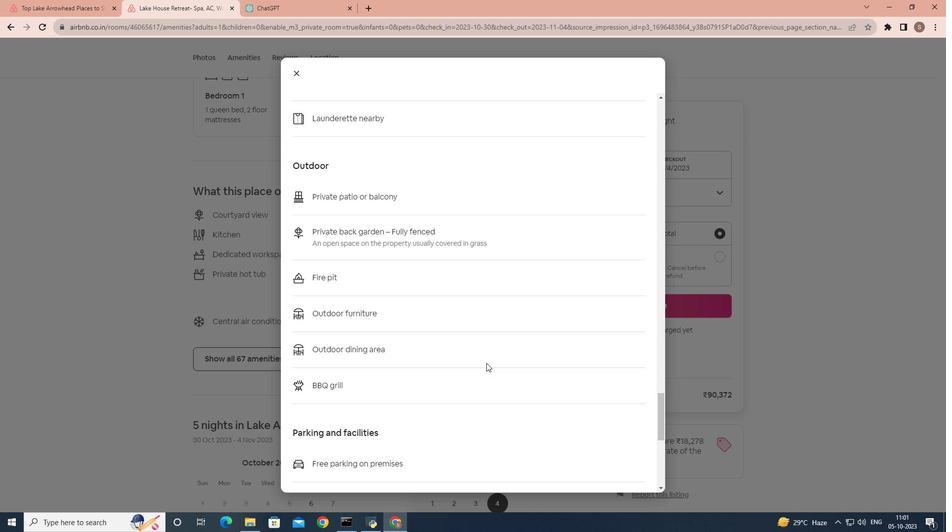 
Action: Mouse scrolled (486, 363) with delta (0, 0)
Screenshot: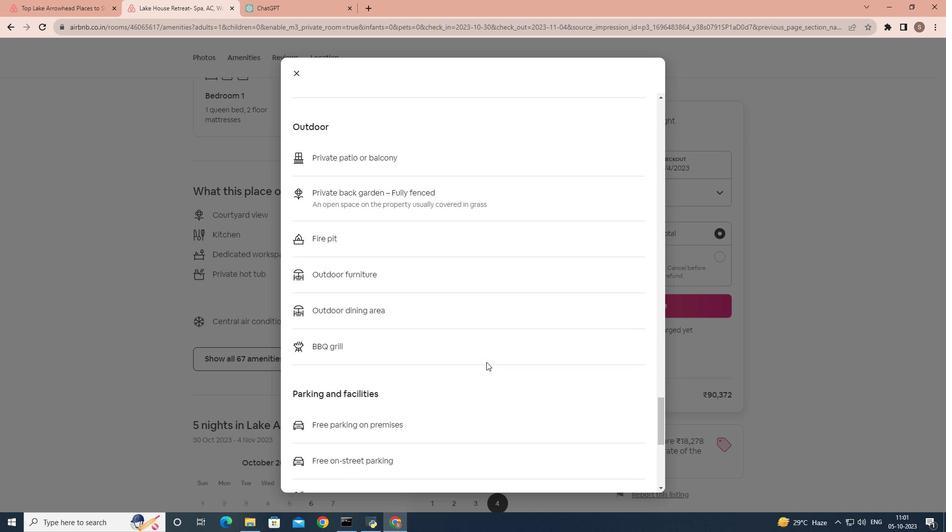 
Action: Mouse scrolled (486, 363) with delta (0, 0)
Screenshot: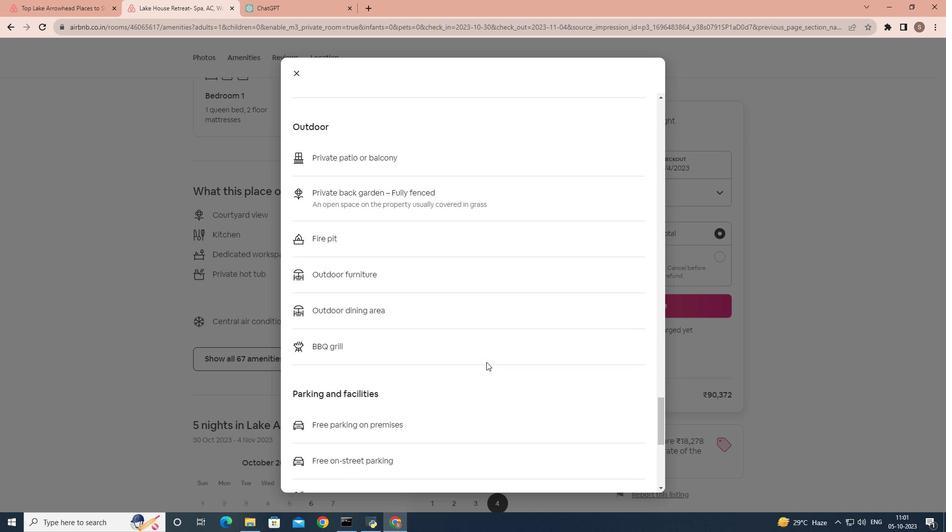 
Action: Mouse scrolled (486, 363) with delta (0, 0)
Screenshot: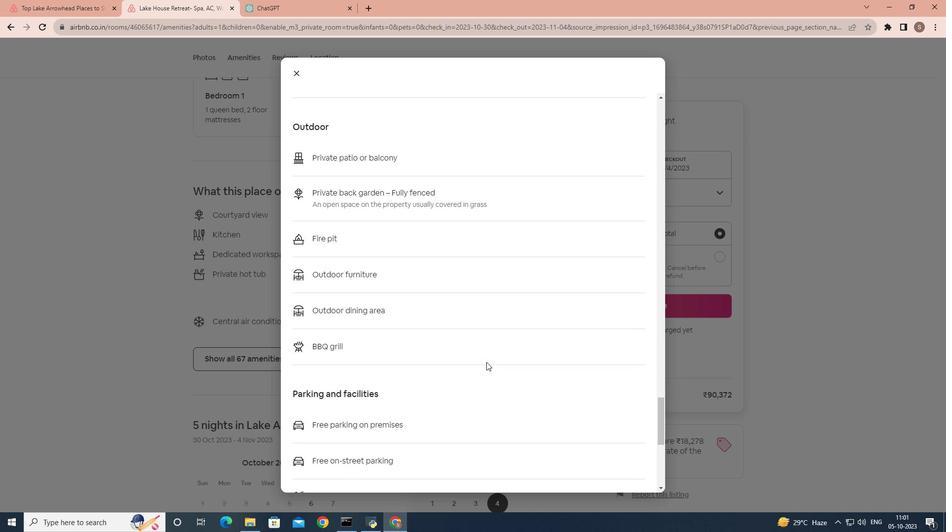 
Action: Mouse moved to (463, 324)
Screenshot: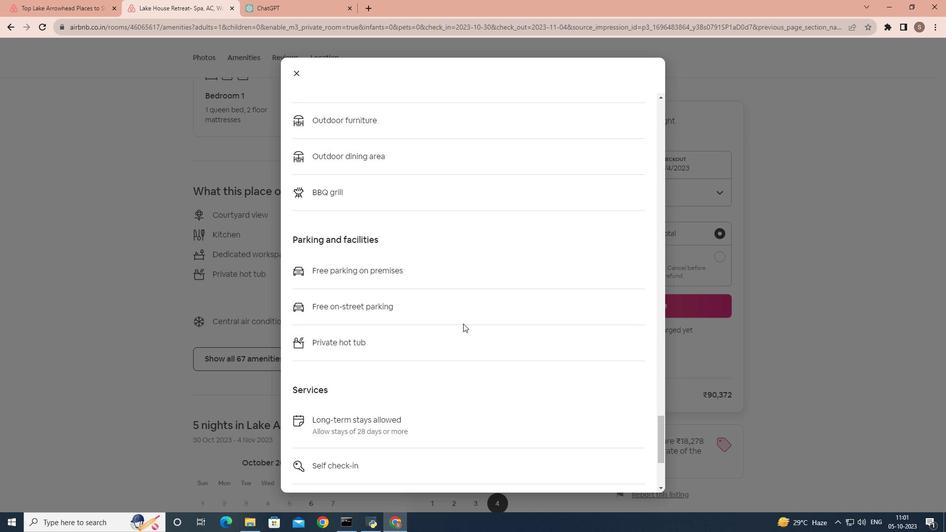 
Action: Mouse scrolled (463, 323) with delta (0, 0)
Screenshot: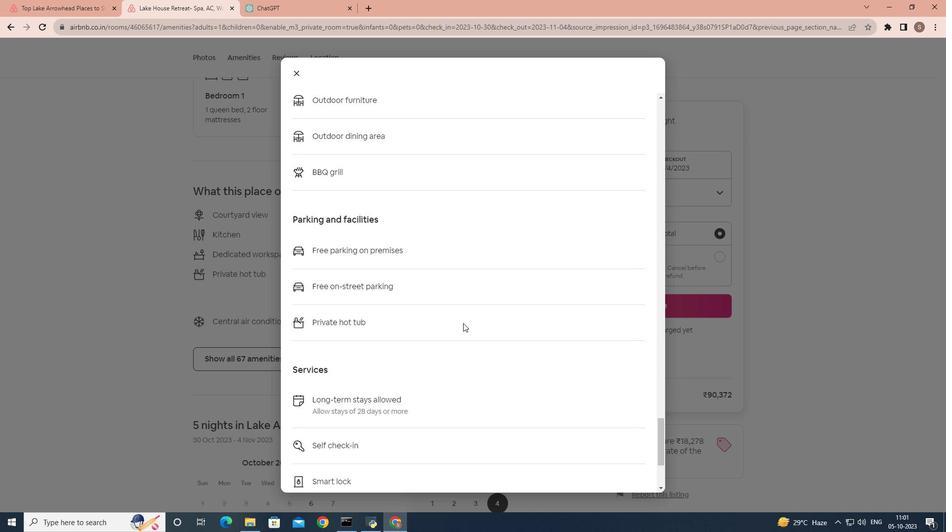 
Action: Mouse scrolled (463, 323) with delta (0, 0)
Screenshot: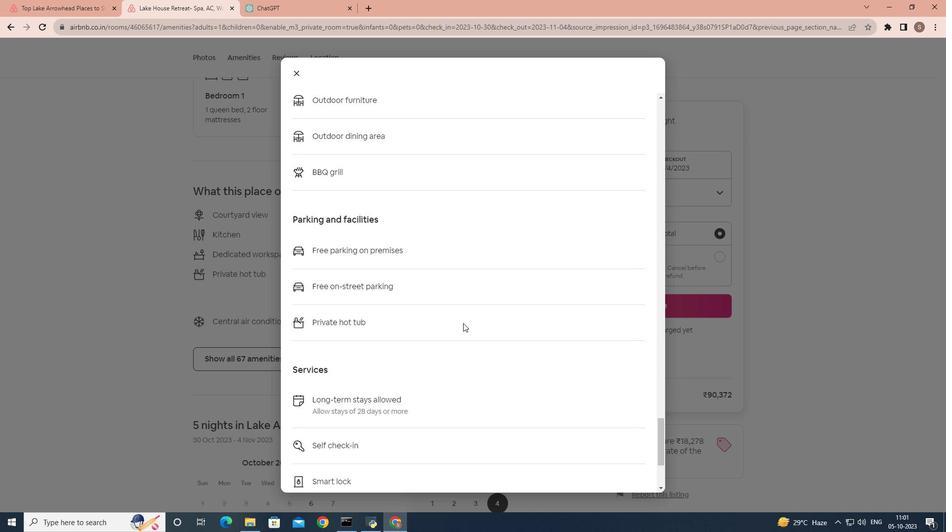 
Action: Mouse scrolled (463, 323) with delta (0, 0)
Screenshot: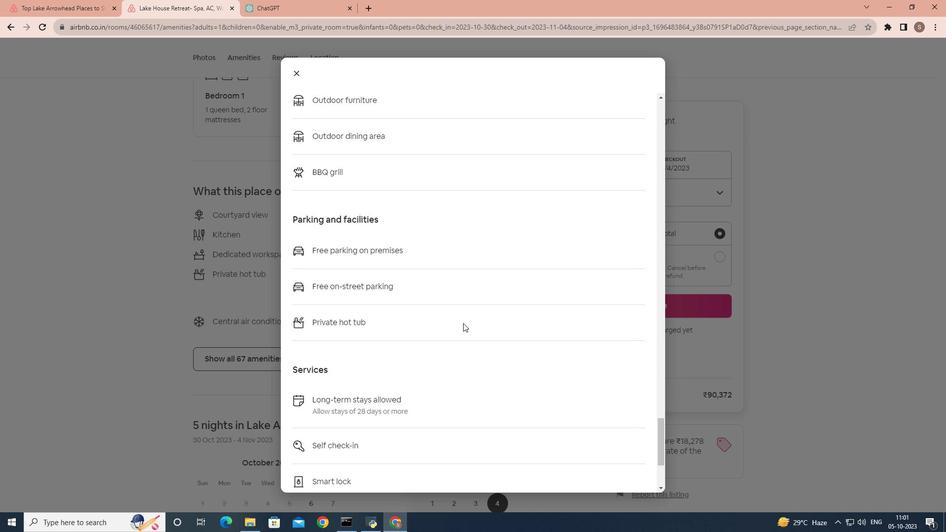 
Action: Mouse scrolled (463, 323) with delta (0, 0)
Screenshot: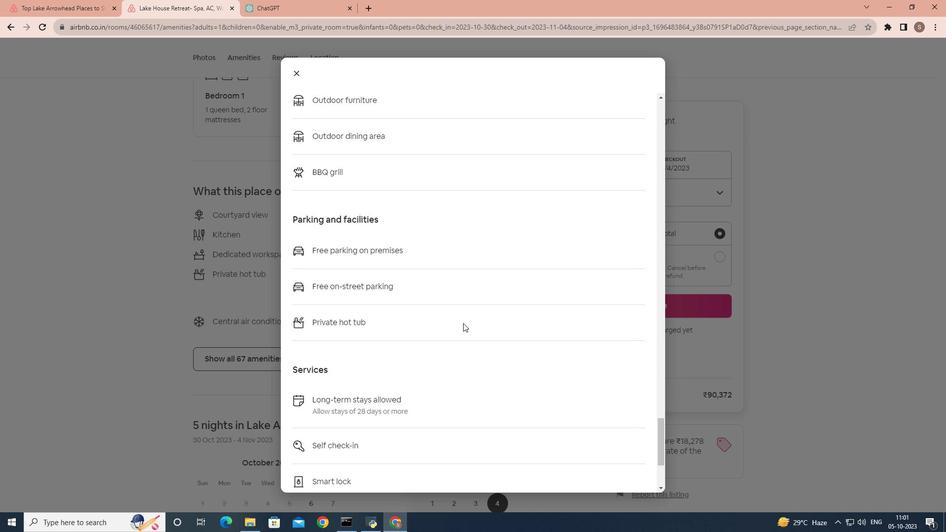 
Action: Mouse moved to (463, 323)
Screenshot: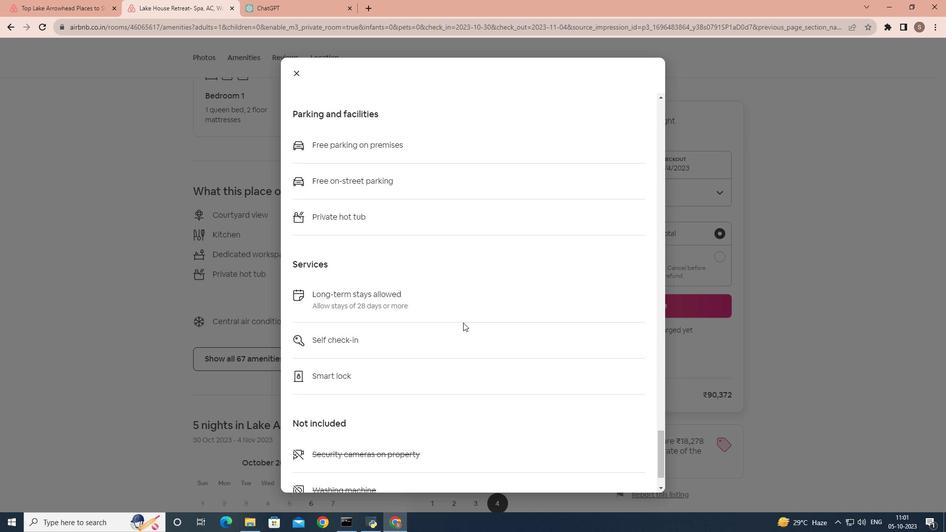 
Action: Mouse scrolled (463, 323) with delta (0, 0)
Screenshot: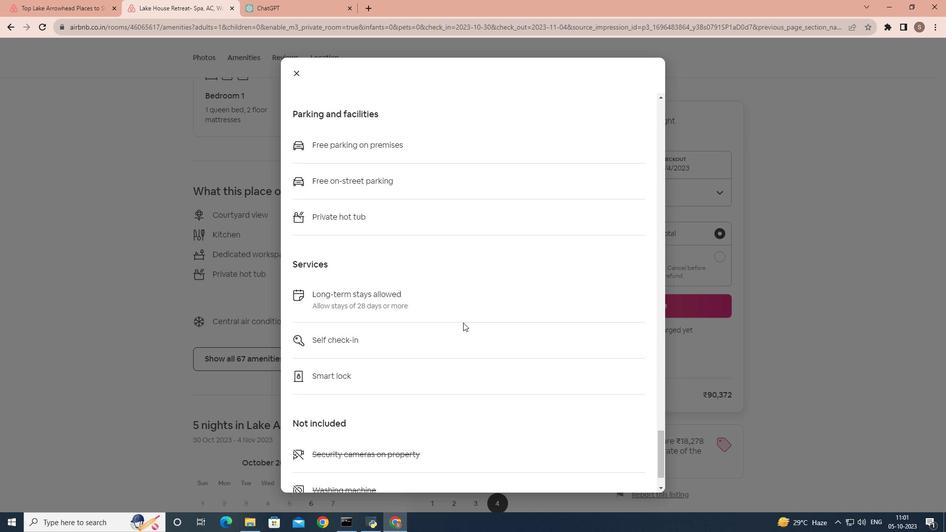 
Action: Mouse moved to (446, 290)
Screenshot: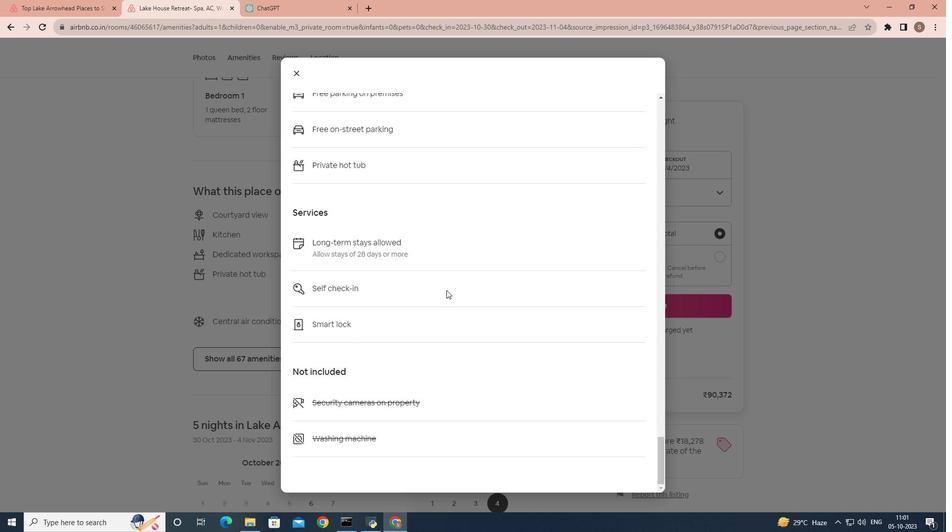 
Action: Mouse scrolled (446, 290) with delta (0, 0)
Screenshot: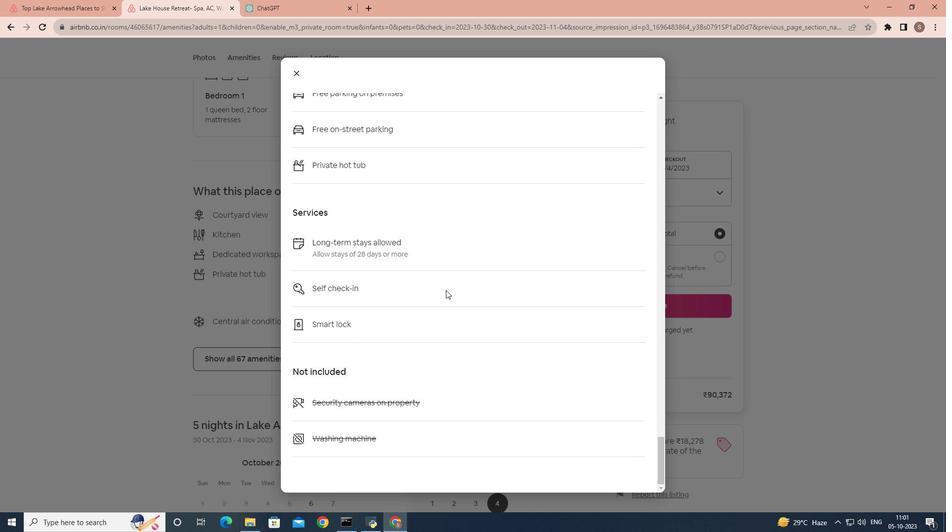 
Action: Mouse scrolled (446, 290) with delta (0, 0)
Screenshot: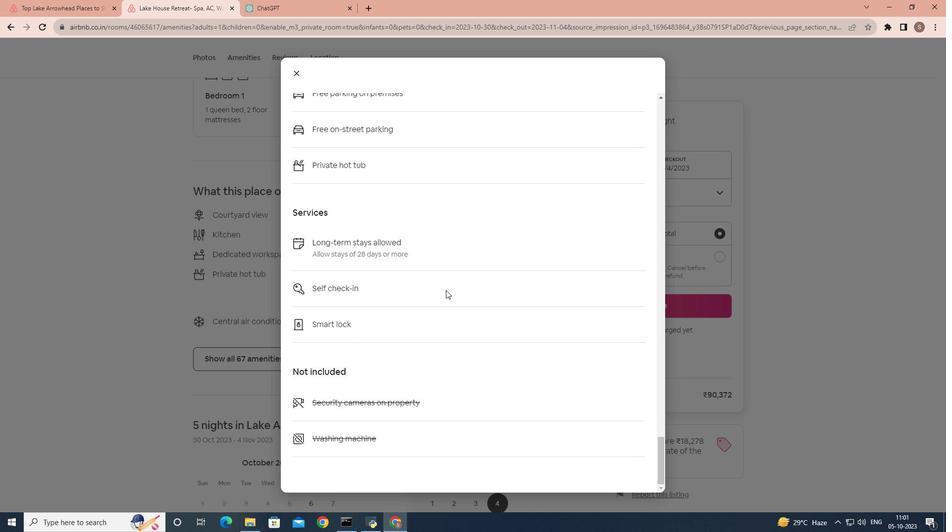 
Action: Mouse scrolled (446, 290) with delta (0, 0)
Screenshot: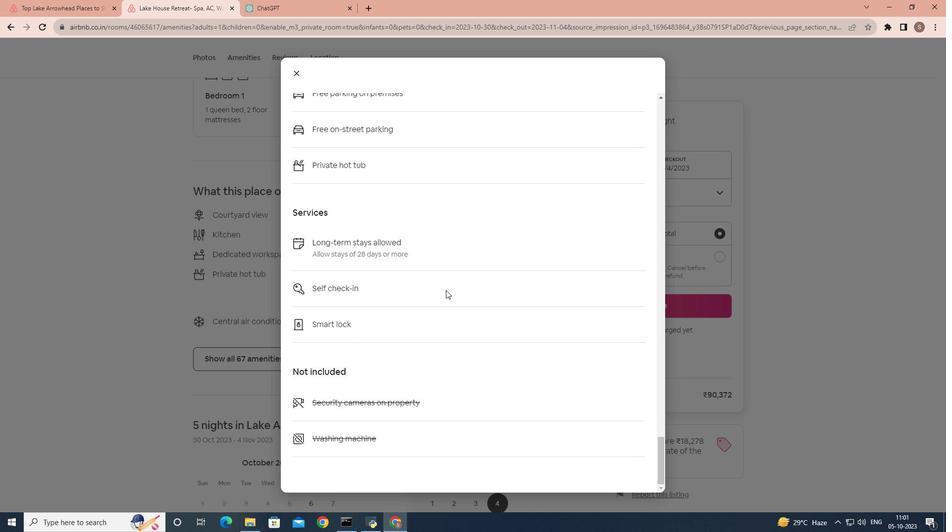 
Action: Mouse scrolled (446, 290) with delta (0, 0)
Screenshot: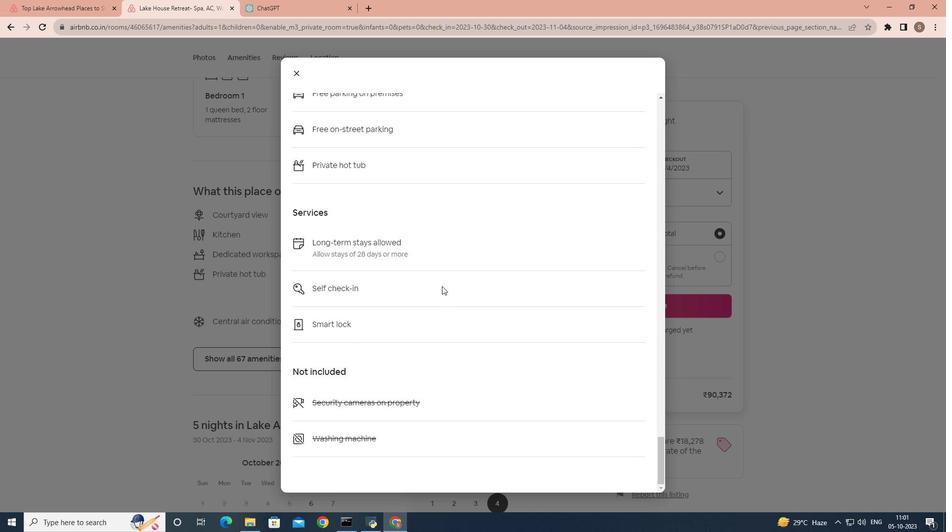 
Action: Mouse moved to (445, 289)
Screenshot: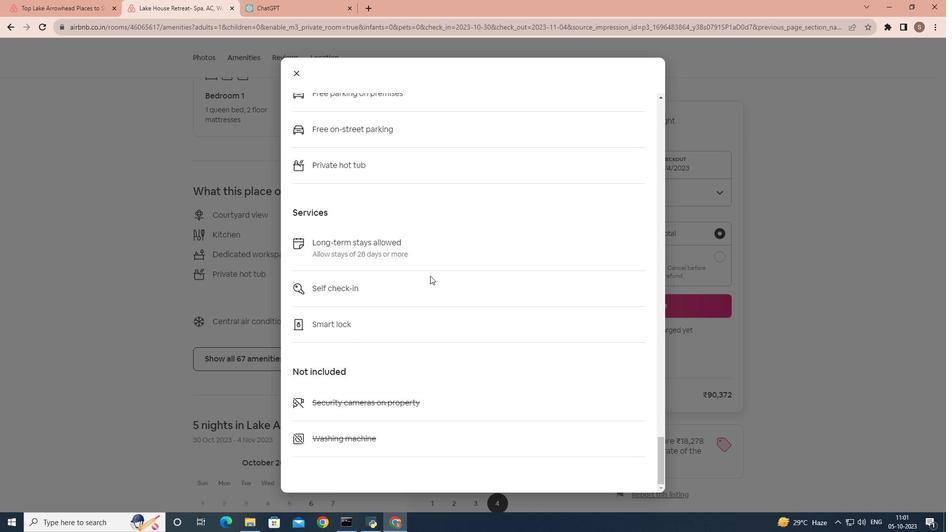 
Action: Mouse scrolled (445, 289) with delta (0, 0)
Screenshot: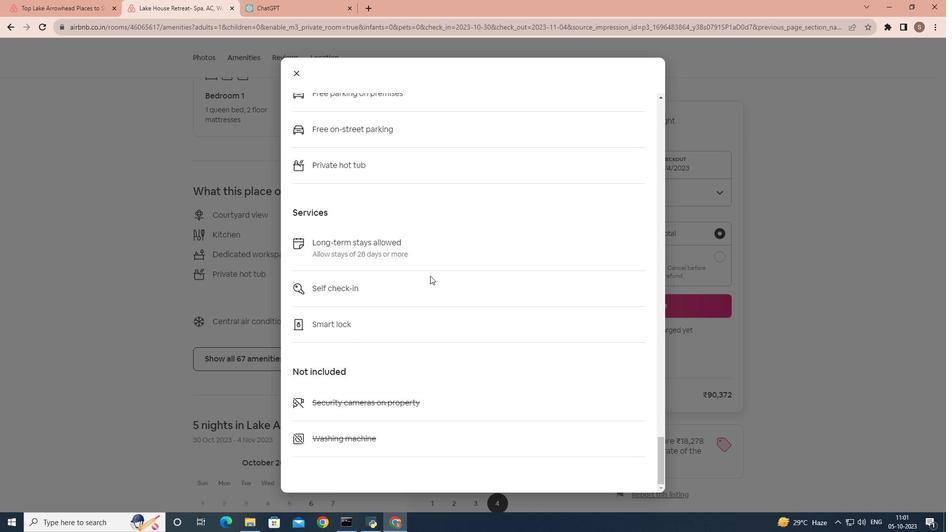 
Action: Mouse moved to (296, 79)
Screenshot: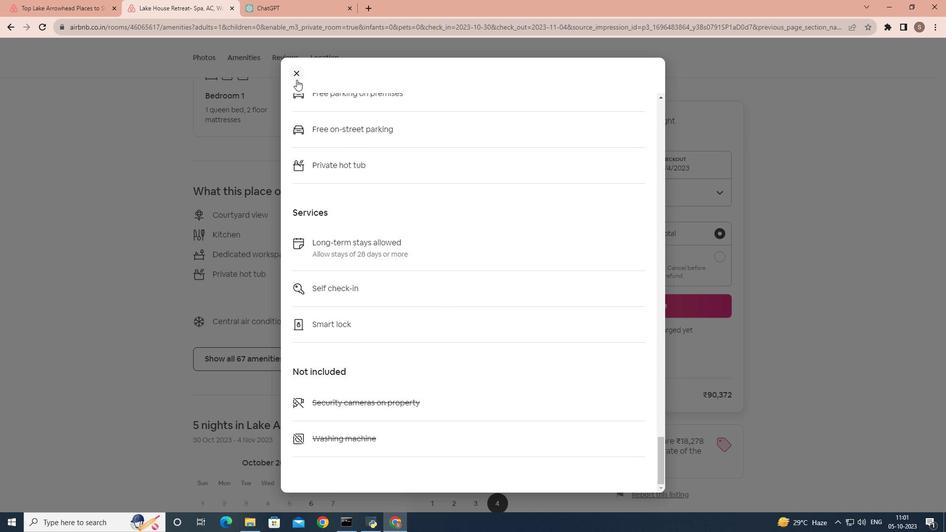 
Action: Mouse pressed left at (296, 79)
Screenshot: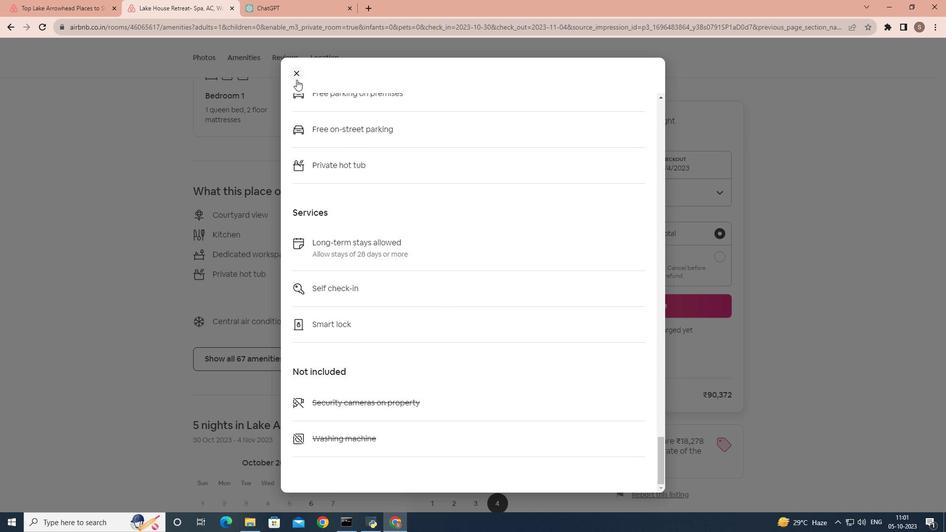 
Action: Mouse moved to (292, 306)
Screenshot: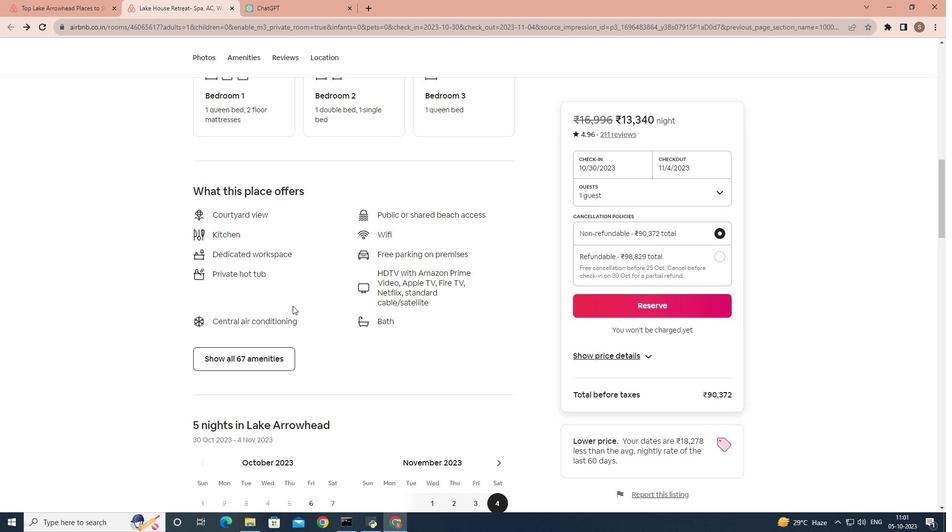 
Action: Mouse scrolled (292, 305) with delta (0, 0)
Screenshot: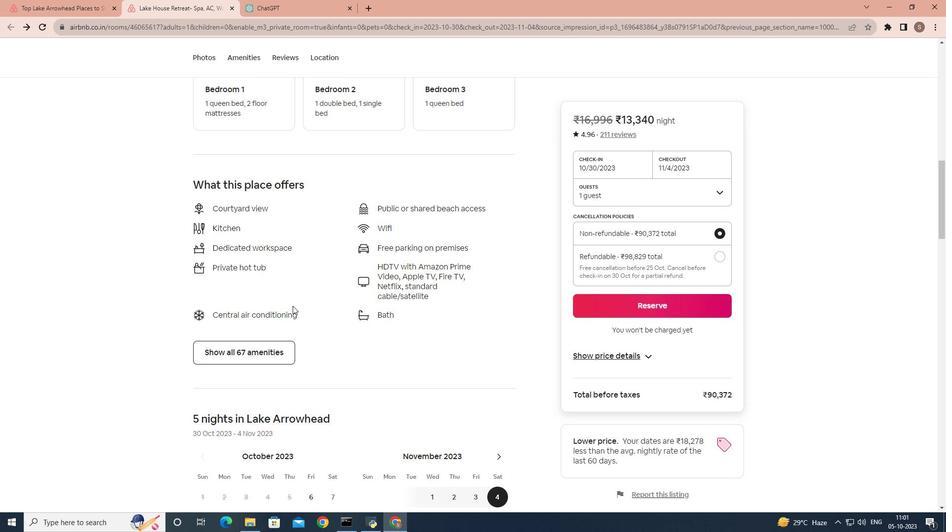 
Action: Mouse scrolled (292, 305) with delta (0, 0)
Screenshot: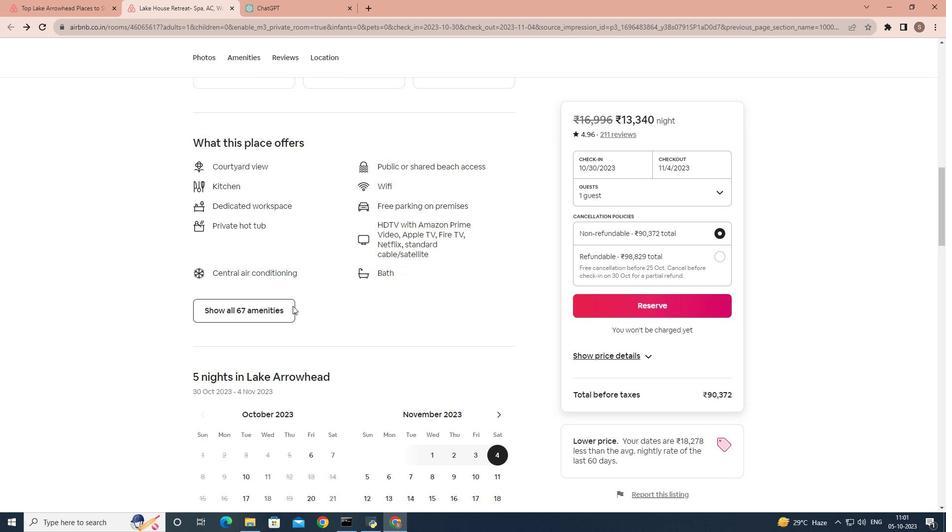 
Action: Mouse scrolled (292, 305) with delta (0, 0)
Screenshot: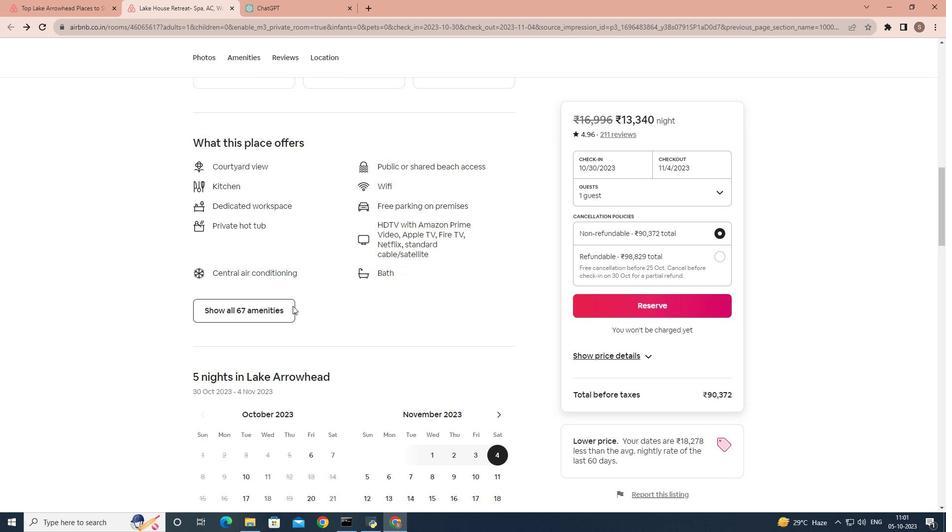 
Action: Mouse scrolled (292, 305) with delta (0, 0)
Screenshot: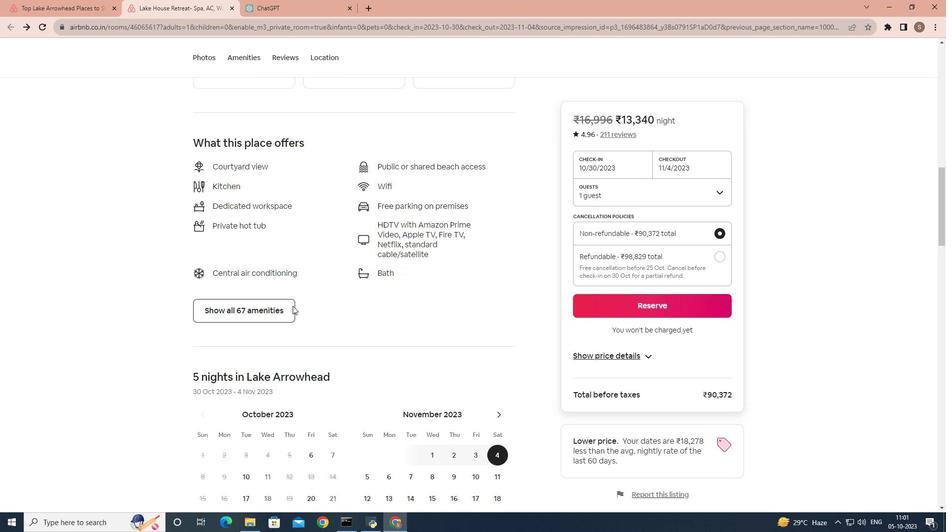 
Action: Mouse scrolled (292, 305) with delta (0, 0)
Screenshot: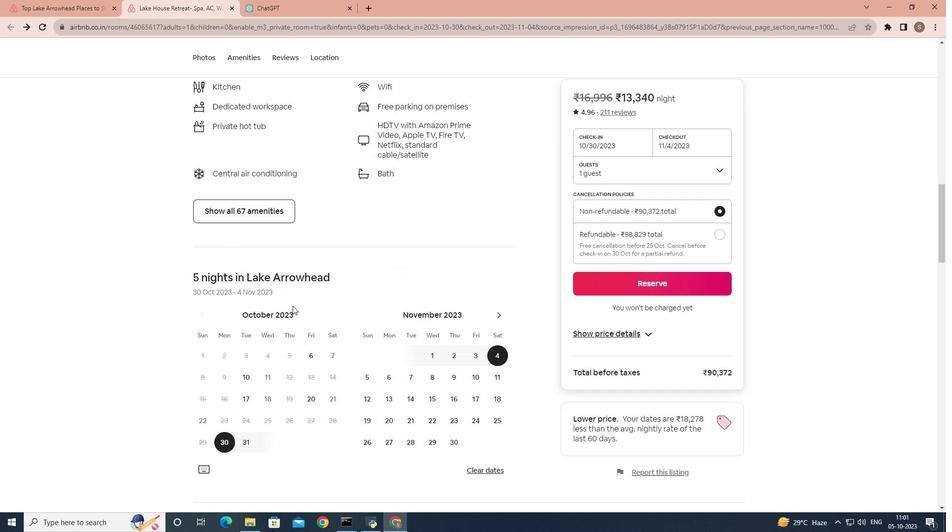 
Action: Mouse scrolled (292, 305) with delta (0, 0)
Screenshot: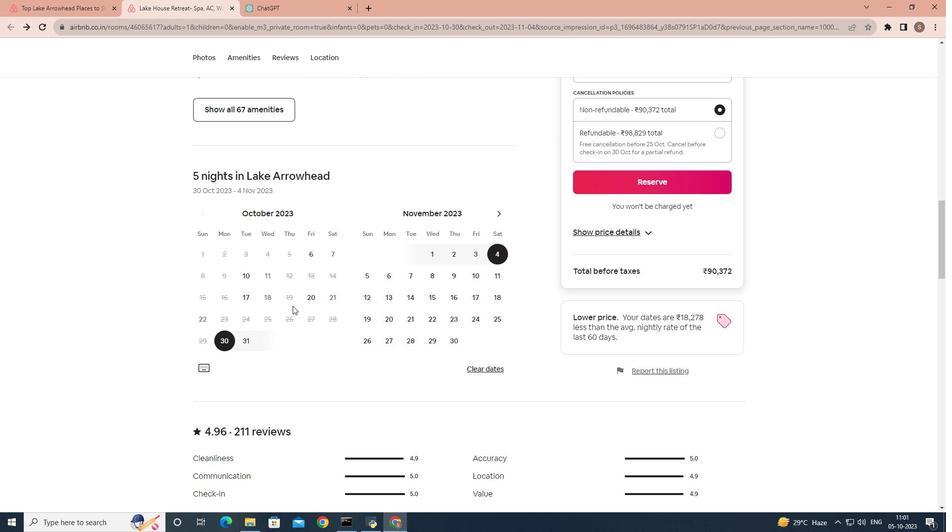 
Action: Mouse scrolled (292, 305) with delta (0, 0)
Screenshot: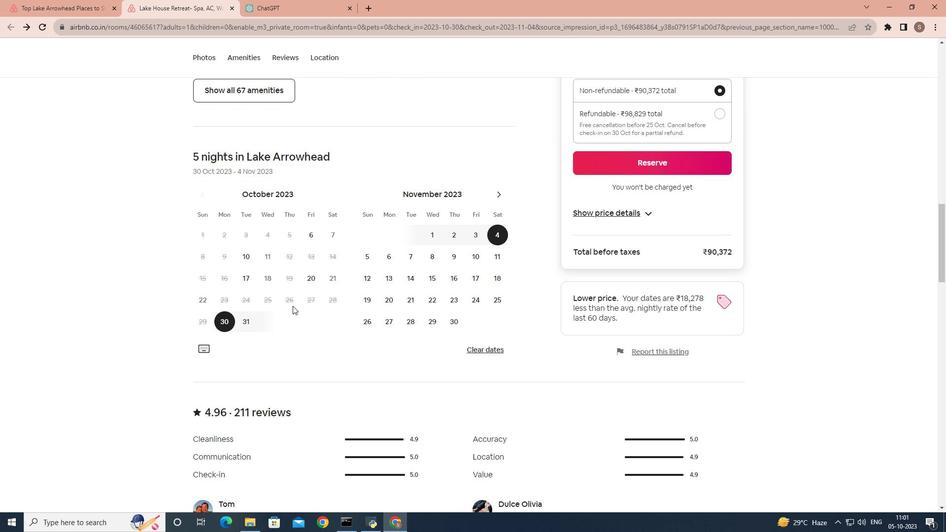 
Action: Mouse scrolled (292, 305) with delta (0, 0)
Screenshot: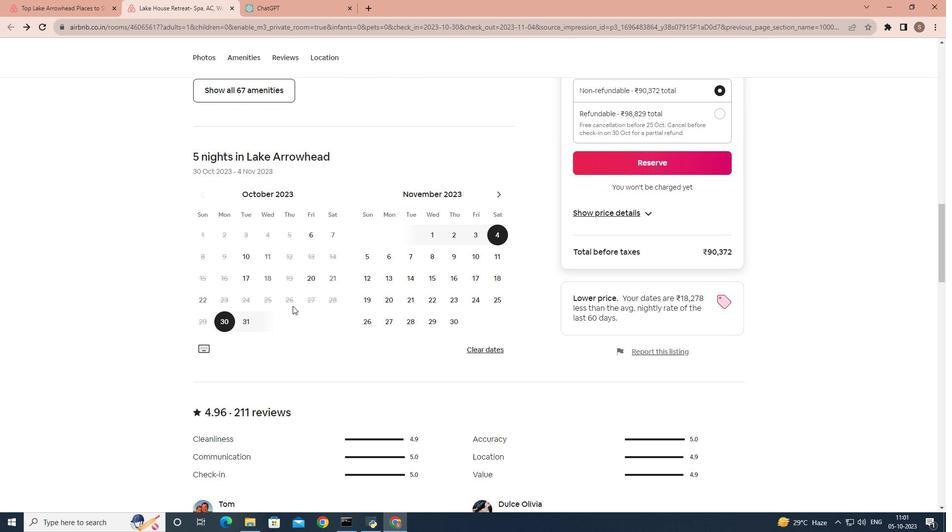 
Action: Mouse scrolled (292, 305) with delta (0, 0)
Screenshot: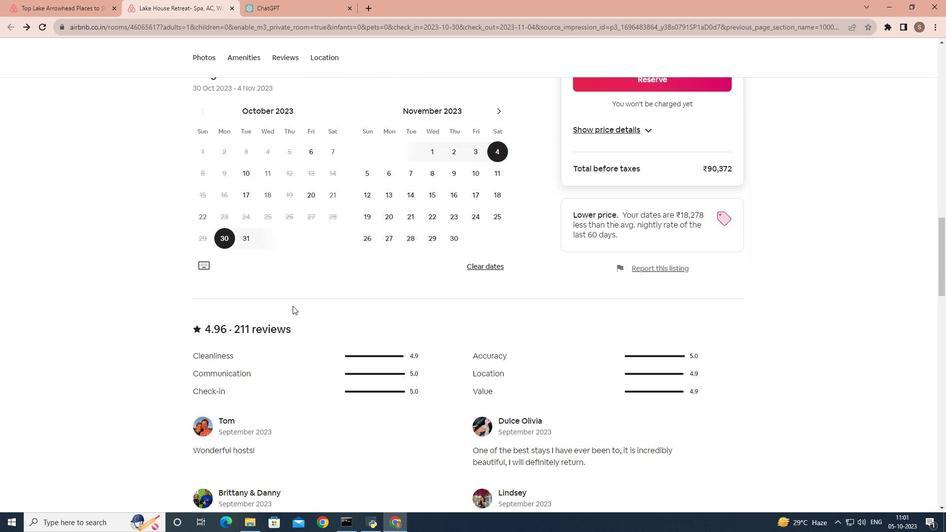 
Action: Mouse scrolled (292, 305) with delta (0, 0)
Screenshot: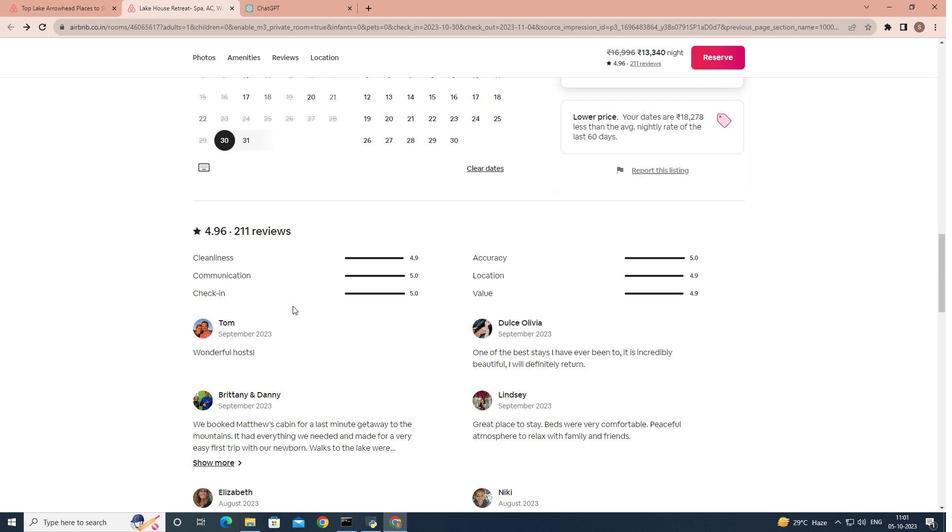 
Action: Mouse scrolled (292, 305) with delta (0, 0)
Screenshot: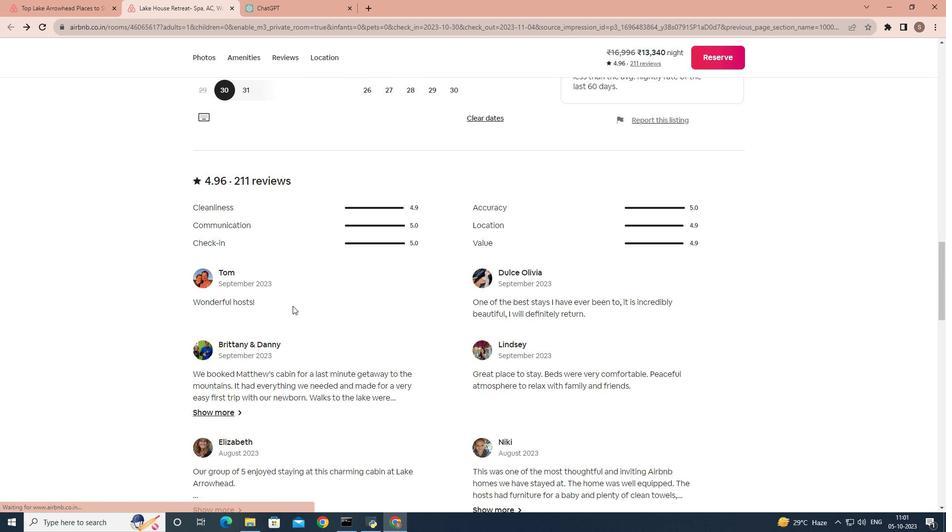 
Action: Mouse scrolled (292, 305) with delta (0, 0)
Screenshot: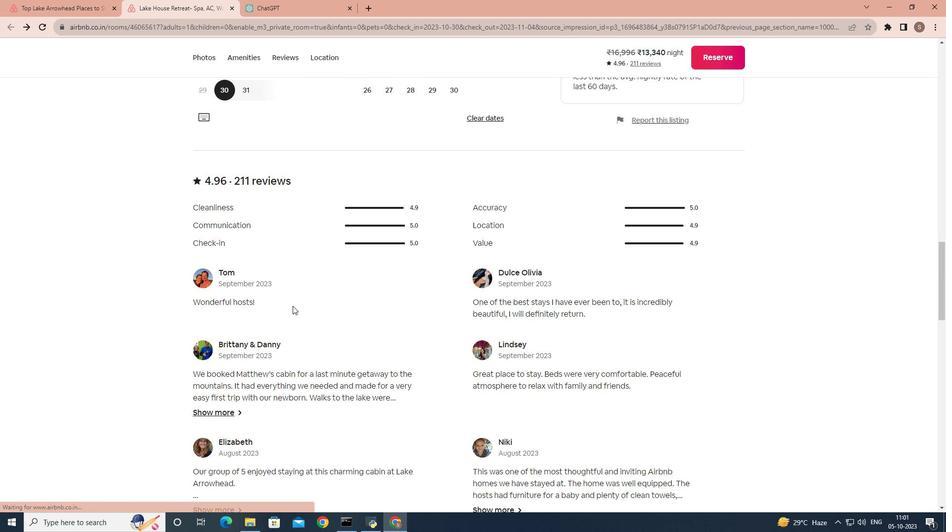
Action: Mouse scrolled (292, 305) with delta (0, 0)
Screenshot: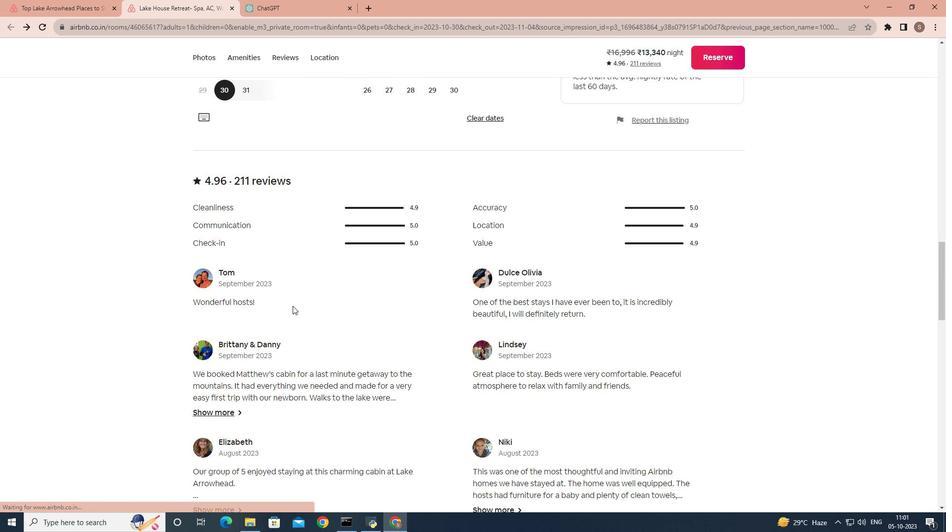 
Action: Mouse scrolled (292, 305) with delta (0, 0)
Screenshot: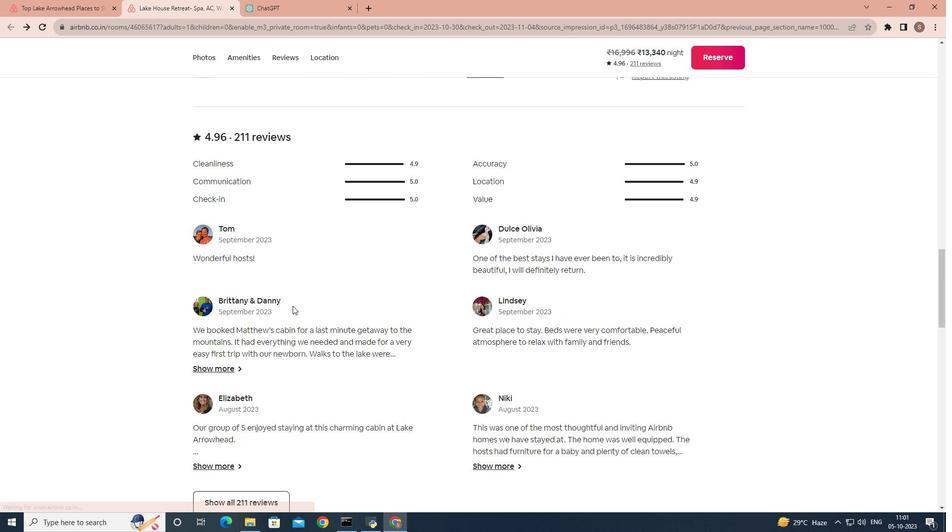 
Action: Mouse scrolled (292, 305) with delta (0, 0)
Screenshot: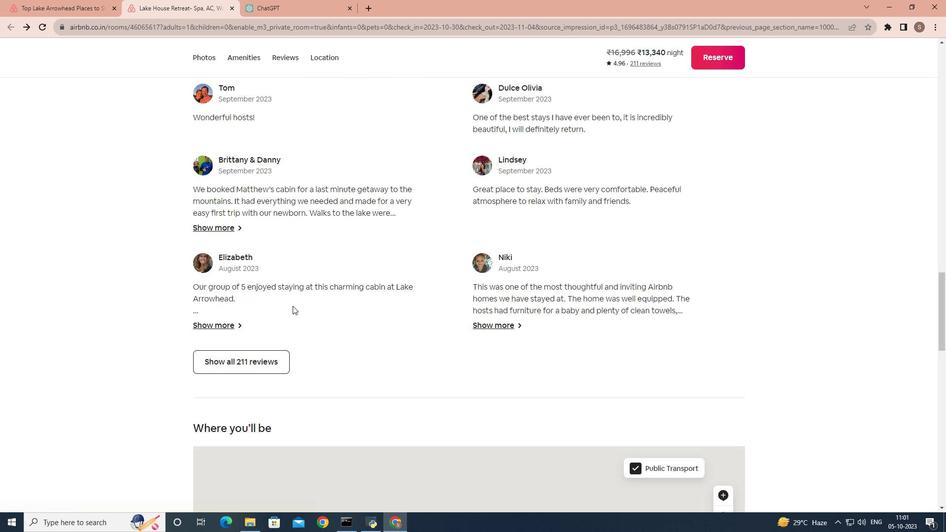 
Action: Mouse scrolled (292, 305) with delta (0, 0)
Screenshot: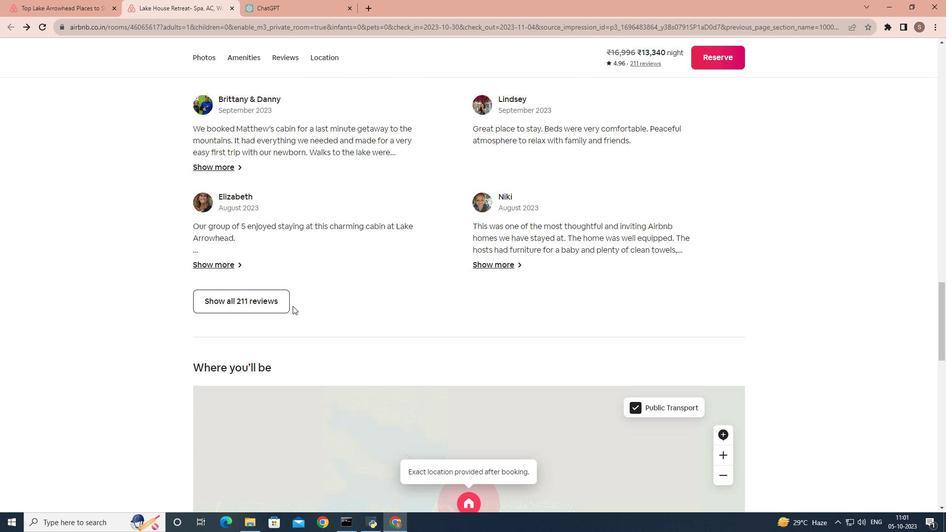 
Action: Mouse scrolled (292, 305) with delta (0, 0)
Screenshot: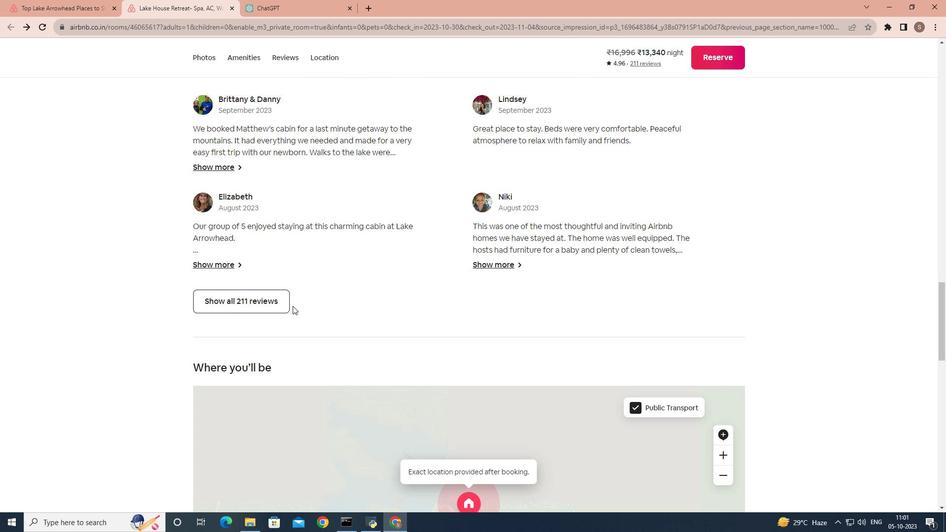 
Action: Mouse scrolled (292, 305) with delta (0, 0)
Screenshot: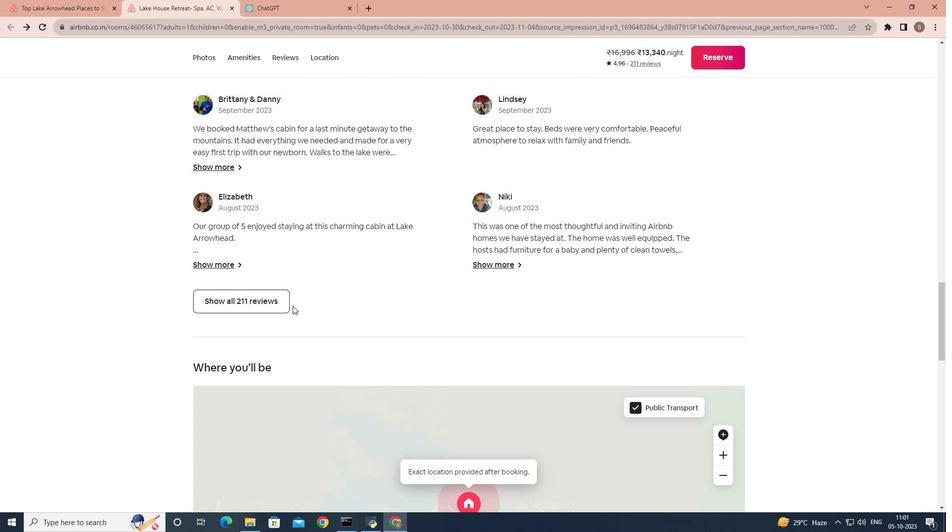 
Action: Mouse scrolled (292, 305) with delta (0, 0)
Screenshot: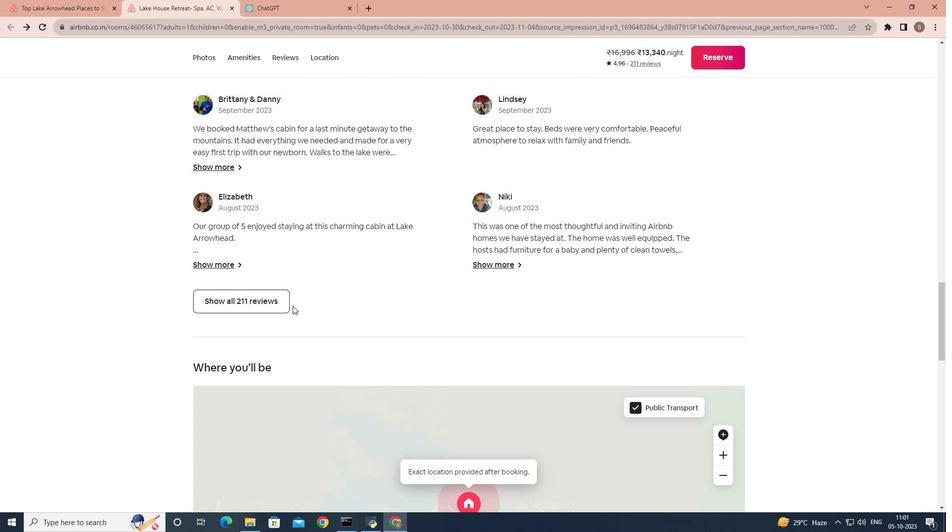 
Action: Mouse scrolled (292, 305) with delta (0, 0)
Screenshot: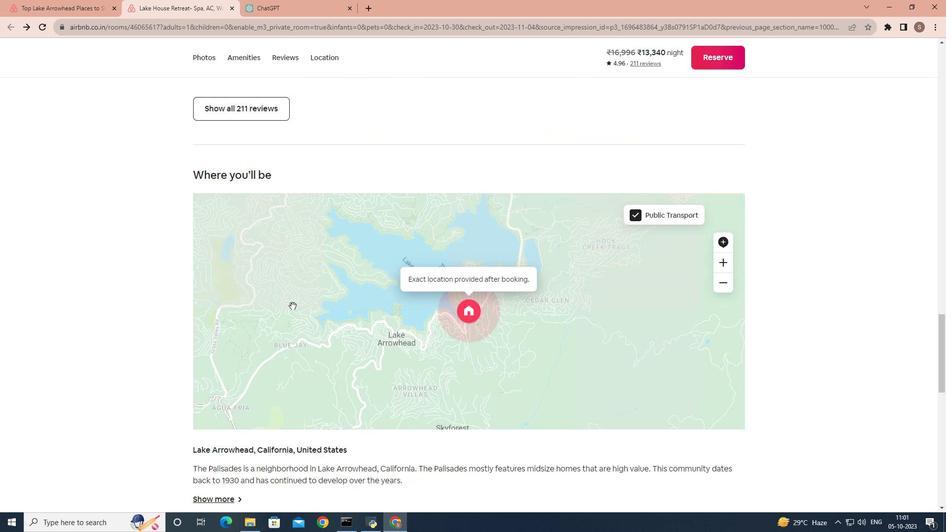 
Action: Mouse scrolled (292, 305) with delta (0, 0)
Screenshot: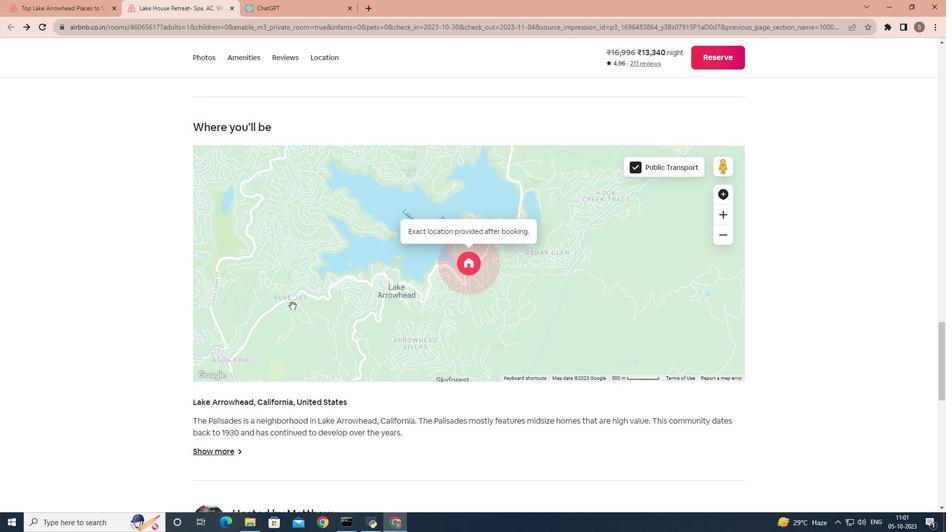 
Action: Mouse scrolled (292, 305) with delta (0, 0)
Screenshot: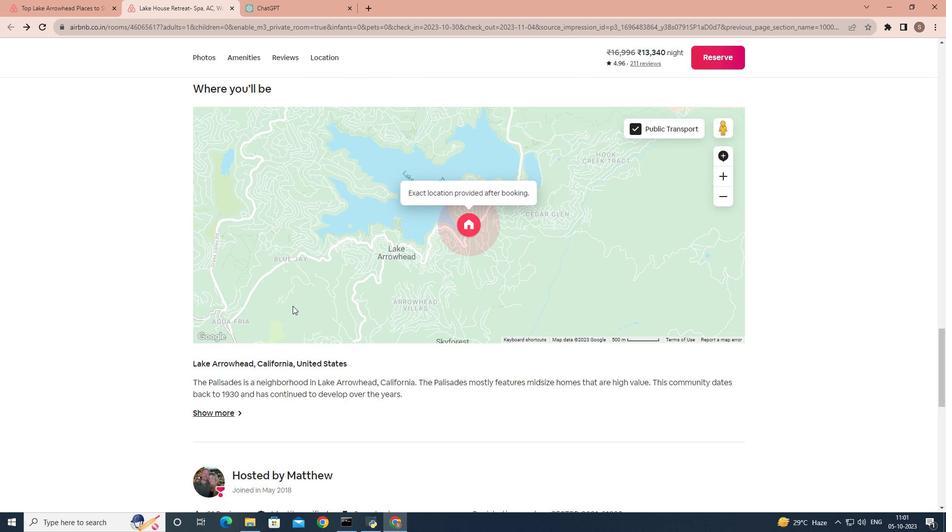 
Action: Mouse scrolled (292, 305) with delta (0, 0)
Screenshot: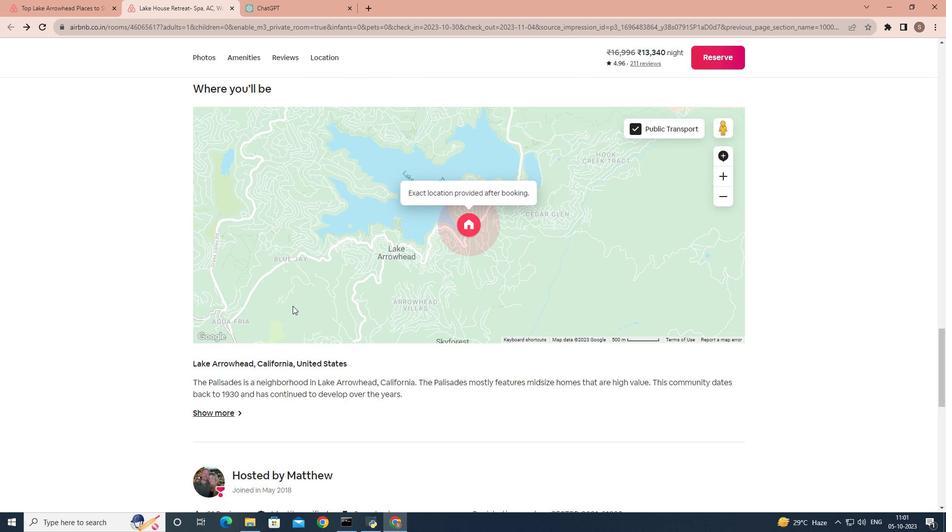 
Action: Mouse scrolled (292, 305) with delta (0, 0)
Screenshot: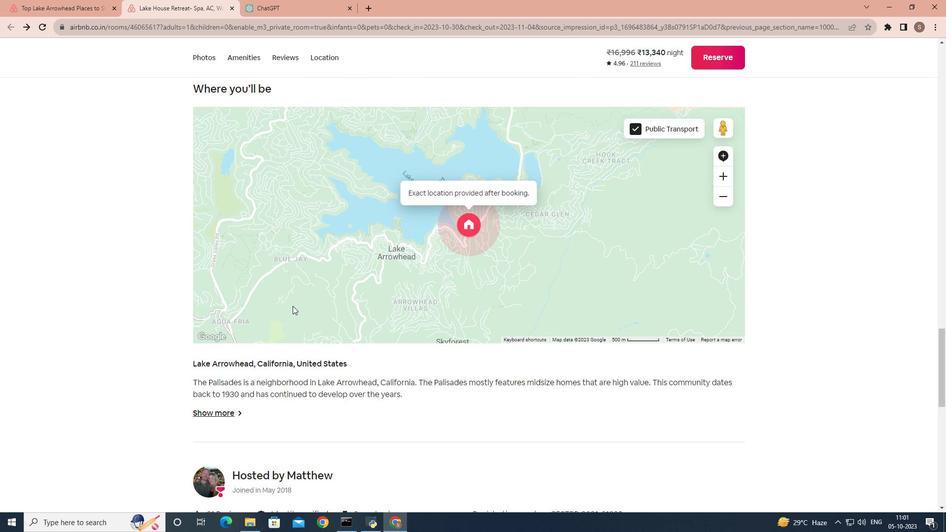 
Action: Mouse scrolled (292, 305) with delta (0, 0)
Screenshot: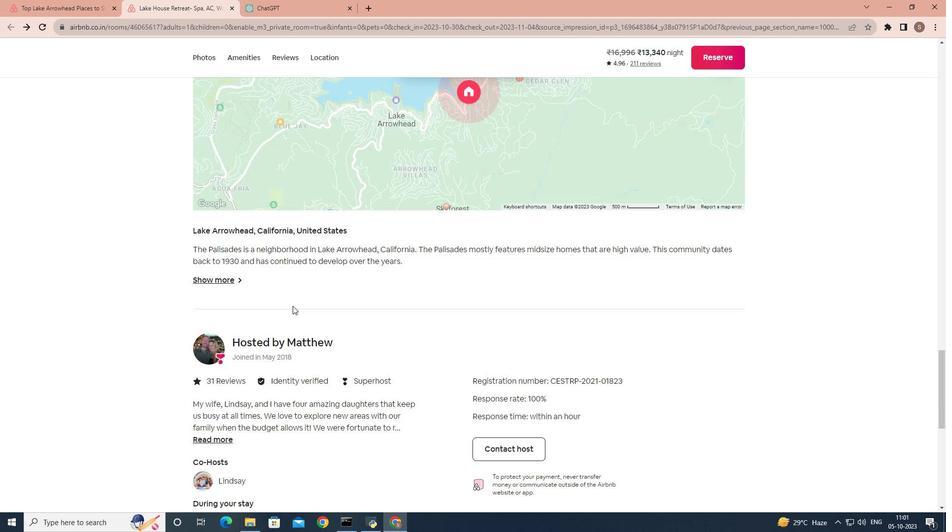 
Action: Mouse scrolled (292, 306) with delta (0, 0)
Screenshot: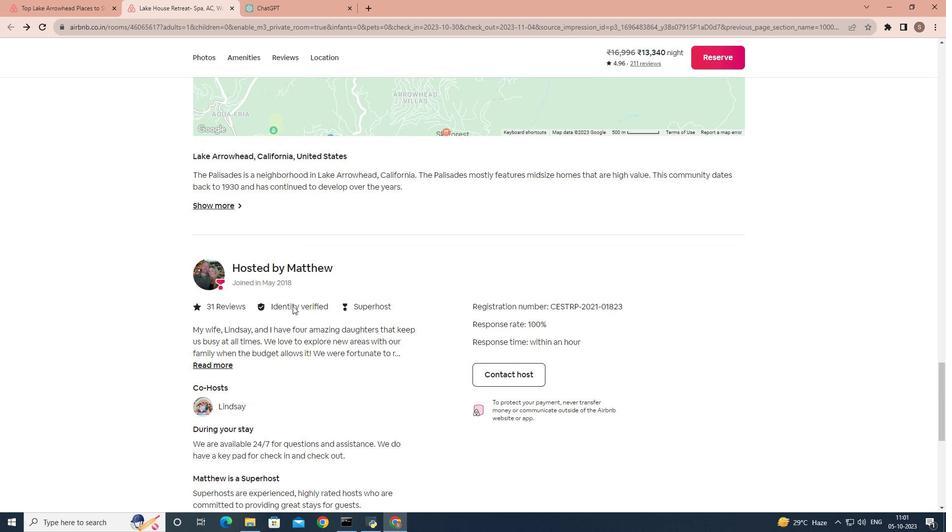
Action: Mouse scrolled (292, 305) with delta (0, 0)
Screenshot: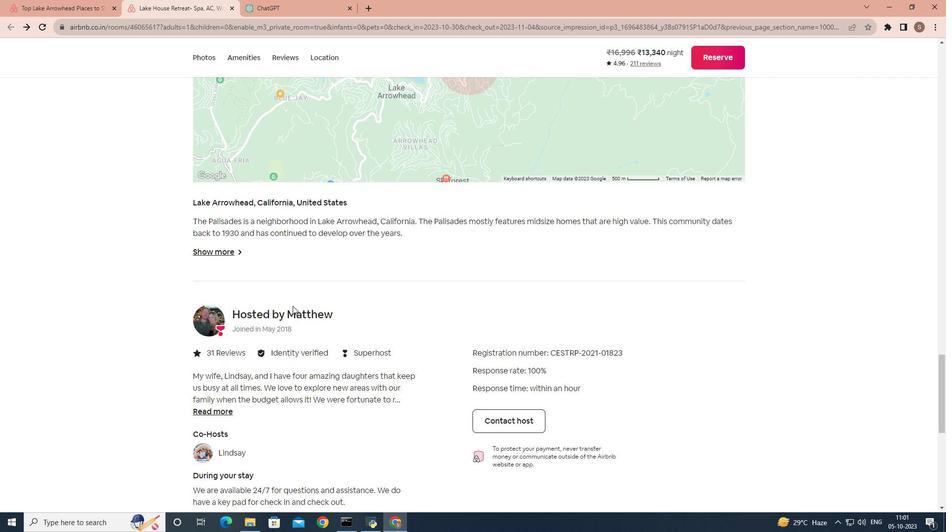 
Action: Mouse scrolled (292, 305) with delta (0, 0)
Screenshot: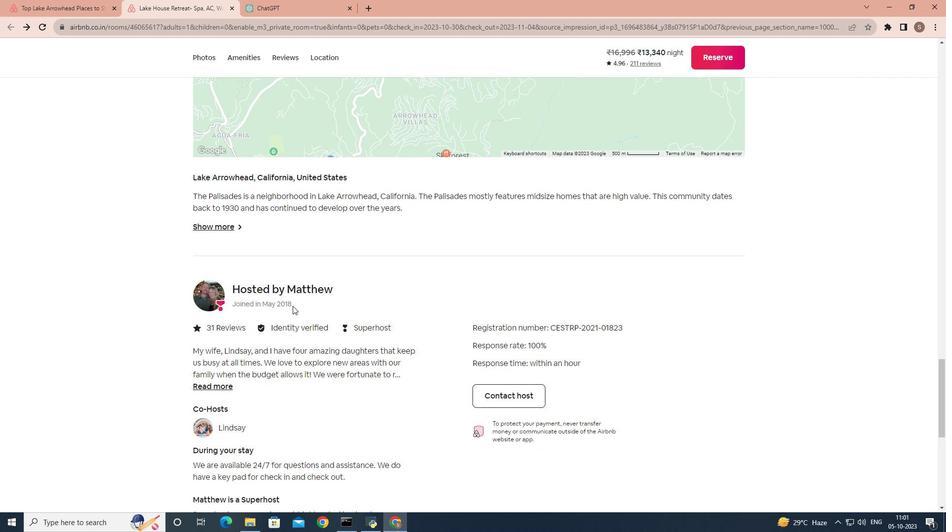 
Action: Mouse scrolled (292, 305) with delta (0, 0)
Screenshot: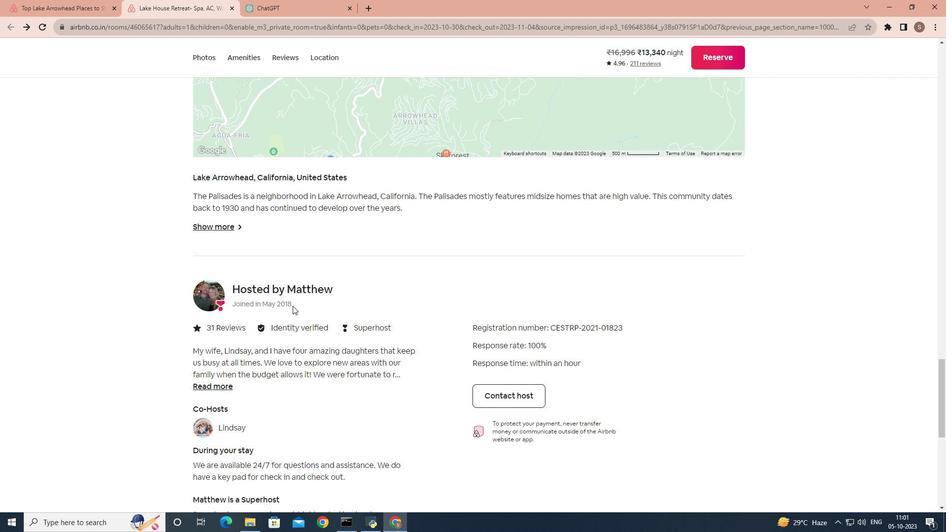 
Action: Mouse scrolled (292, 305) with delta (0, 0)
Screenshot: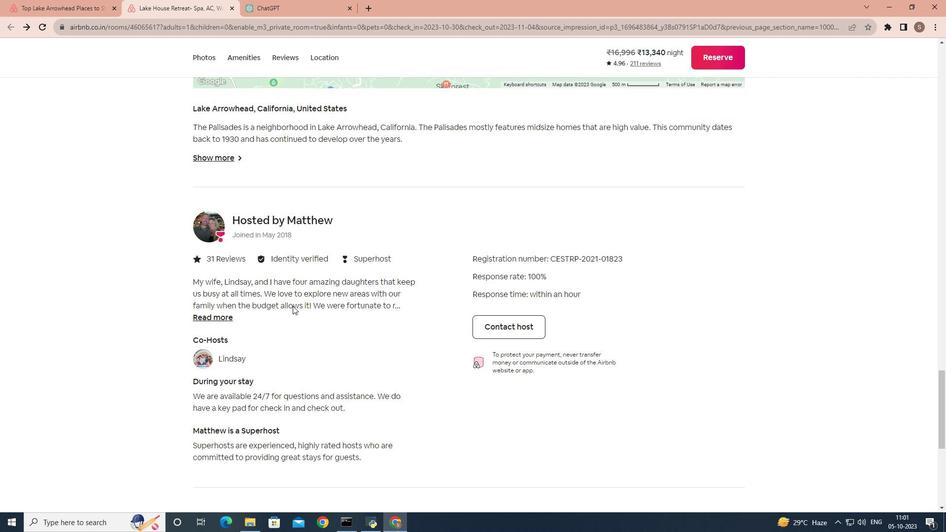 
Action: Mouse scrolled (292, 305) with delta (0, 0)
Screenshot: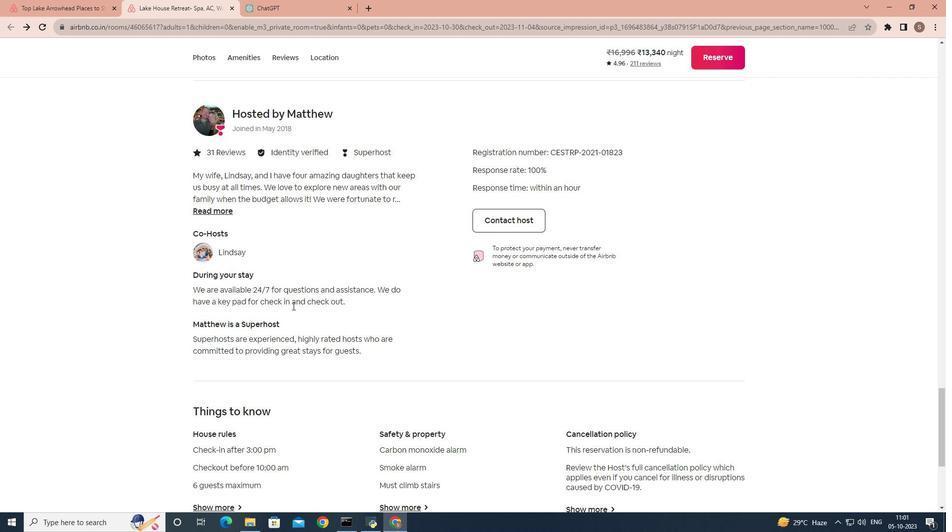 
Action: Mouse scrolled (292, 305) with delta (0, 0)
Screenshot: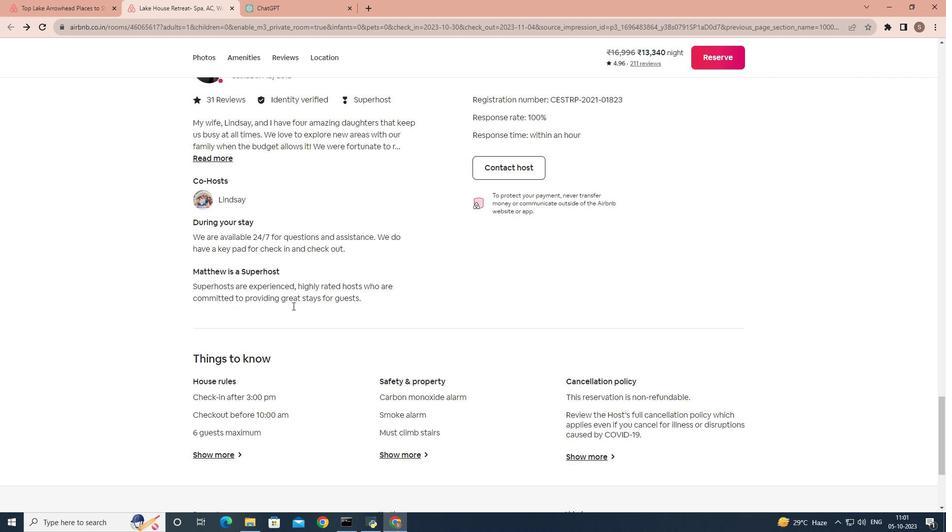
Action: Mouse scrolled (292, 305) with delta (0, 0)
Screenshot: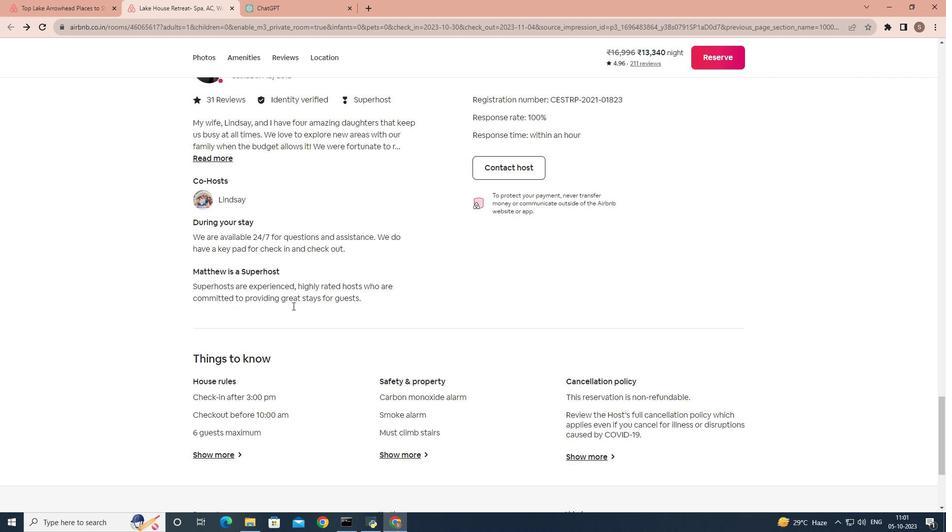 
Action: Mouse scrolled (292, 305) with delta (0, 0)
Screenshot: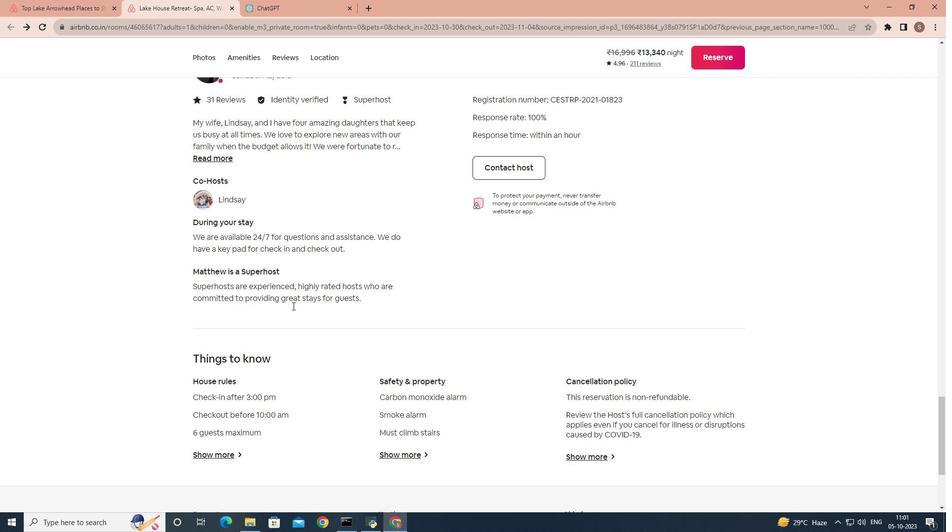 
Action: Mouse moved to (292, 306)
Screenshot: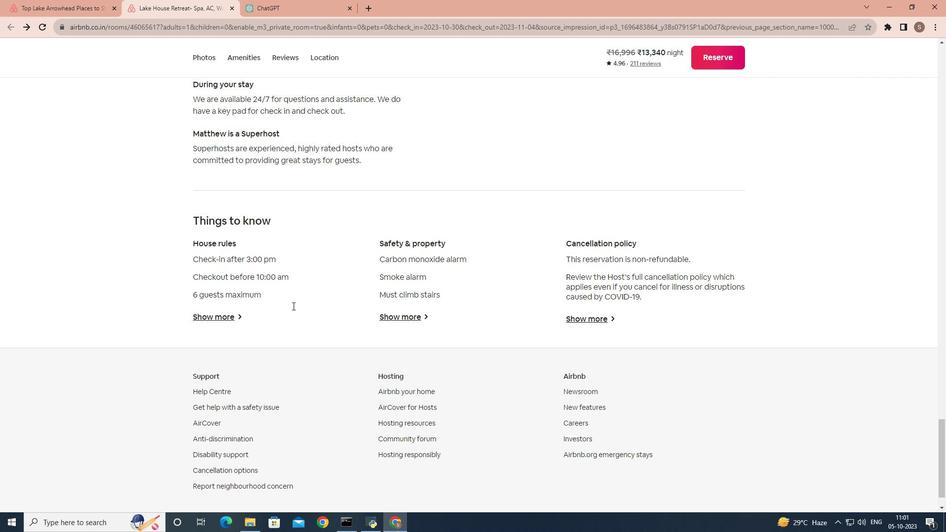 
Action: Mouse scrolled (292, 306) with delta (0, 0)
Screenshot: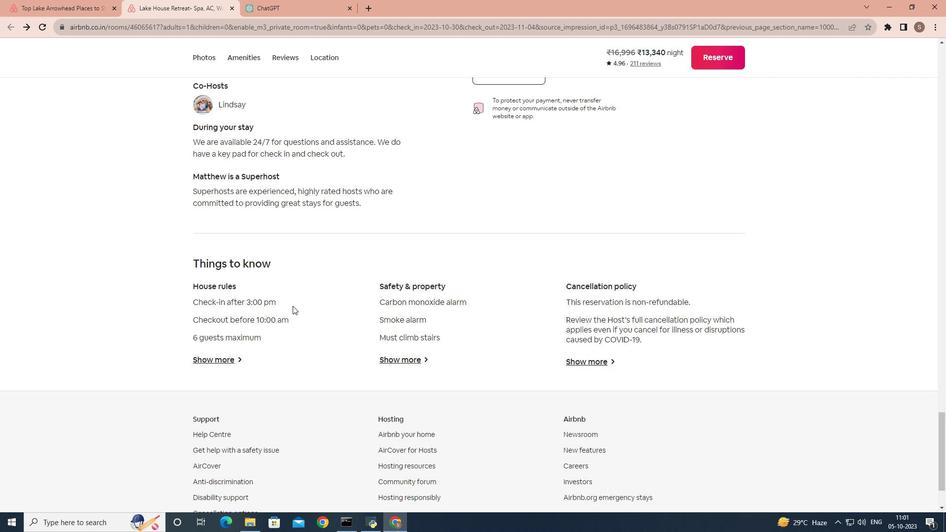 
Action: Mouse scrolled (292, 306) with delta (0, 0)
Screenshot: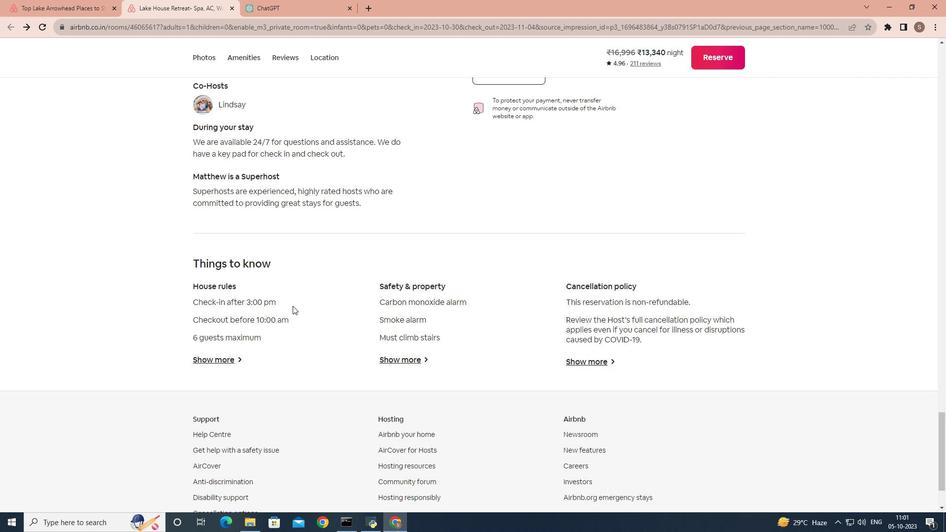 
Action: Mouse scrolled (292, 306) with delta (0, 0)
Screenshot: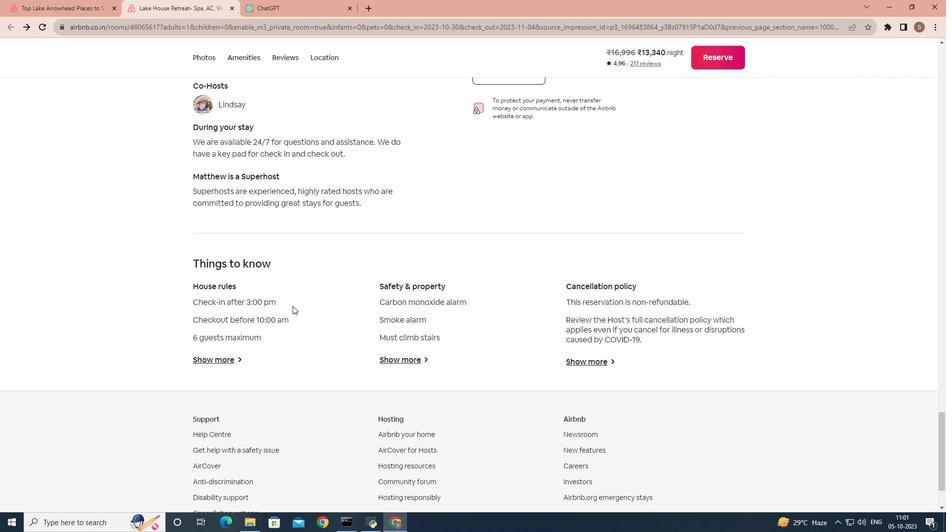 
Action: Mouse scrolled (292, 306) with delta (0, 0)
Screenshot: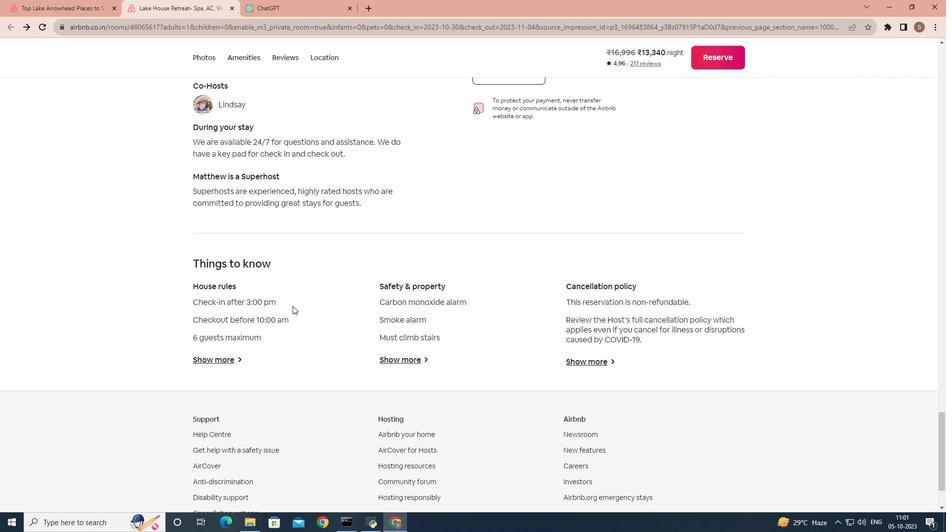 
Action: Mouse scrolled (292, 306) with delta (0, 0)
Screenshot: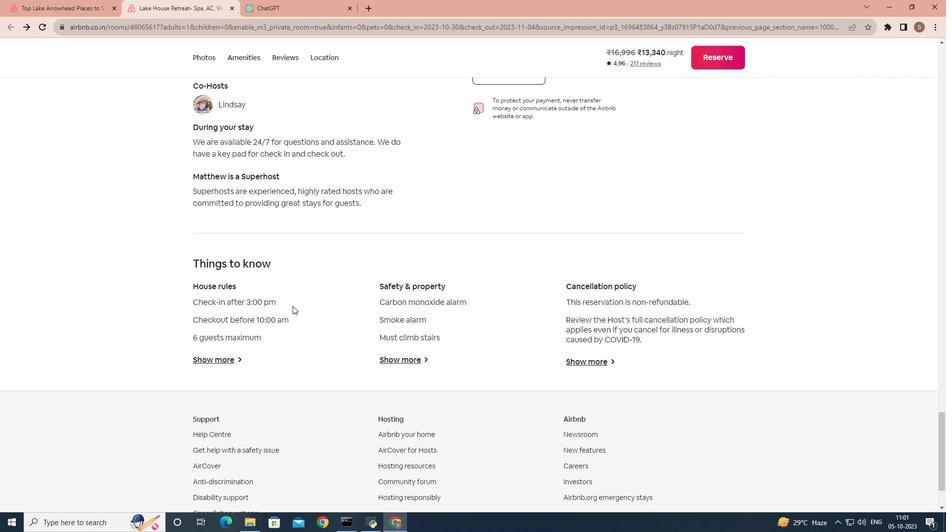 
Action: Mouse scrolled (292, 306) with delta (0, 0)
Screenshot: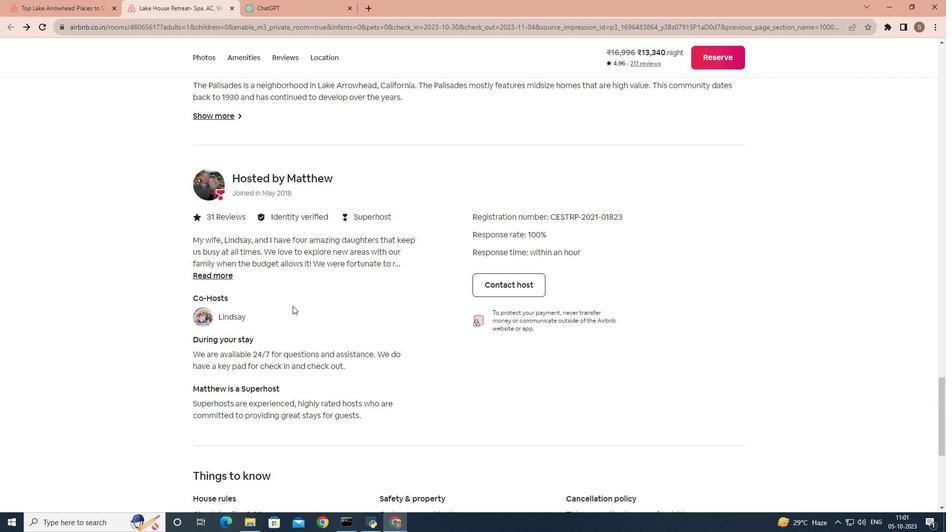 
Action: Mouse scrolled (292, 306) with delta (0, 0)
Screenshot: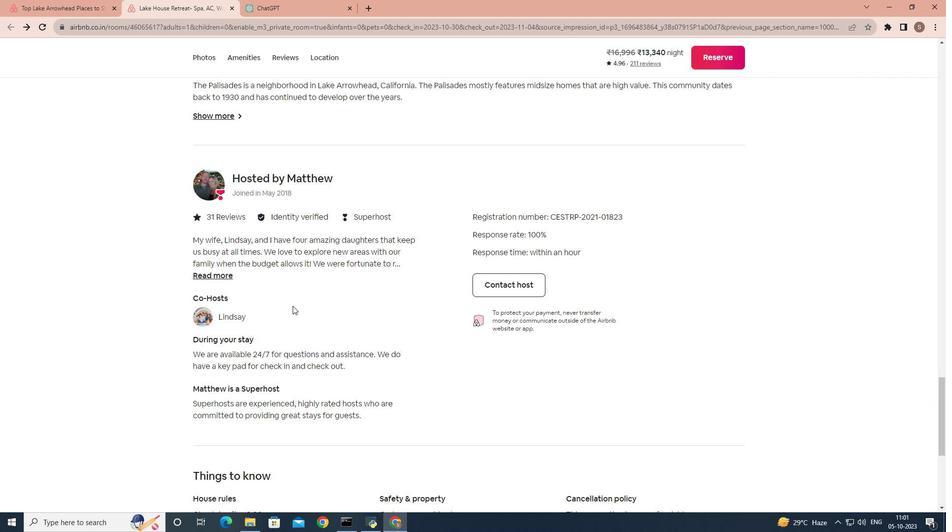 
Action: Mouse moved to (291, 304)
Screenshot: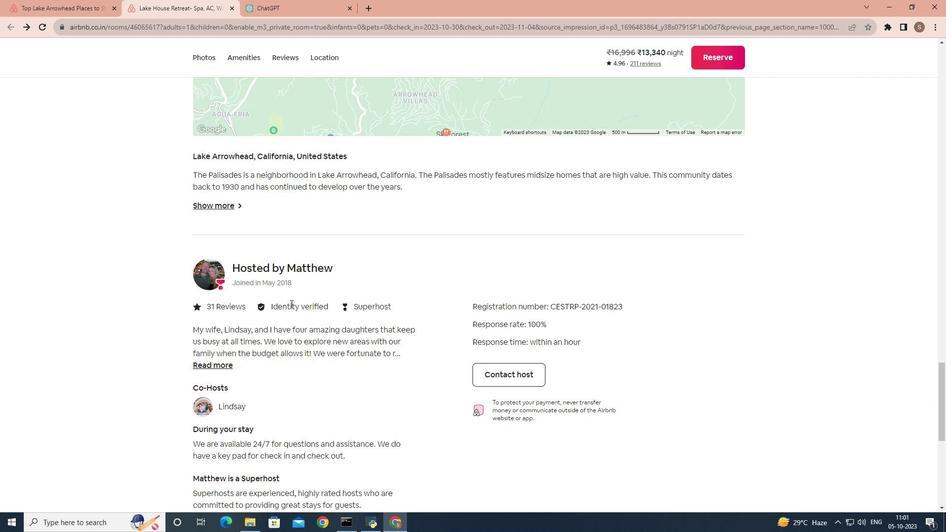 
Action: Mouse scrolled (291, 304) with delta (0, 0)
Screenshot: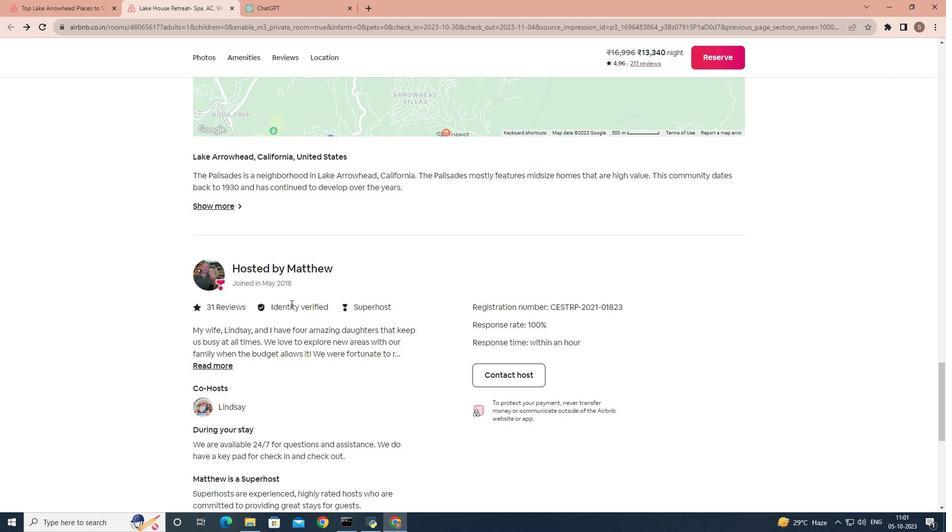 
Action: Mouse scrolled (291, 304) with delta (0, 0)
Screenshot: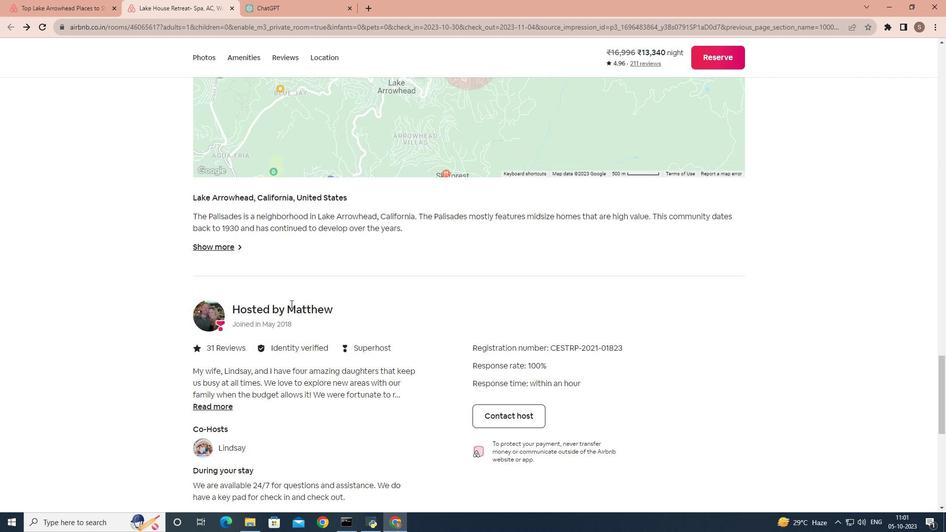 
Action: Mouse scrolled (291, 304) with delta (0, 0)
Screenshot: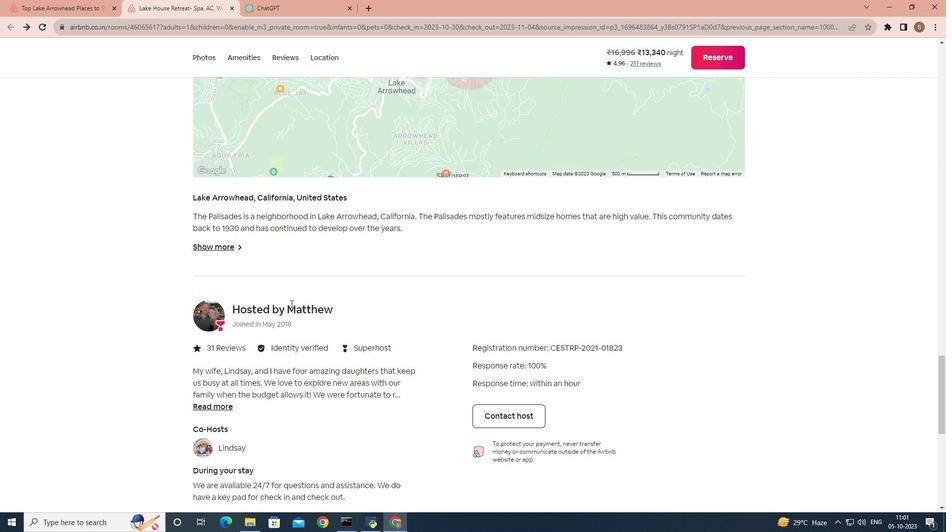
Action: Mouse scrolled (291, 304) with delta (0, 0)
Screenshot: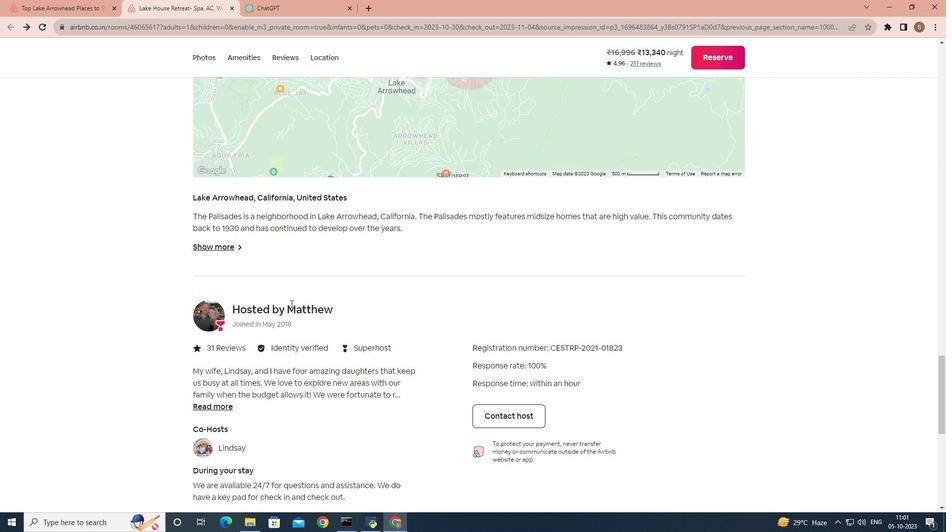 
Action: Mouse scrolled (291, 304) with delta (0, 0)
Screenshot: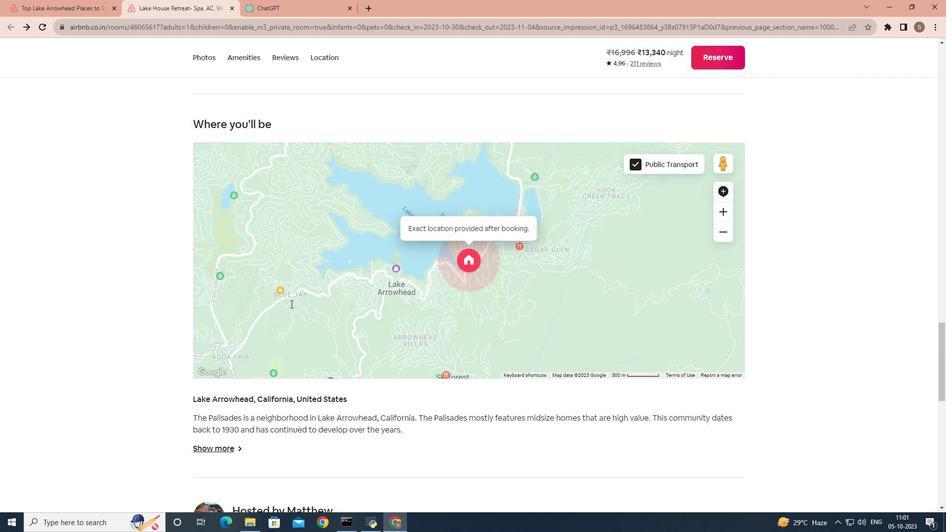 
Action: Mouse scrolled (291, 304) with delta (0, 0)
Screenshot: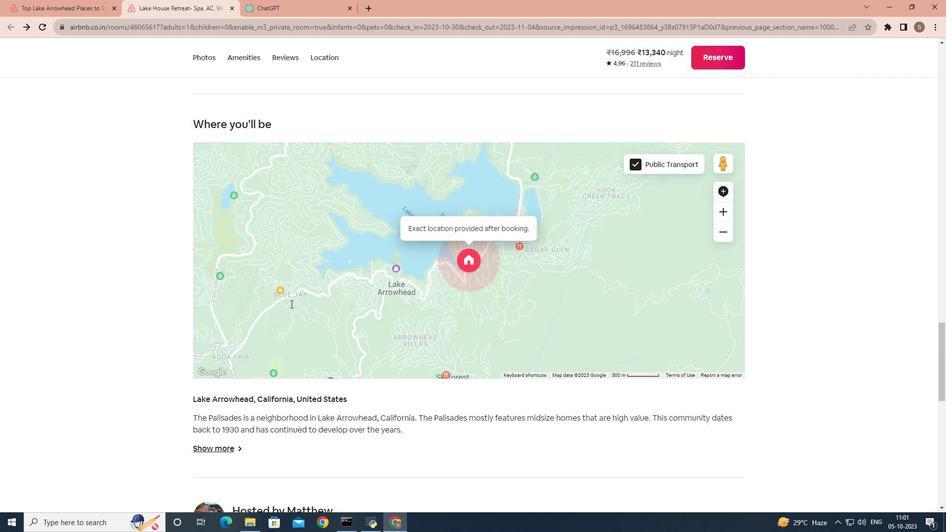 
Action: Mouse scrolled (291, 304) with delta (0, 0)
Screenshot: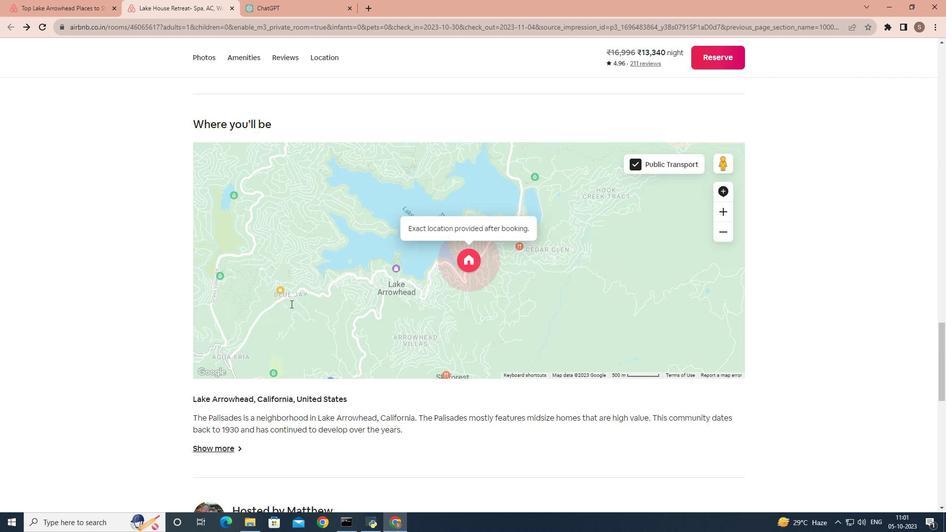 
Action: Mouse scrolled (291, 304) with delta (0, 0)
Screenshot: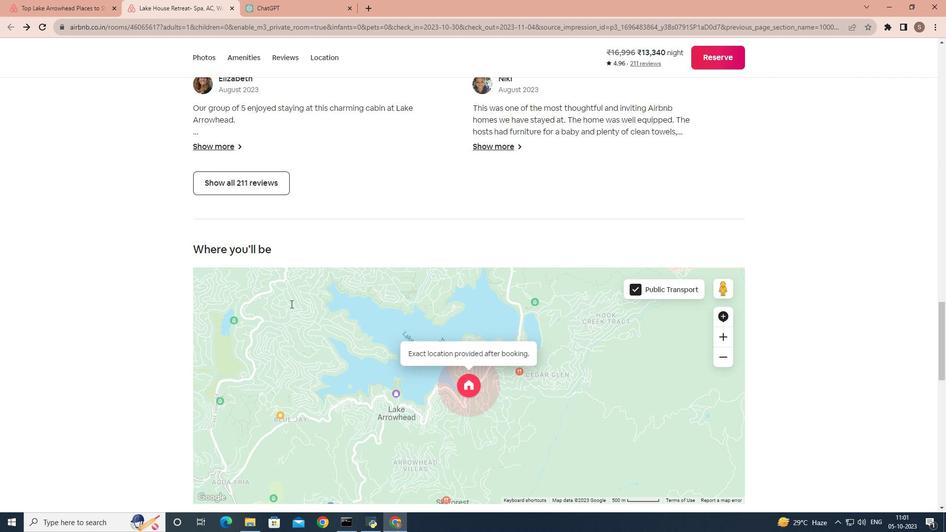 
Action: Mouse scrolled (291, 304) with delta (0, 0)
Screenshot: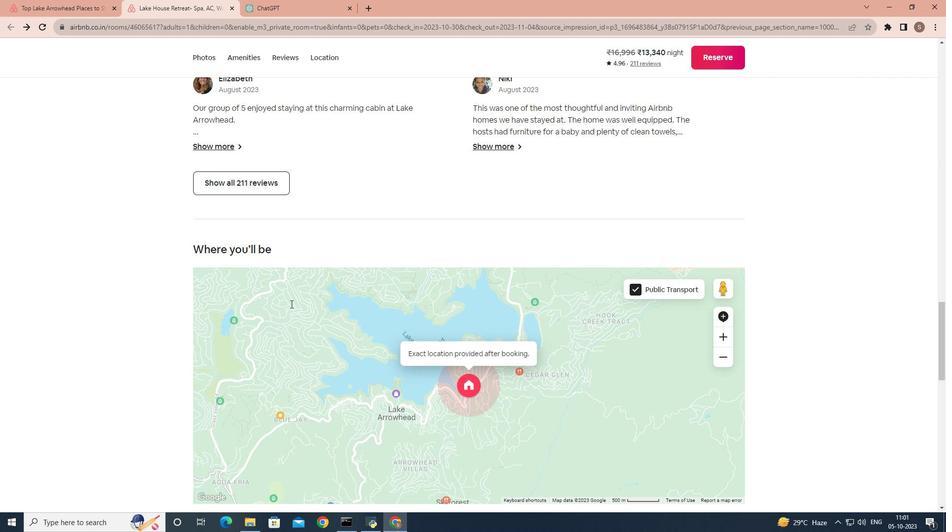 
Action: Mouse scrolled (291, 304) with delta (0, 0)
Screenshot: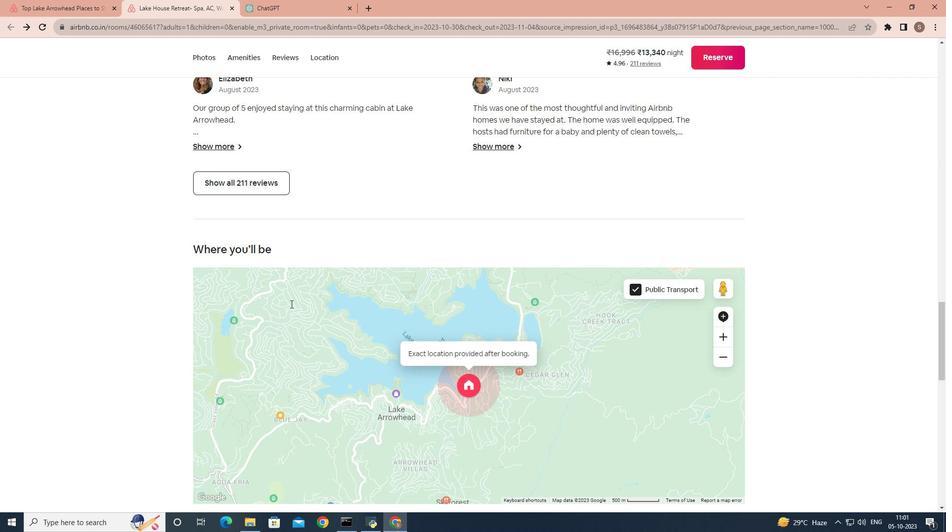 
Action: Mouse scrolled (291, 304) with delta (0, 0)
Screenshot: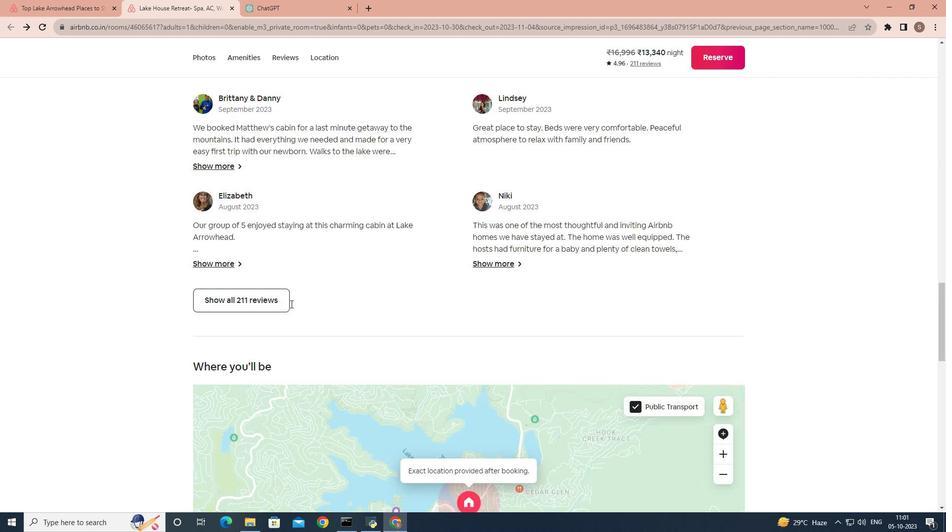 
Action: Mouse scrolled (291, 304) with delta (0, 0)
Screenshot: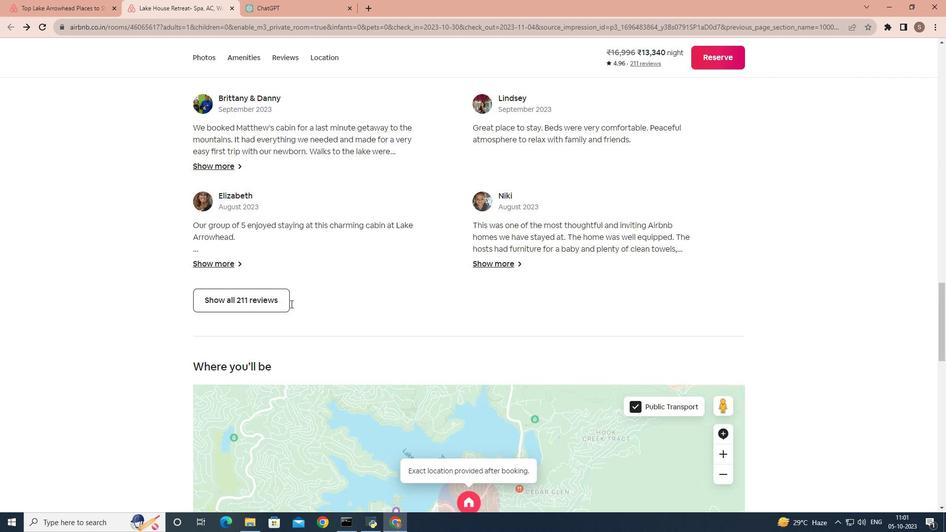 
Action: Mouse scrolled (291, 304) with delta (0, 0)
Screenshot: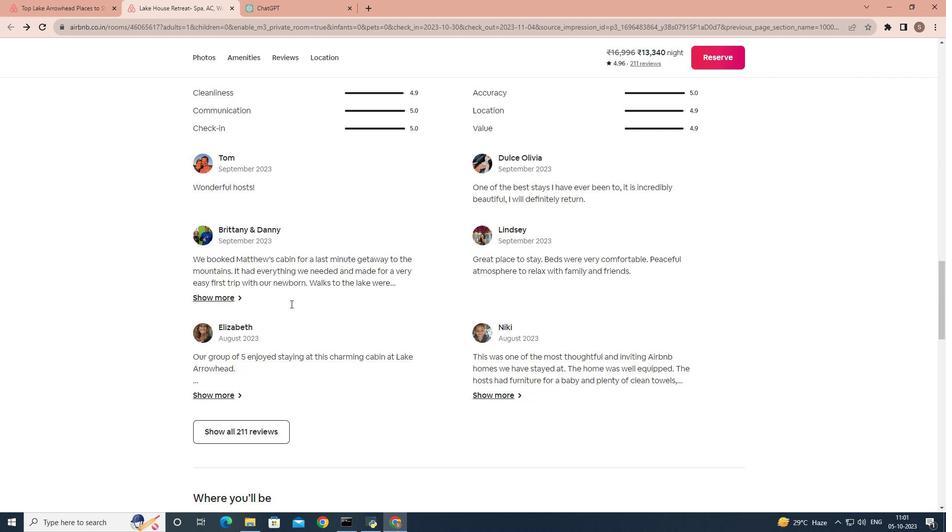 
Action: Mouse scrolled (291, 304) with delta (0, 0)
Screenshot: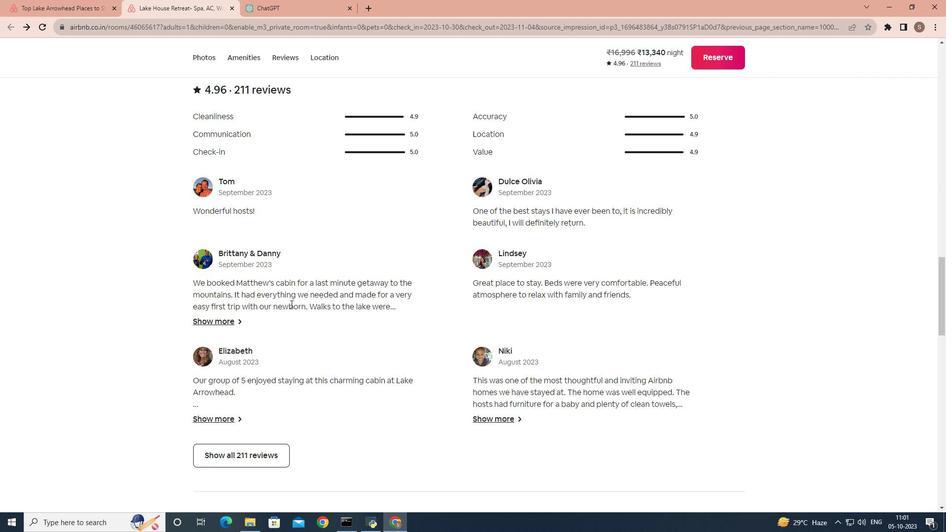 
Action: Mouse scrolled (291, 304) with delta (0, 0)
Screenshot: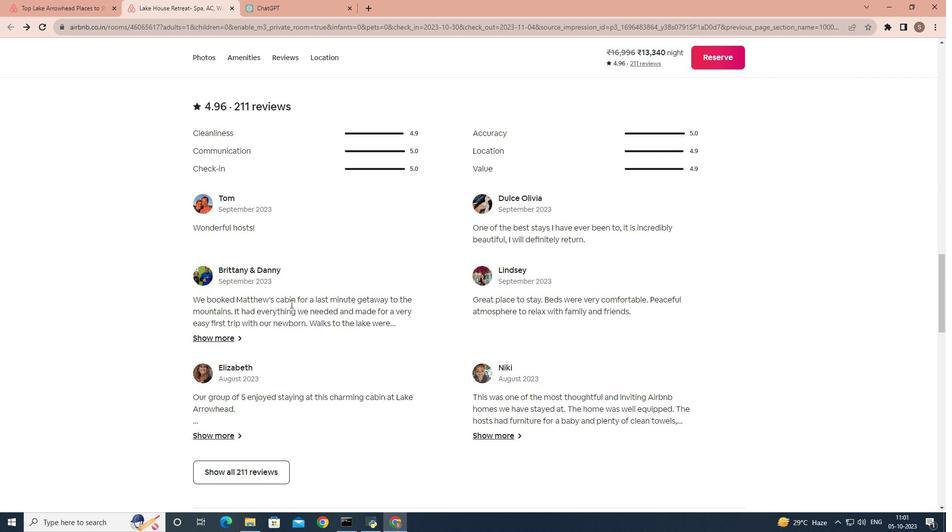 
Action: Mouse scrolled (291, 304) with delta (0, 0)
Screenshot: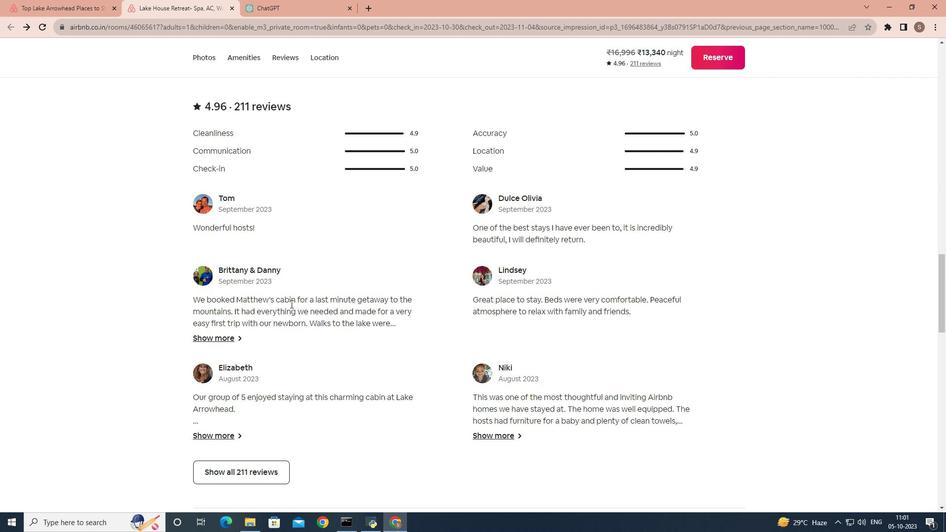 
Action: Mouse scrolled (291, 304) with delta (0, 0)
Screenshot: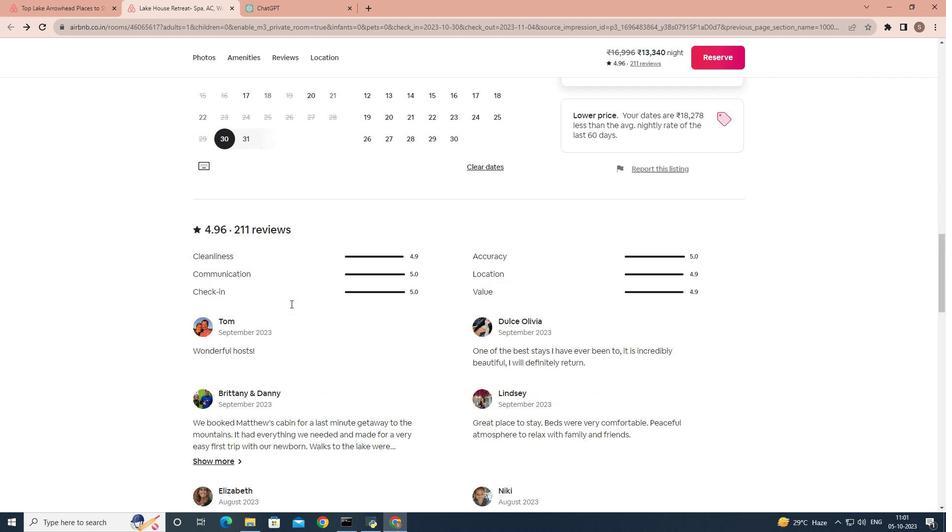 
Action: Mouse scrolled (291, 304) with delta (0, 0)
Screenshot: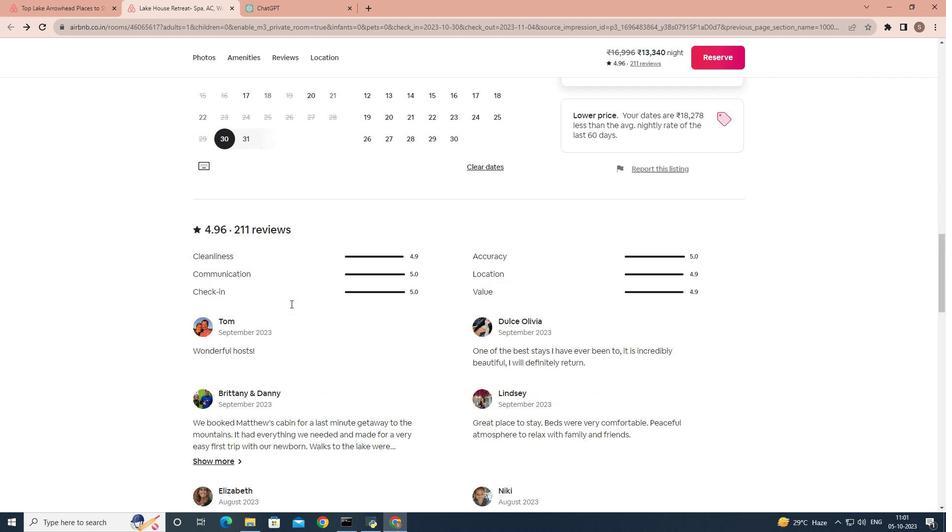 
Action: Mouse scrolled (291, 304) with delta (0, 0)
Screenshot: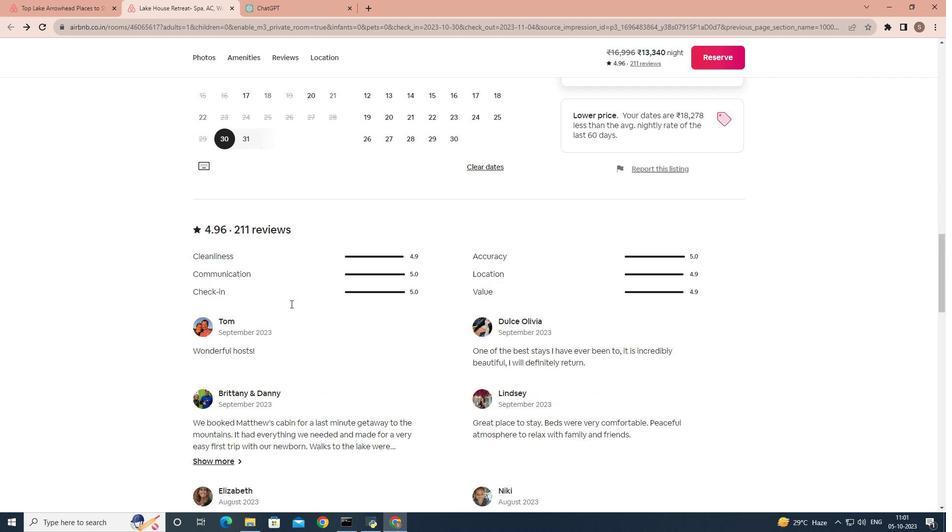 
Action: Mouse scrolled (291, 304) with delta (0, 0)
Screenshot: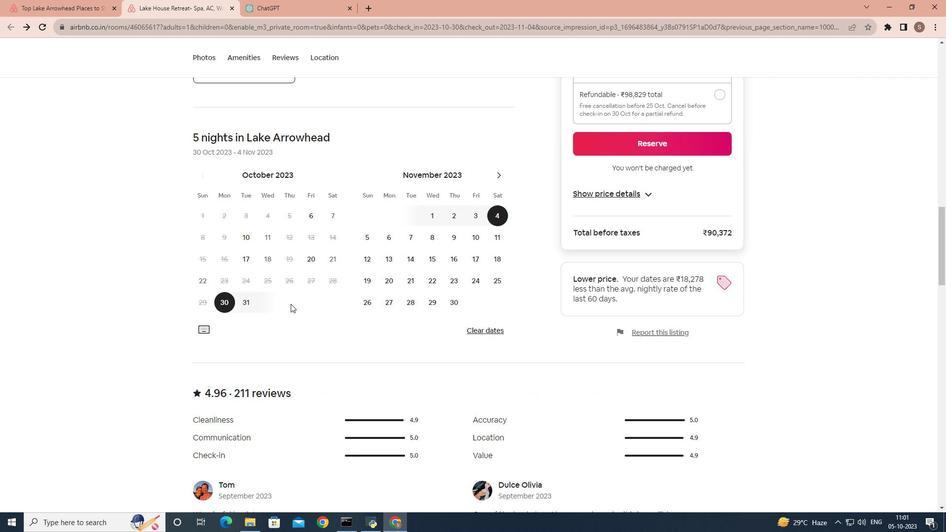 
Action: Mouse scrolled (291, 304) with delta (0, 0)
Screenshot: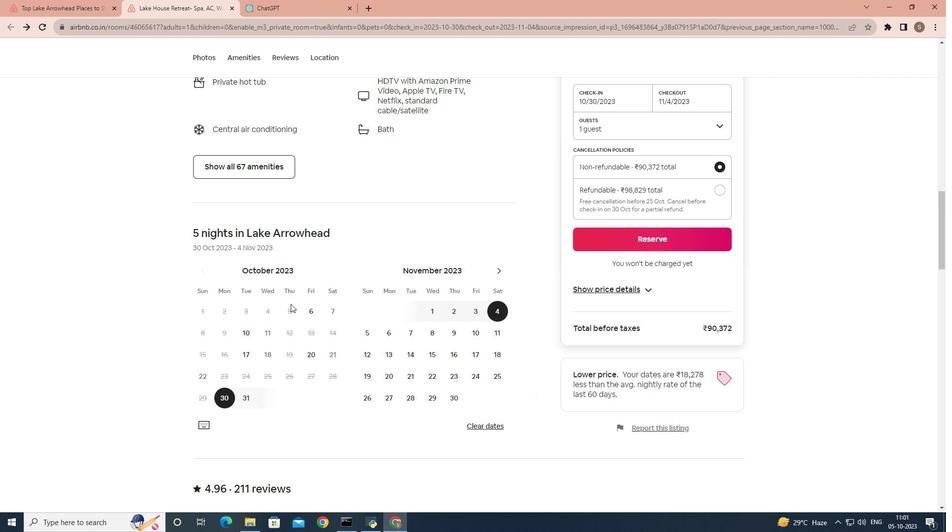 
Action: Mouse scrolled (291, 304) with delta (0, 0)
Screenshot: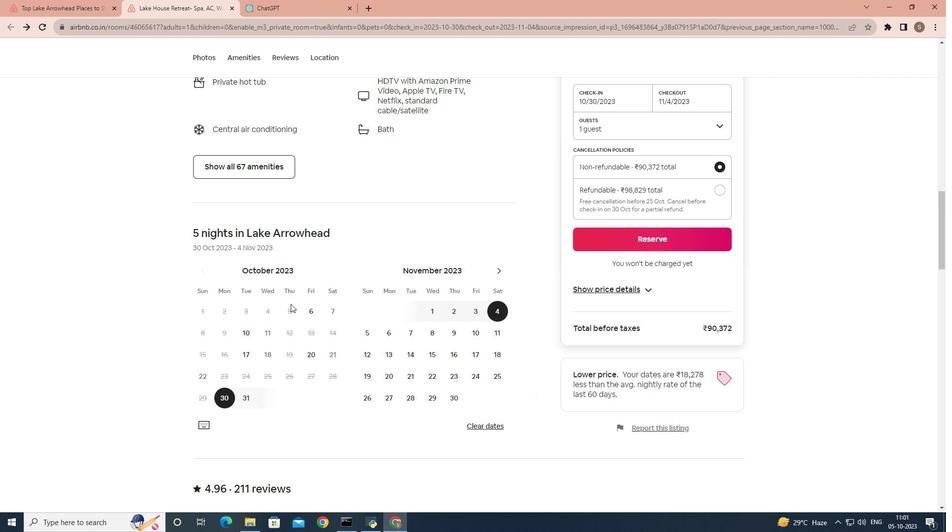 
Action: Mouse scrolled (291, 304) with delta (0, 0)
Screenshot: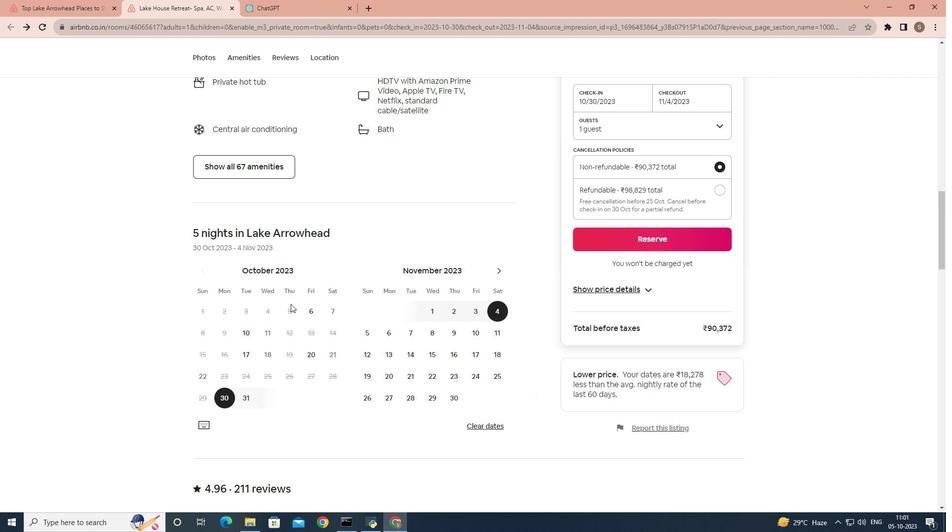 
Action: Mouse scrolled (291, 304) with delta (0, 0)
Screenshot: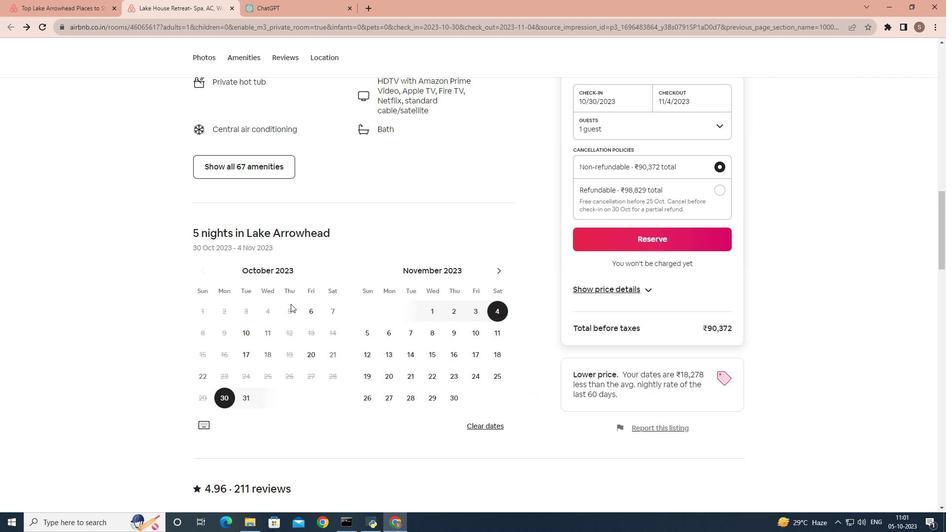 
Action: Mouse scrolled (291, 304) with delta (0, 0)
Screenshot: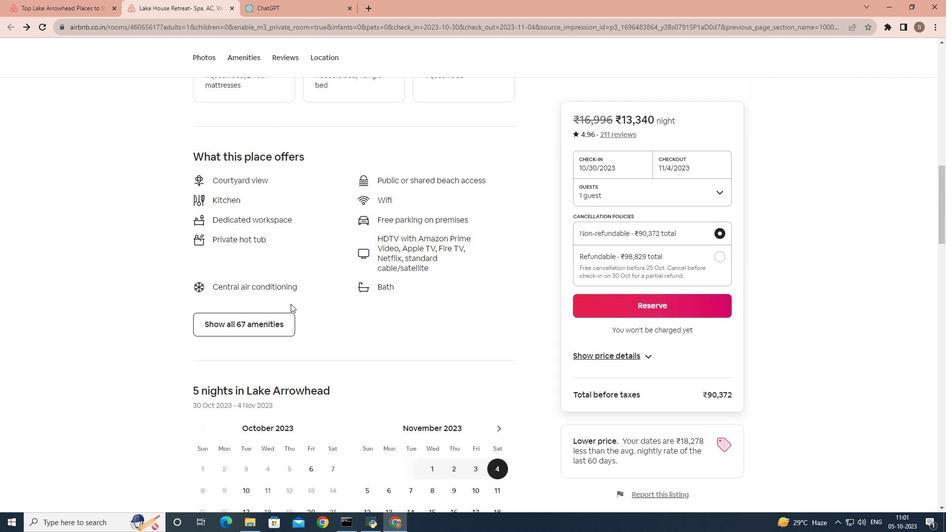 
Action: Mouse scrolled (291, 304) with delta (0, 0)
Screenshot: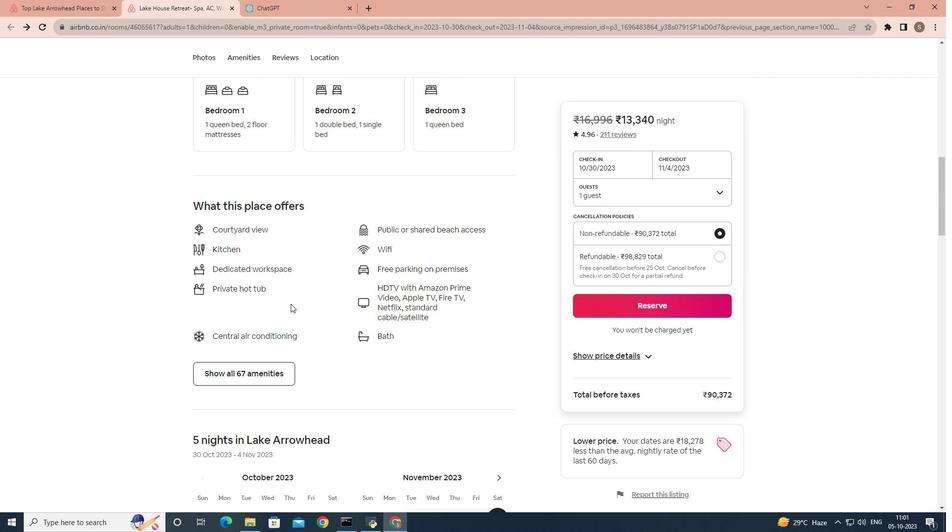 
Action: Mouse scrolled (291, 304) with delta (0, 0)
Screenshot: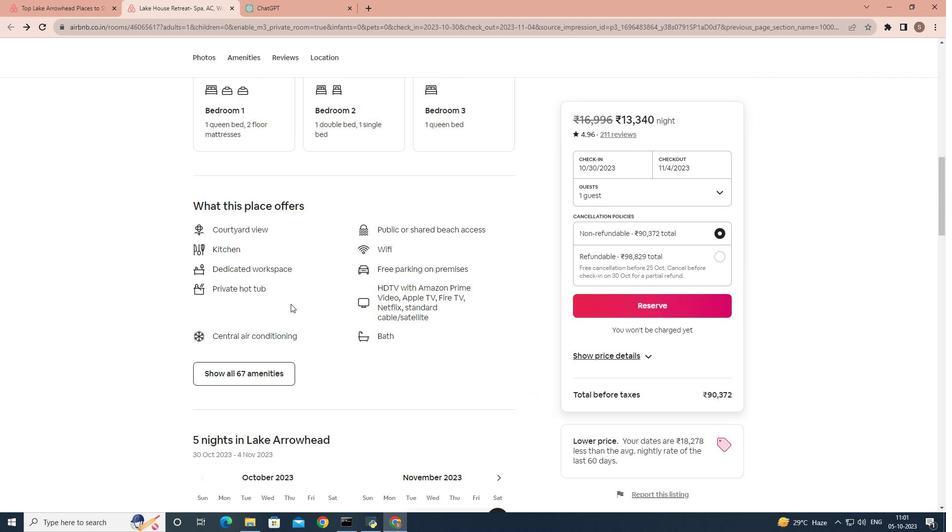 
Action: Mouse scrolled (291, 304) with delta (0, 0)
Screenshot: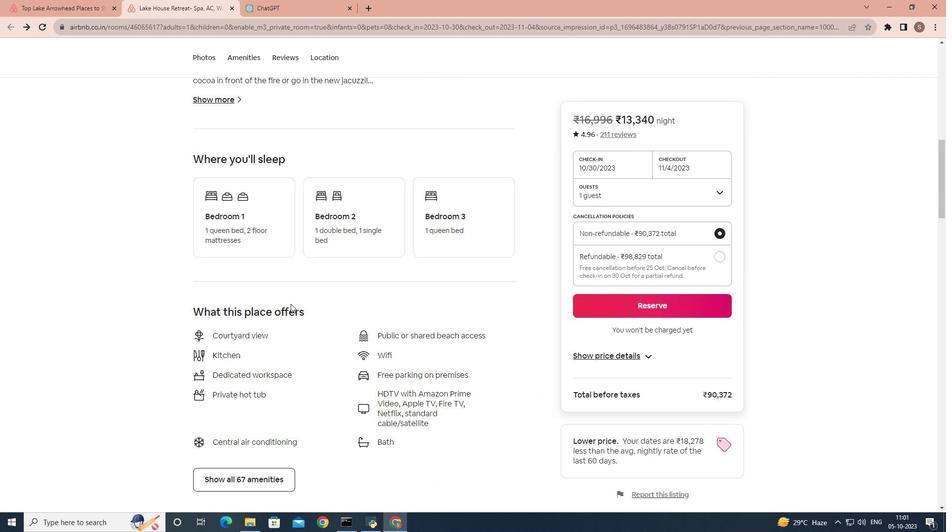 
Action: Mouse scrolled (291, 304) with delta (0, 0)
Screenshot: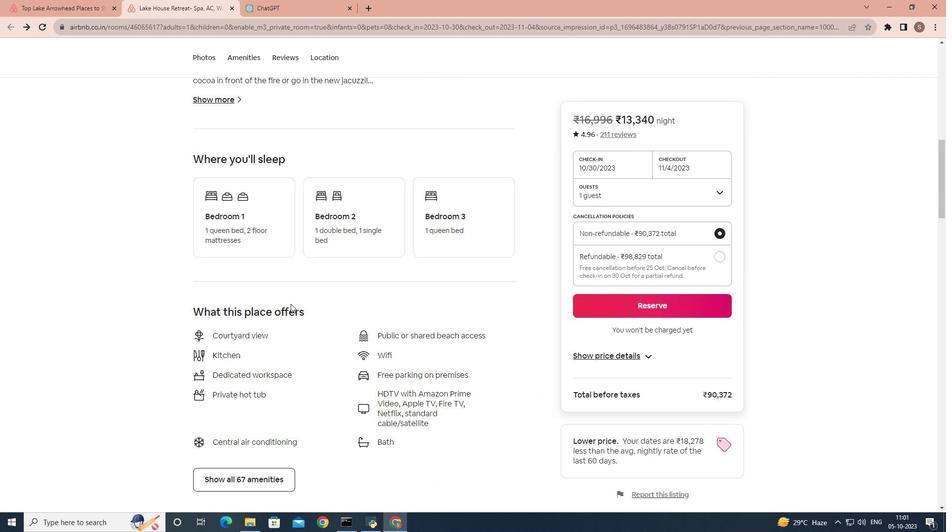 
Action: Mouse scrolled (291, 304) with delta (0, 0)
Screenshot: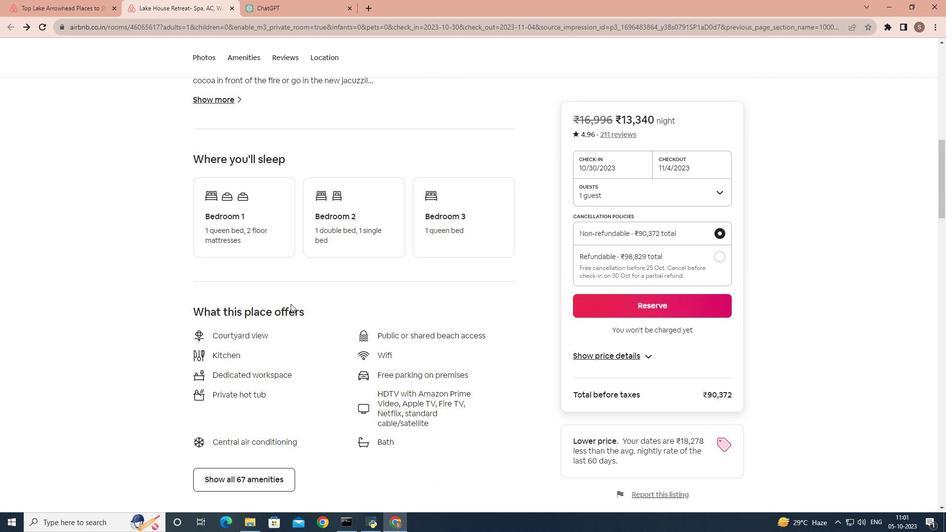 
Action: Mouse scrolled (291, 304) with delta (0, 0)
Screenshot: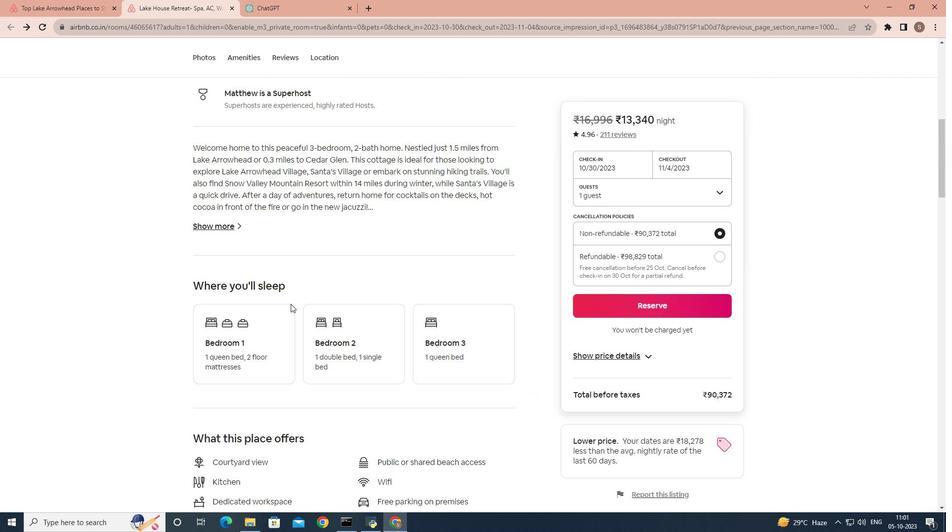 
Action: Mouse scrolled (291, 304) with delta (0, 0)
Screenshot: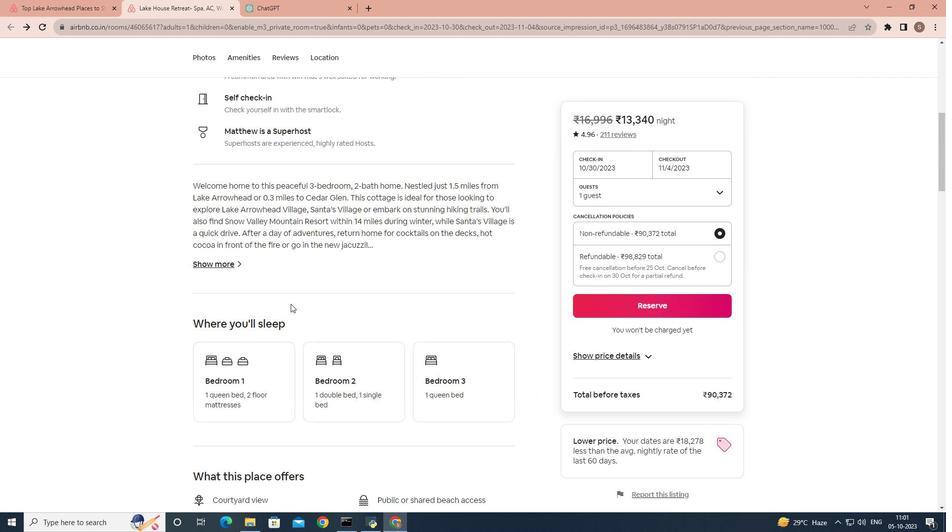 
Action: Mouse scrolled (291, 304) with delta (0, 0)
Screenshot: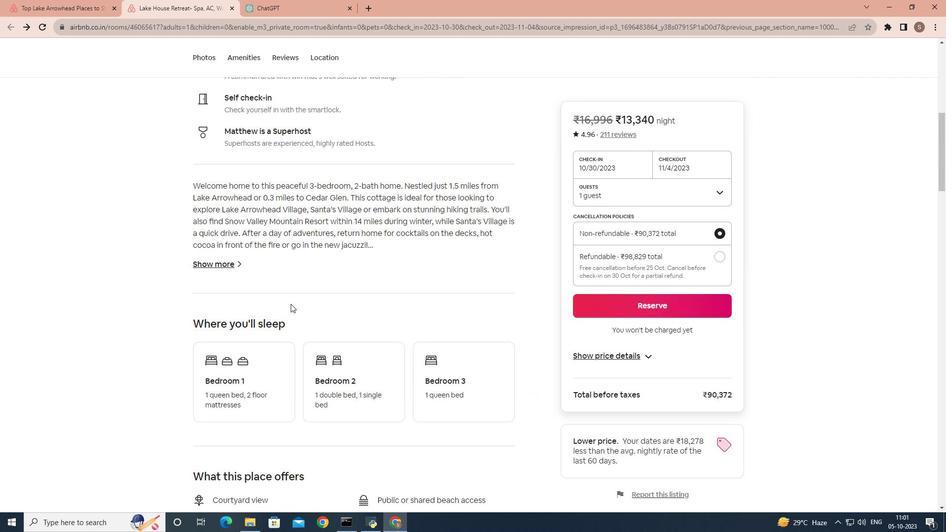 
Action: Mouse scrolled (291, 304) with delta (0, 0)
Screenshot: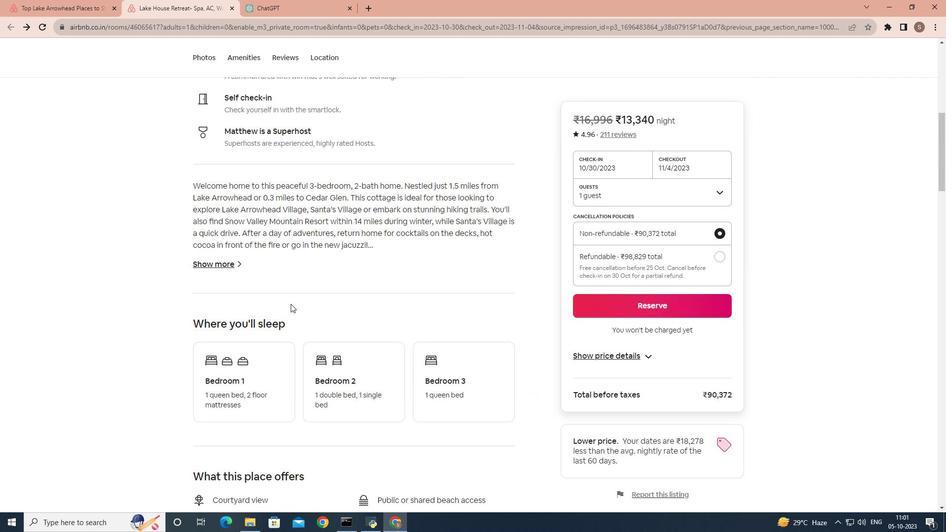 
Action: Mouse scrolled (291, 304) with delta (0, 0)
Screenshot: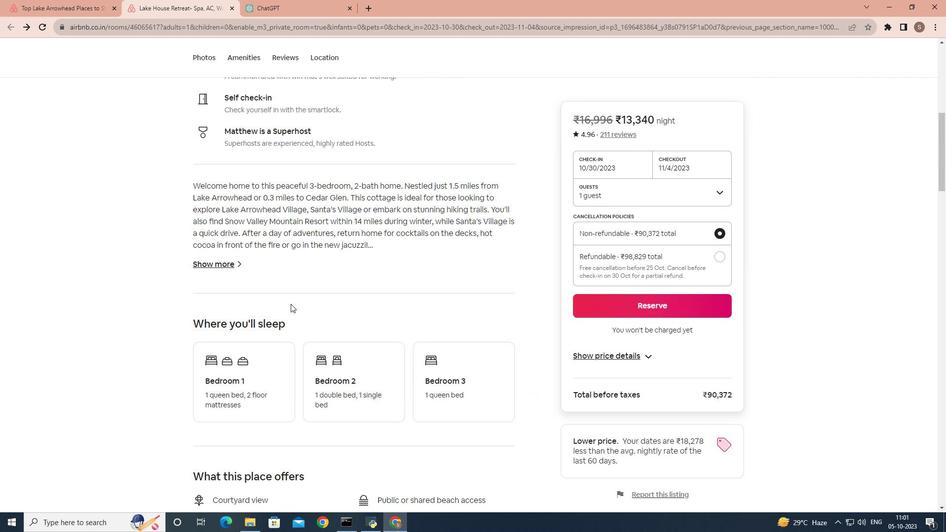 
Action: Mouse scrolled (291, 304) with delta (0, 0)
Screenshot: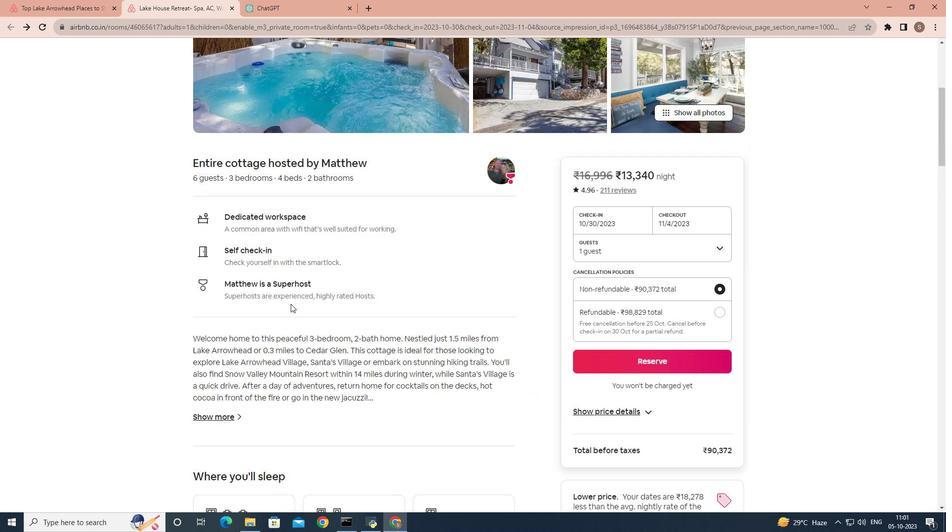 
Action: Mouse scrolled (291, 304) with delta (0, 0)
Screenshot: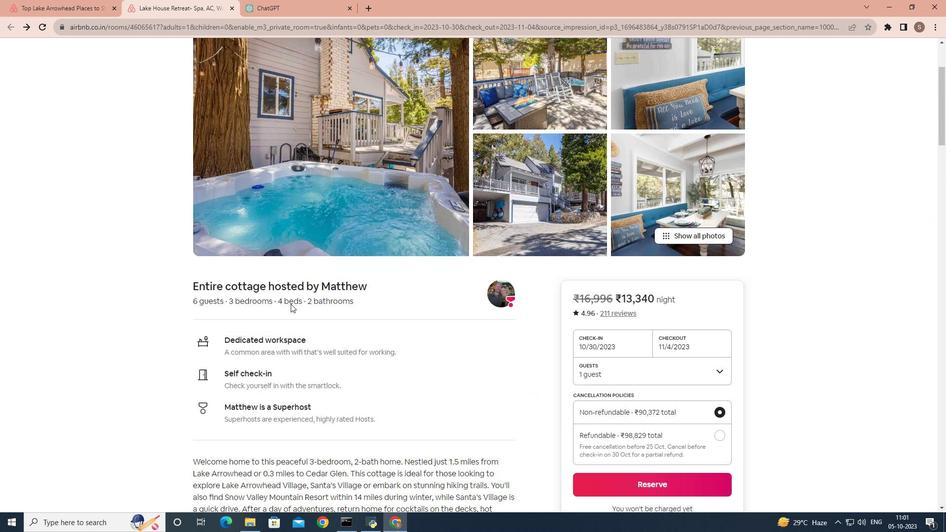 
Action: Mouse scrolled (291, 304) with delta (0, 0)
Screenshot: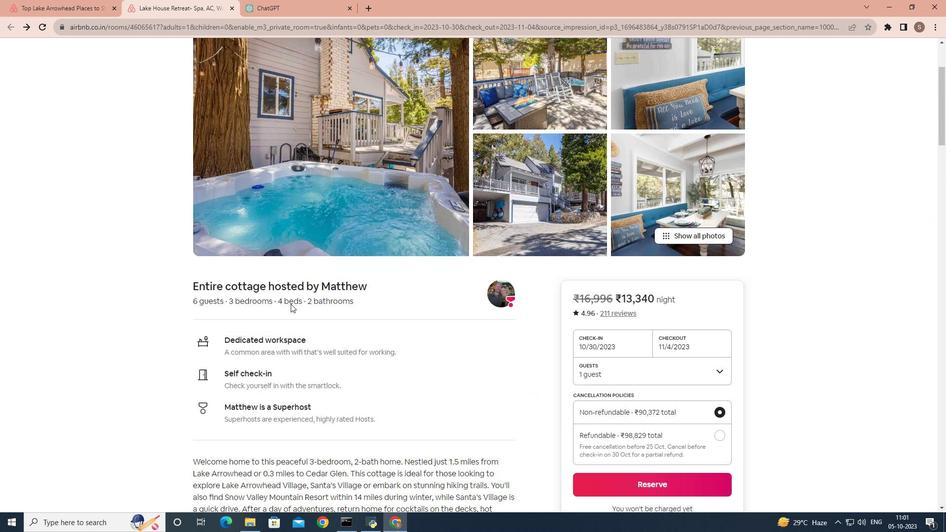 
Action: Mouse scrolled (291, 304) with delta (0, 0)
Screenshot: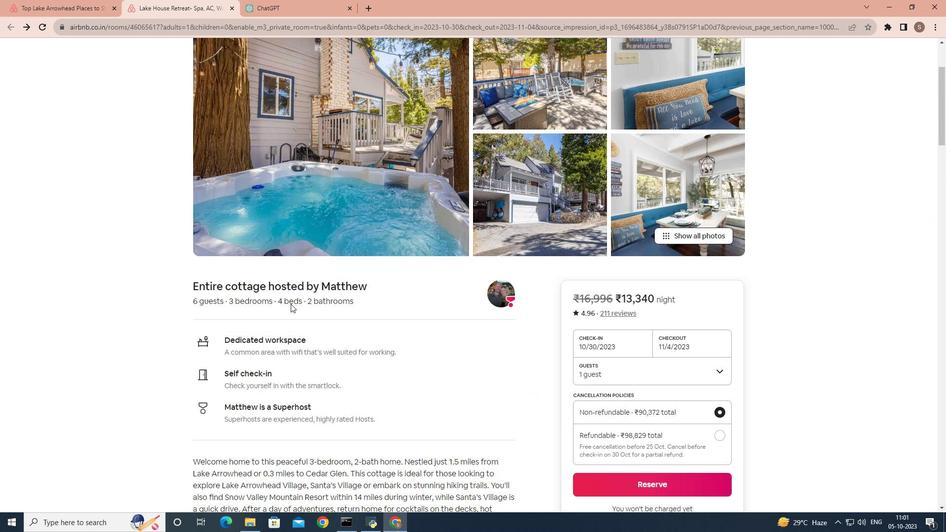 
Action: Mouse scrolled (291, 304) with delta (0, 0)
Screenshot: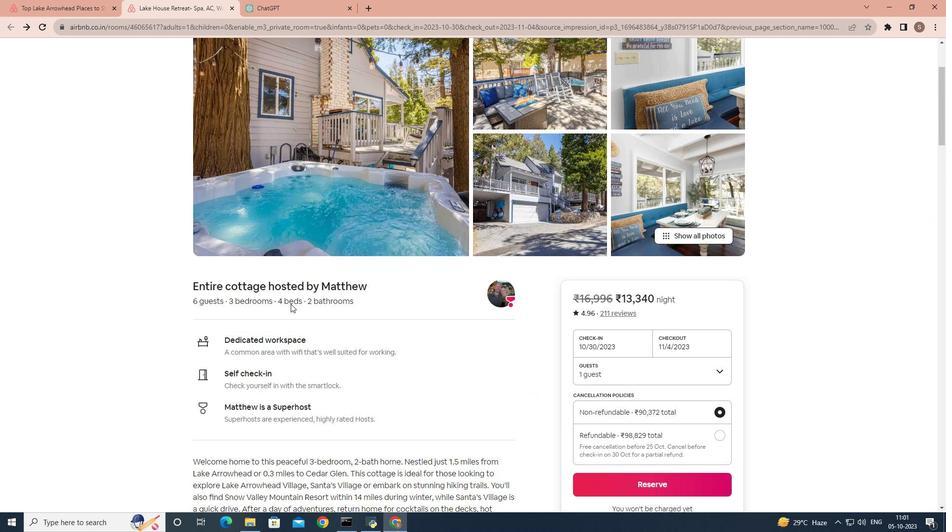
Action: Mouse scrolled (291, 304) with delta (0, 0)
Screenshot: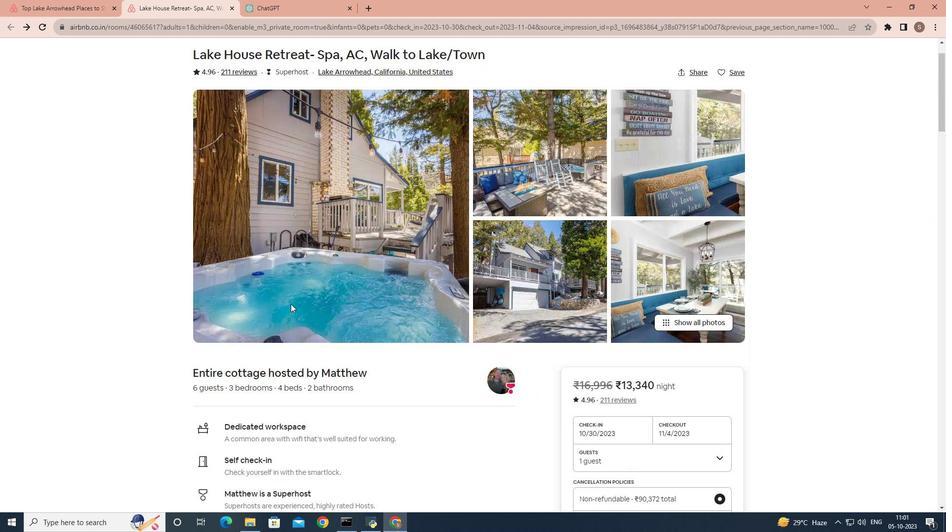 
Action: Mouse moved to (308, 297)
Screenshot: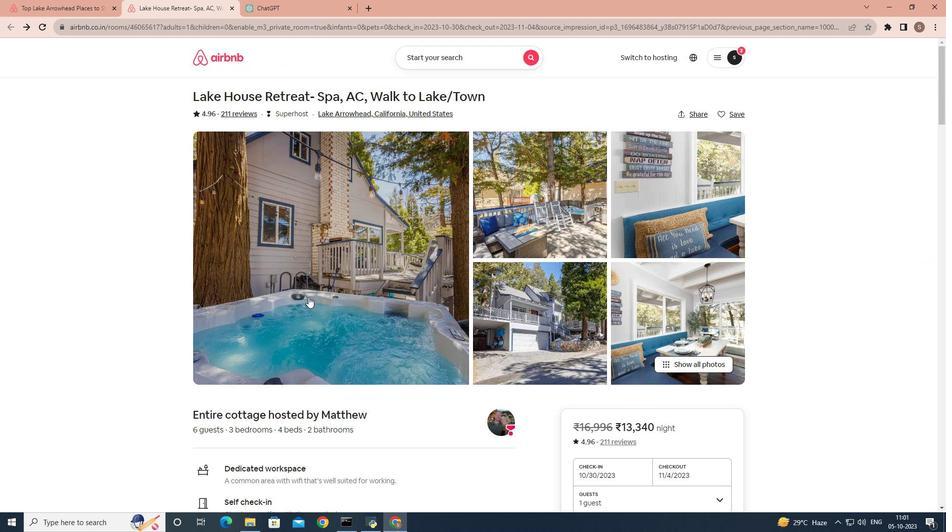 
Action: Mouse pressed left at (308, 297)
Screenshot: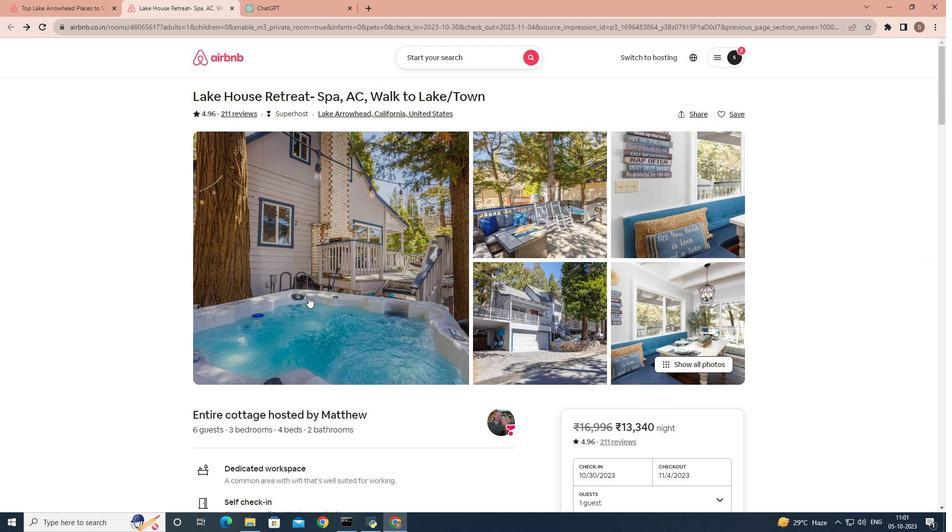 
Action: Mouse moved to (360, 324)
Screenshot: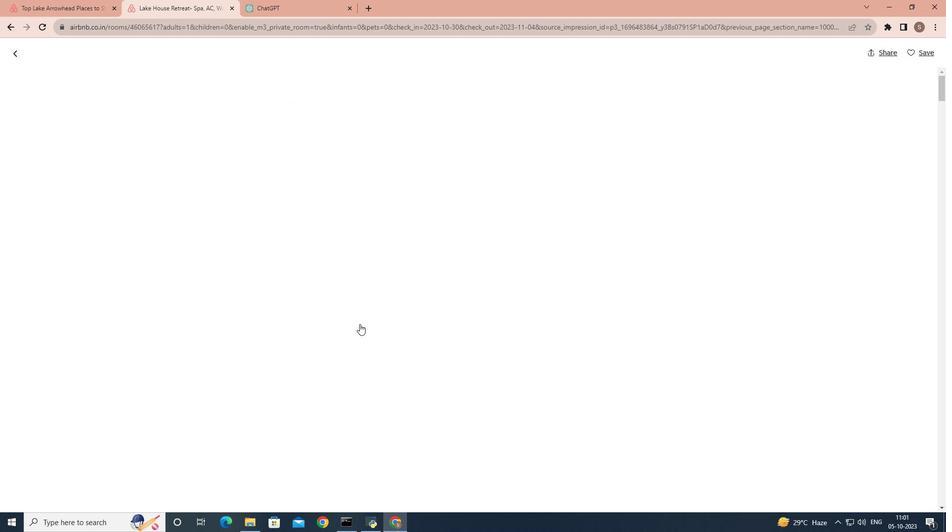 
Action: Mouse scrolled (360, 324) with delta (0, 0)
Screenshot: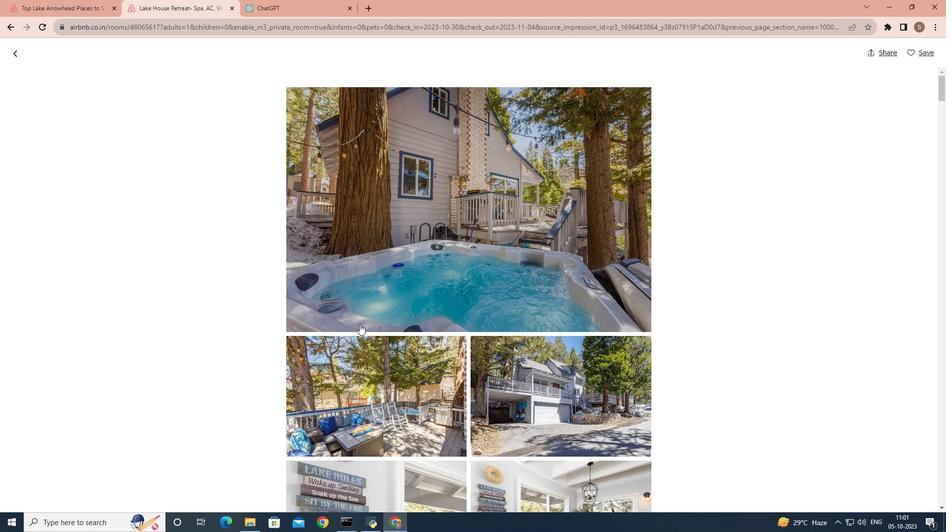 
Action: Mouse scrolled (360, 324) with delta (0, 0)
Screenshot: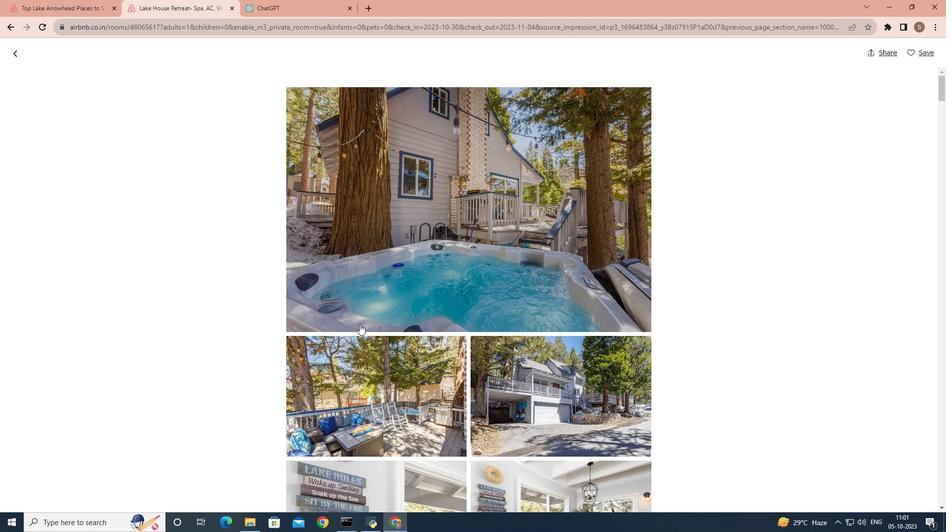 
Action: Mouse scrolled (360, 324) with delta (0, 0)
Screenshot: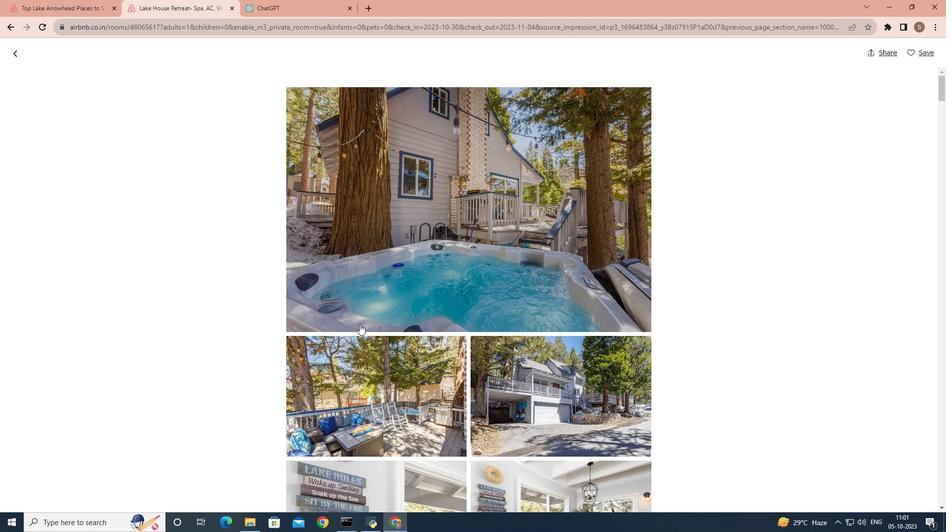 
Action: Mouse scrolled (360, 324) with delta (0, 0)
Screenshot: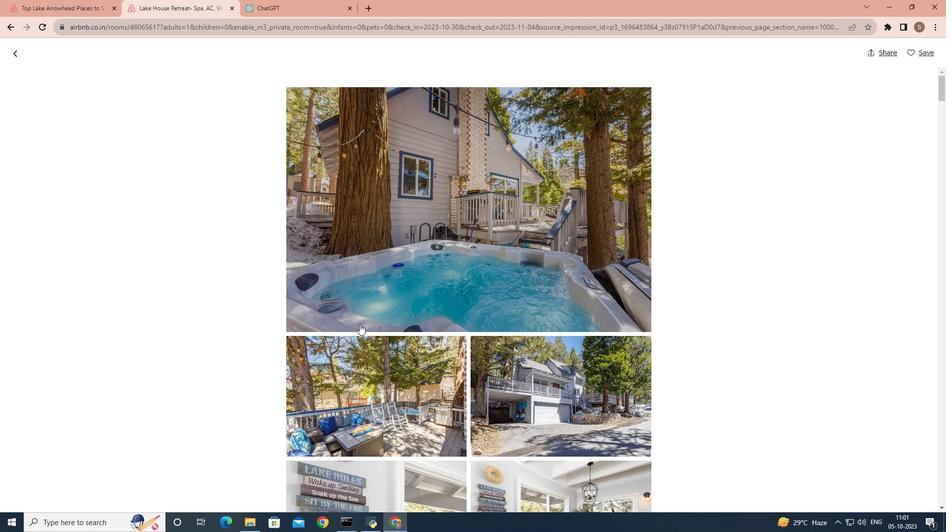 
Action: Mouse scrolled (360, 324) with delta (0, 0)
Screenshot: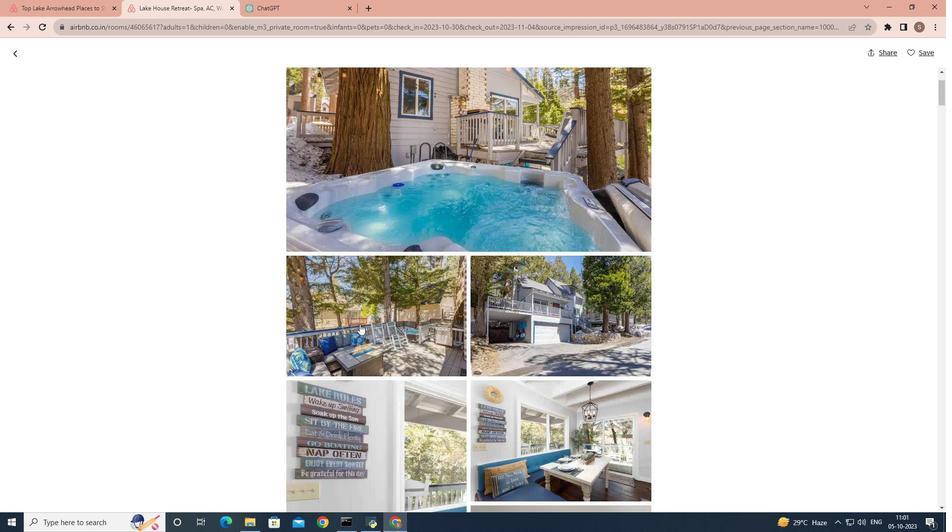 
Action: Mouse moved to (360, 324)
